 Task: Add an event with the title Second Webinar: Advanced Social Media Advertising Tactics for Conversions, date '2024/04/24', time 9:40 AM to 11:40 AMand add a description:  Regular check-ins and progress reviews will be scheduled to evaluate the employee's progress and provide ongoing feedback. These discussions will allow for adjustments to the action plan if needed and provide encouragement and support to the employee.Select event color  Tomato . Add location for the event as: 654 Dubai Creek, Dubai, UAE, logged in from the account softage.10@softage.netand send the event invitation to softage.2@softage.net and softage.3@softage.net. Set a reminder for the event Every weekday(Monday to Friday)
Action: Mouse moved to (69, 98)
Screenshot: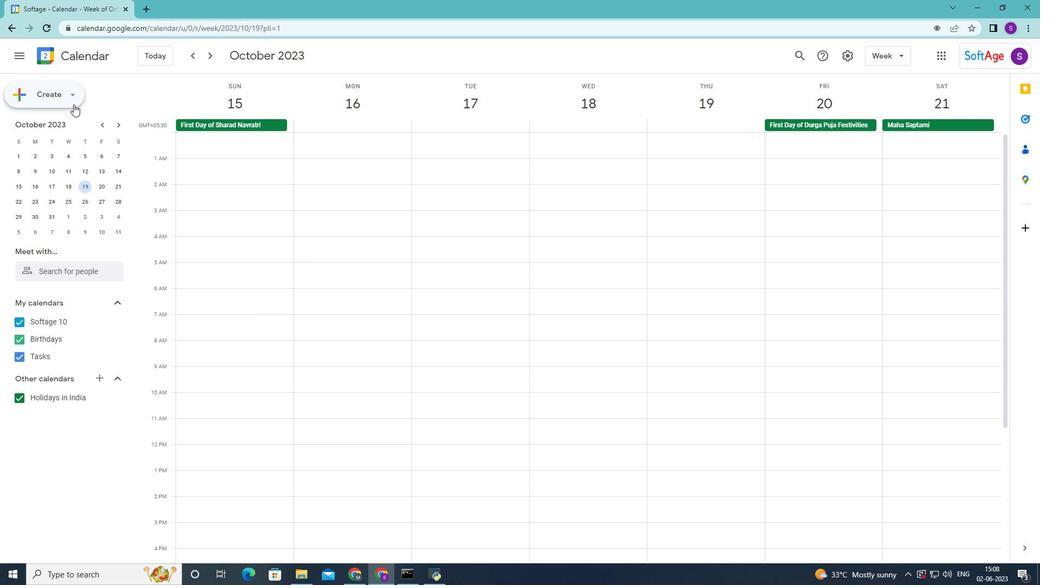 
Action: Mouse pressed left at (69, 98)
Screenshot: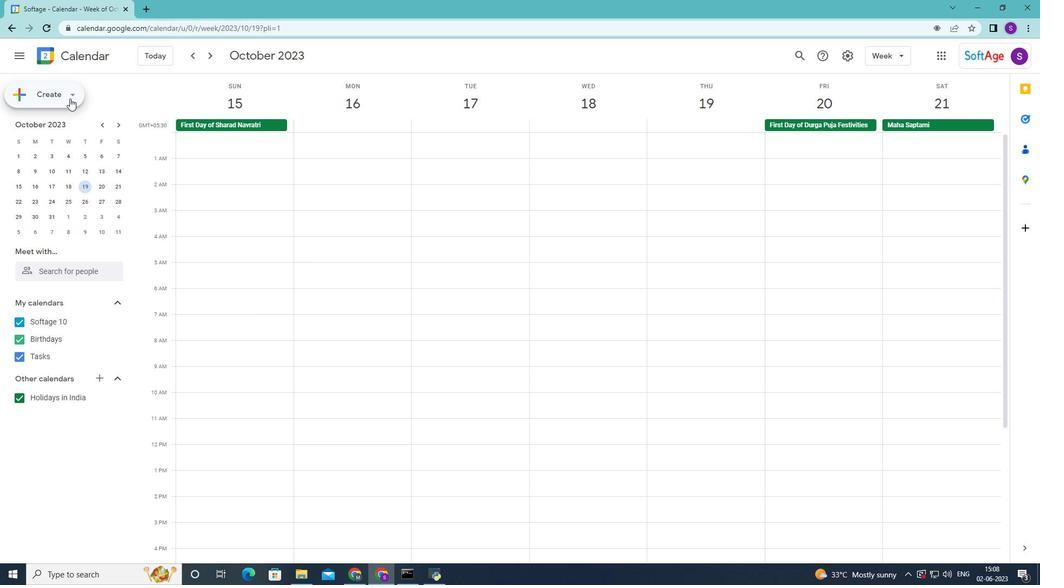
Action: Mouse moved to (57, 127)
Screenshot: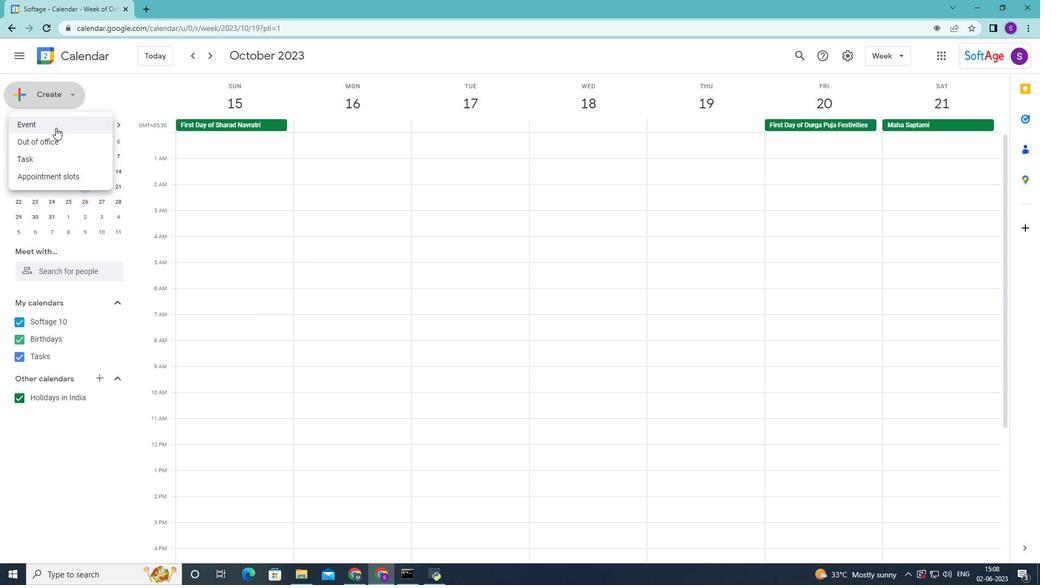 
Action: Mouse pressed left at (57, 127)
Screenshot: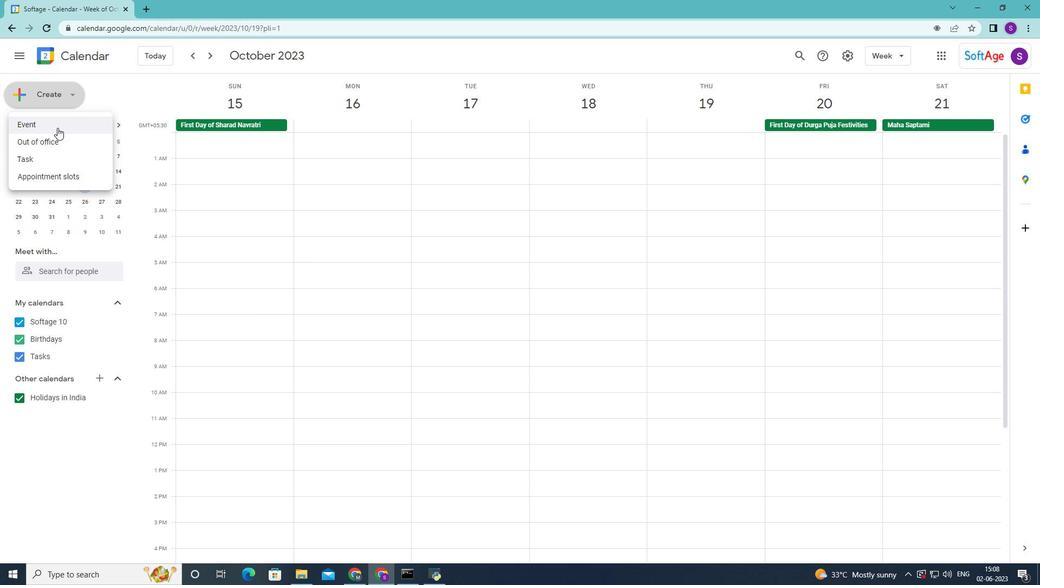 
Action: Mouse moved to (487, 294)
Screenshot: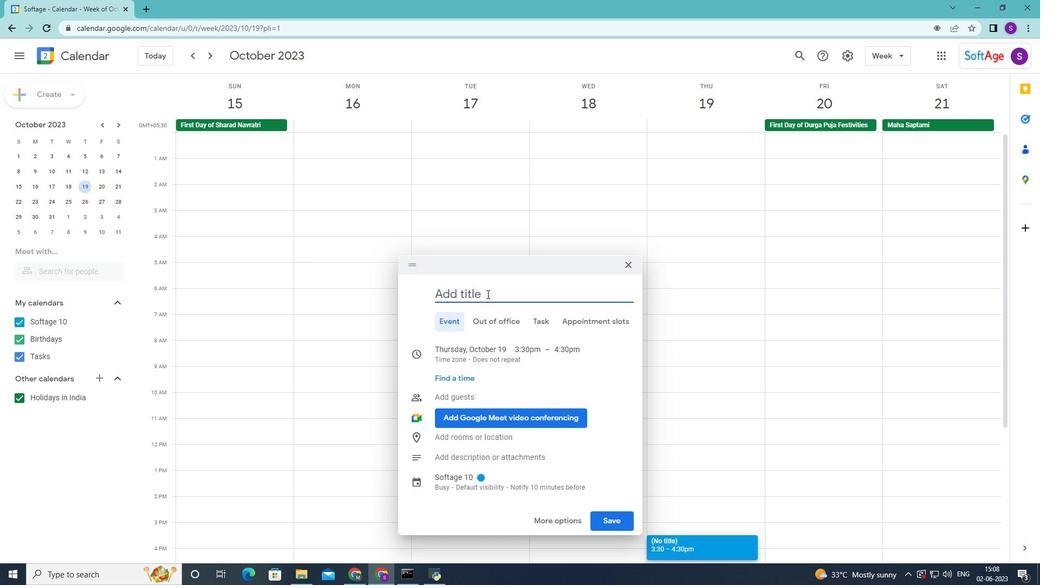 
Action: Mouse pressed left at (487, 294)
Screenshot: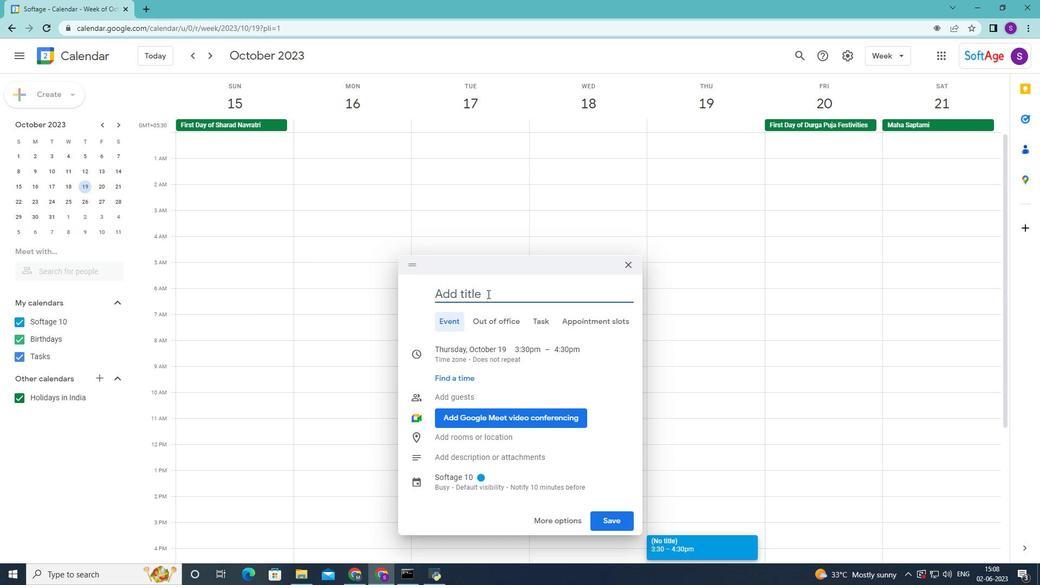 
Action: Key pressed <Key.shift>Second<Key.space><Key.shift>Webinar<Key.shift>:<Key.space><Key.shift>advanced<Key.space><Key.shift>Social<Key.space><Key.shift>Media<Key.space><Key.shift>Adverising<Key.space><Key.backspace><Key.backspace><Key.backspace><Key.backspace><Key.backspace><Key.backspace>tising<Key.space><Key.shift>Tactics<Key.space>for<Key.space><Key.shift>v<Key.backspace><Key.shift>Conversions
Screenshot: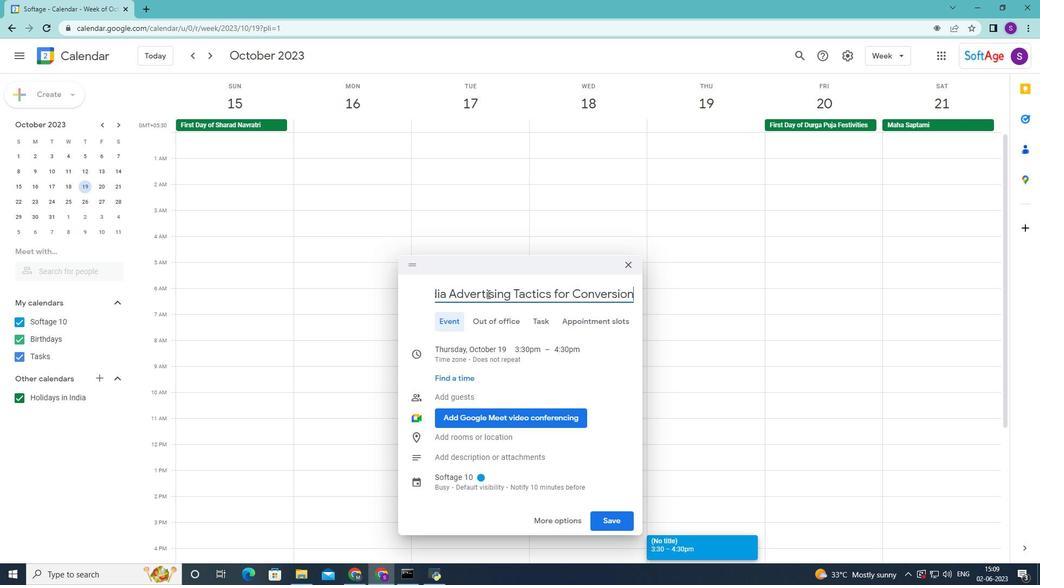 
Action: Mouse moved to (512, 344)
Screenshot: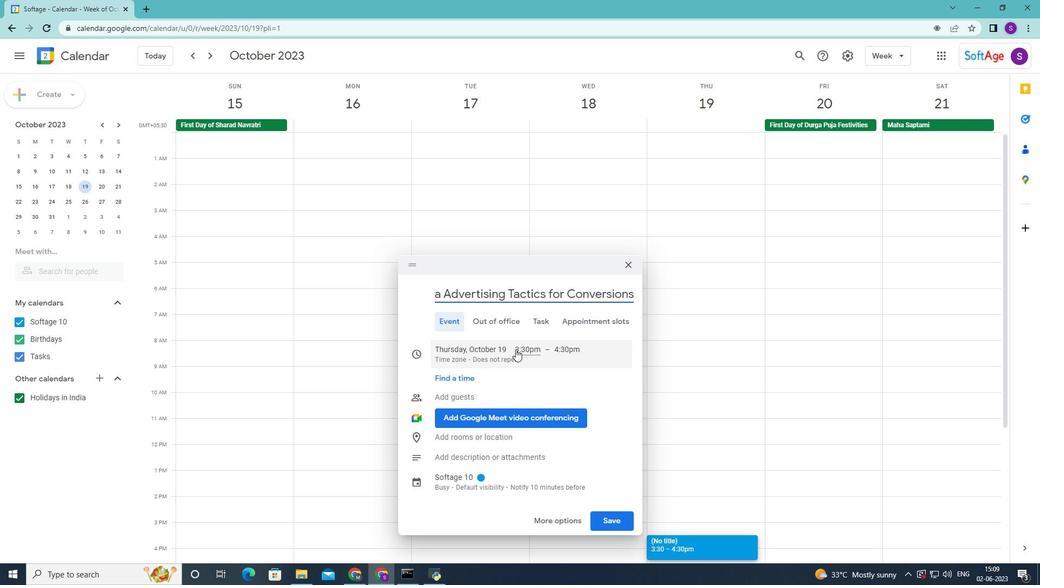 
Action: Mouse scrolled (512, 343) with delta (0, 0)
Screenshot: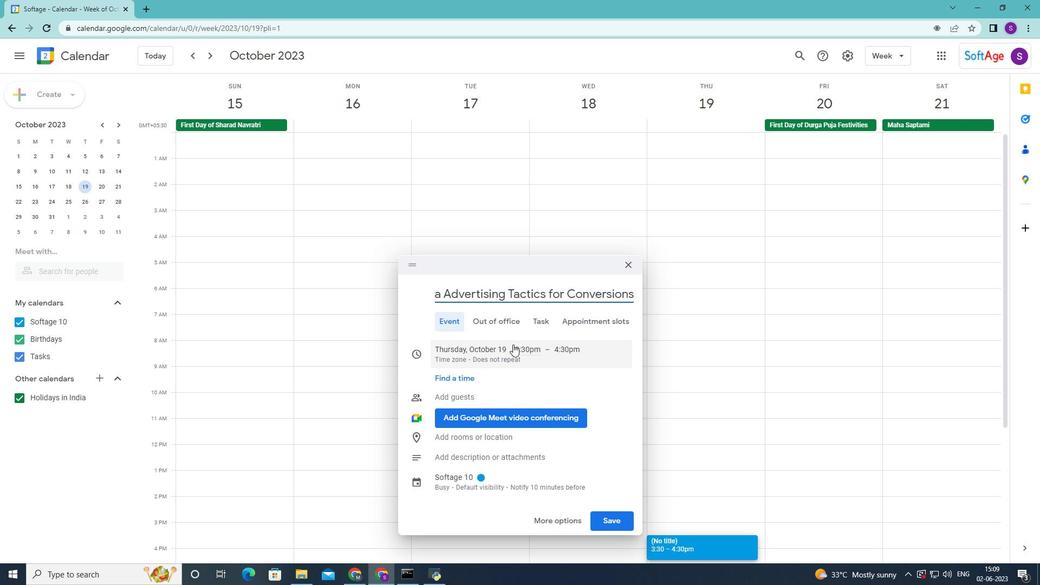 
Action: Mouse moved to (469, 349)
Screenshot: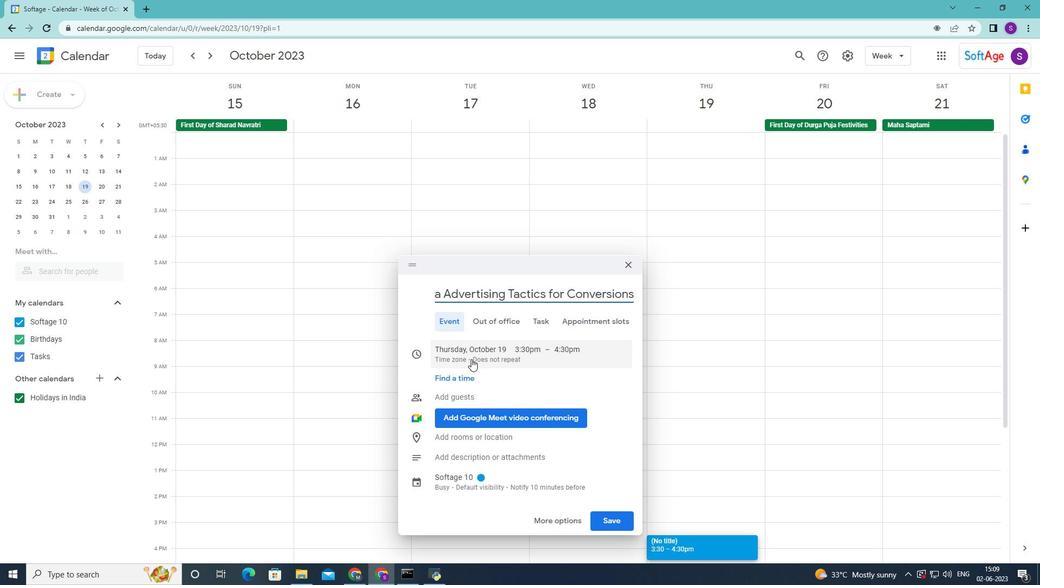 
Action: Mouse pressed left at (469, 349)
Screenshot: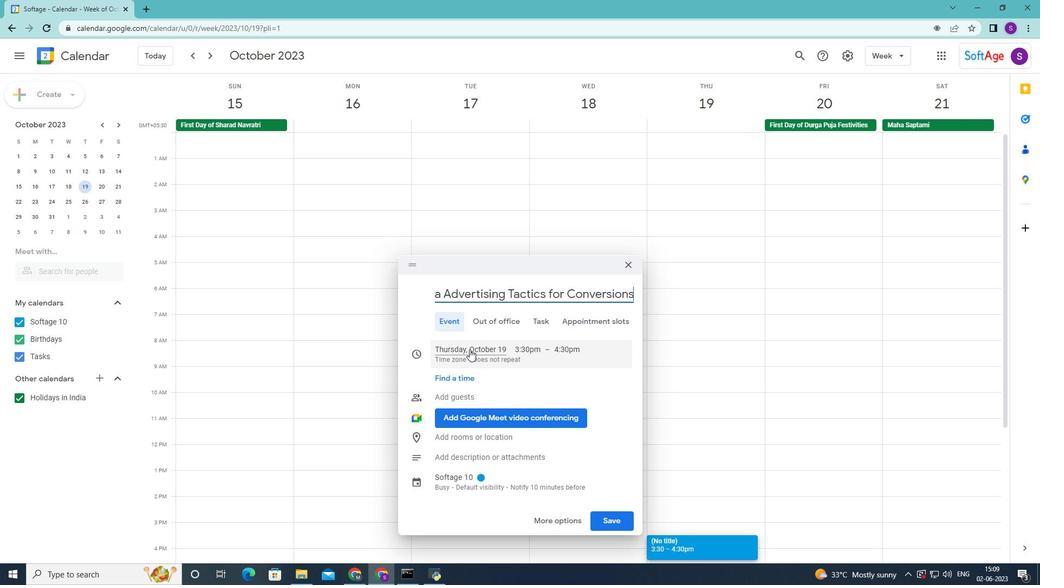 
Action: Mouse moved to (566, 343)
Screenshot: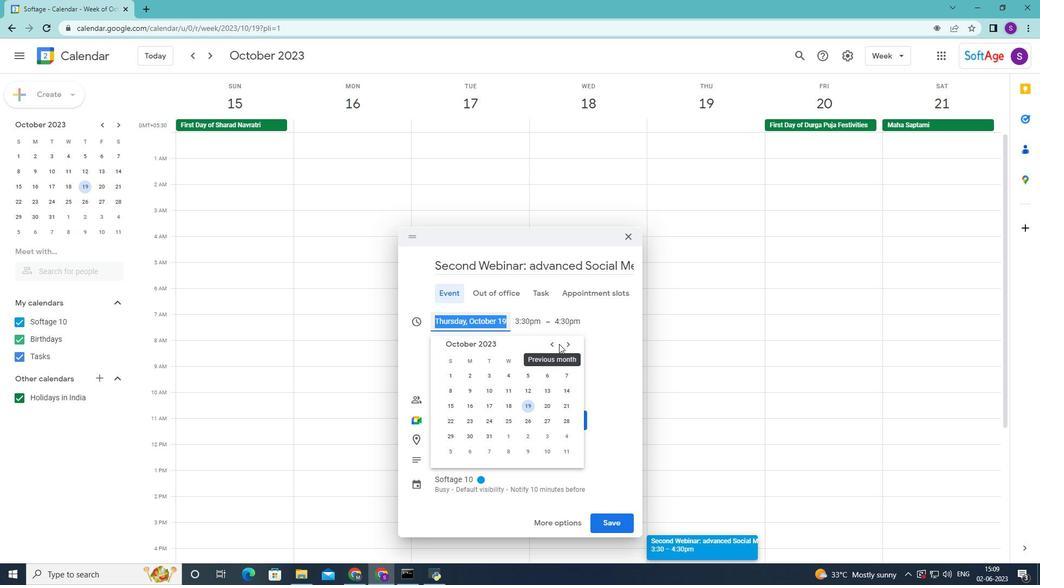 
Action: Mouse pressed left at (566, 343)
Screenshot: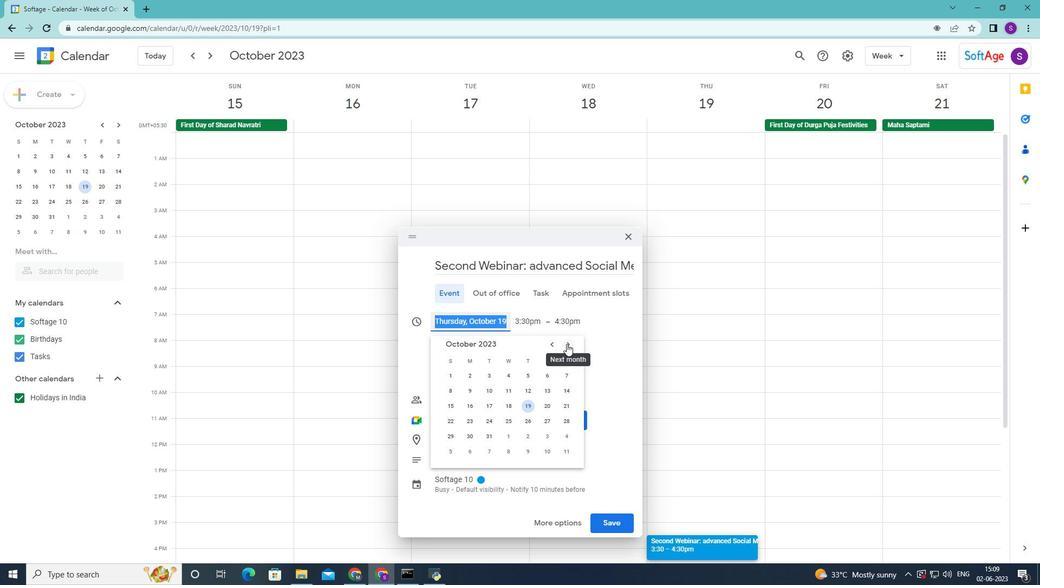 
Action: Mouse pressed left at (566, 343)
Screenshot: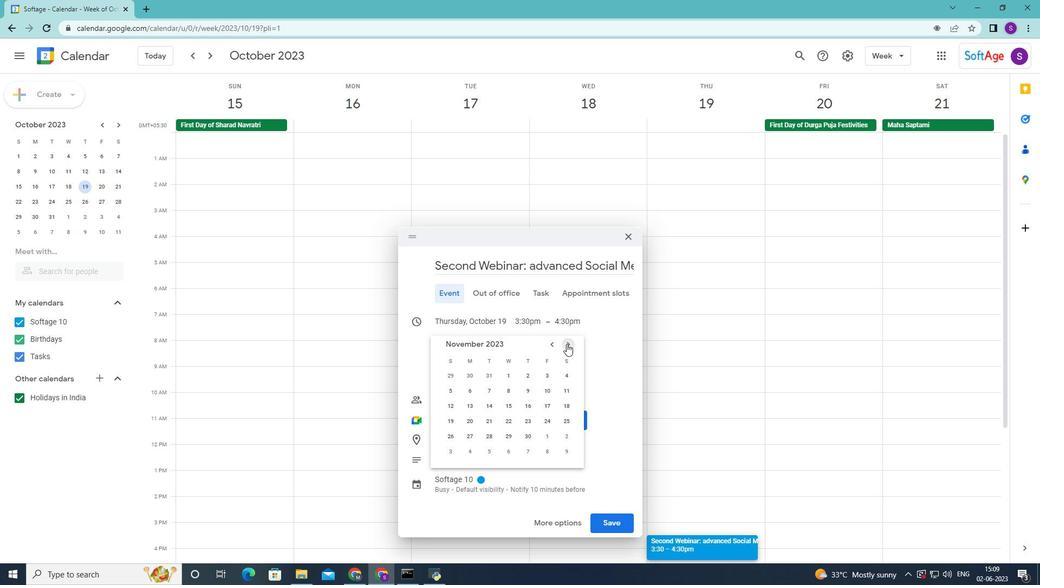 
Action: Mouse pressed left at (566, 343)
Screenshot: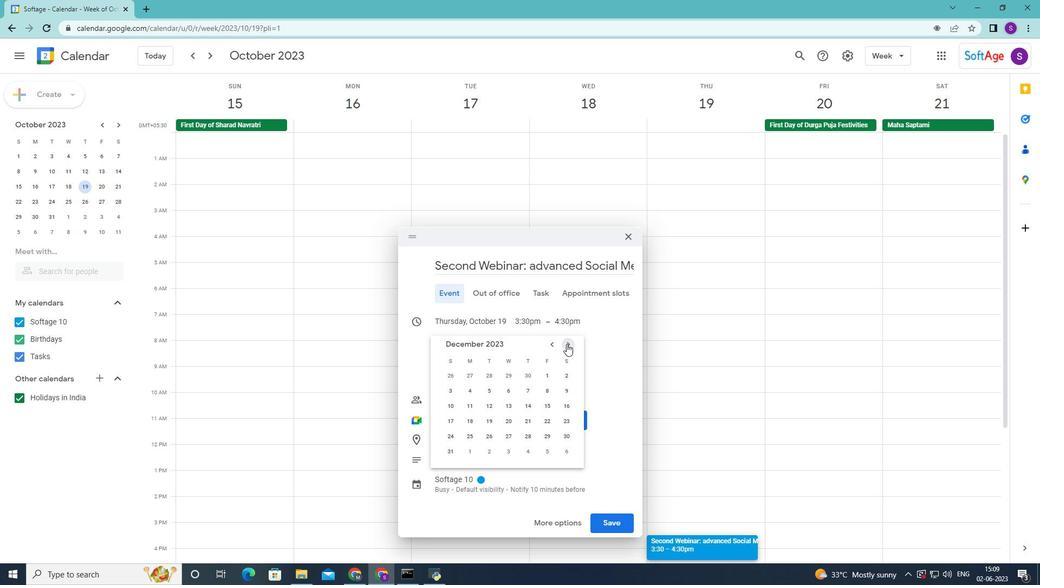 
Action: Mouse pressed left at (566, 343)
Screenshot: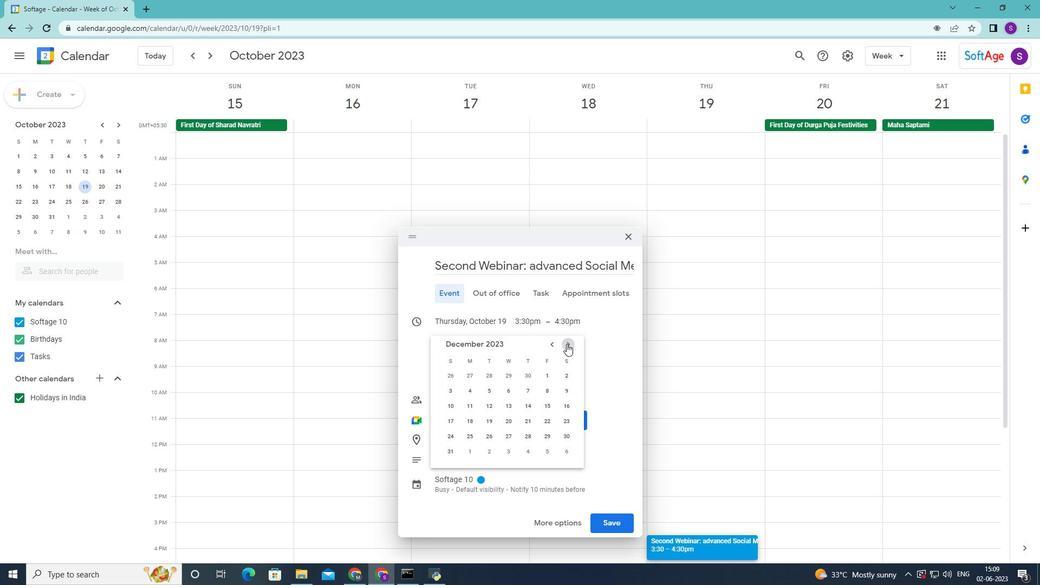 
Action: Mouse pressed left at (566, 343)
Screenshot: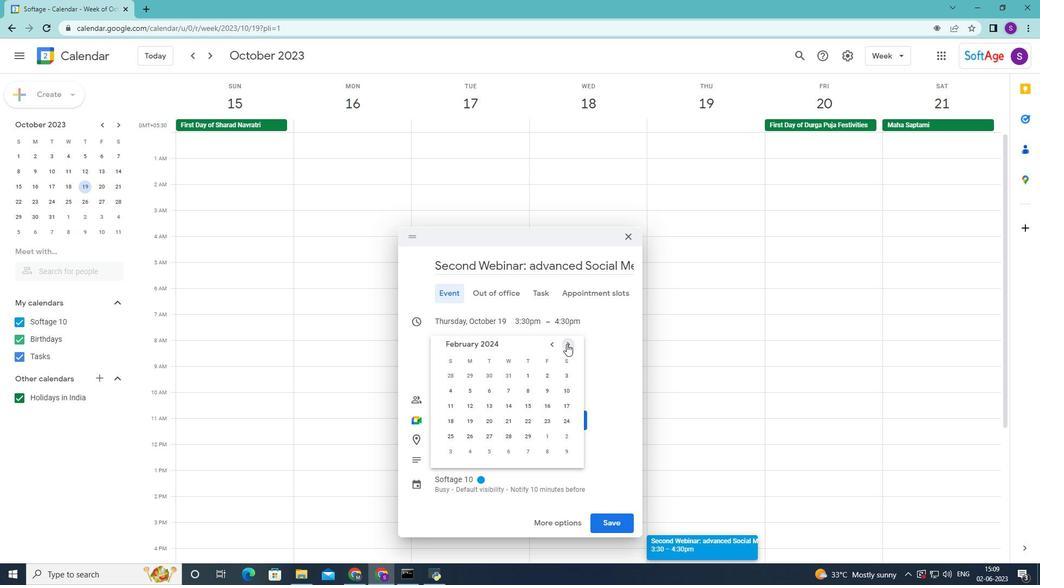 
Action: Mouse moved to (573, 345)
Screenshot: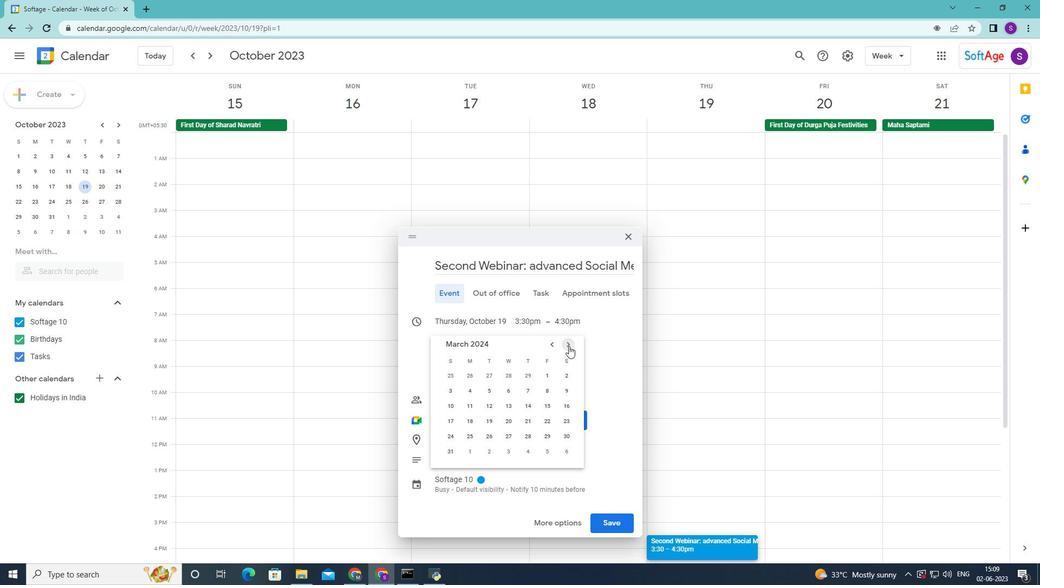 
Action: Mouse pressed left at (573, 345)
Screenshot: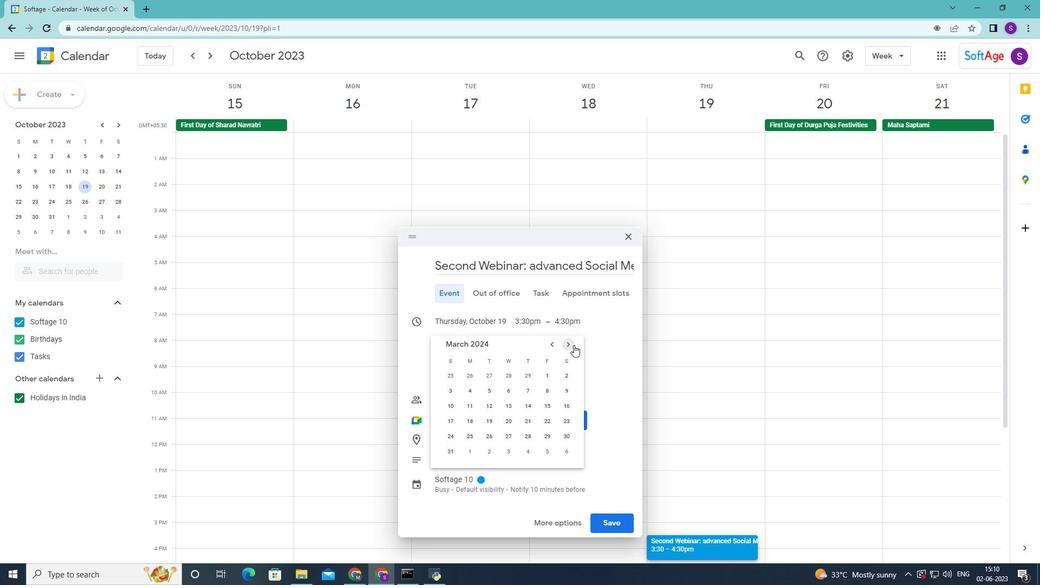 
Action: Mouse moved to (505, 421)
Screenshot: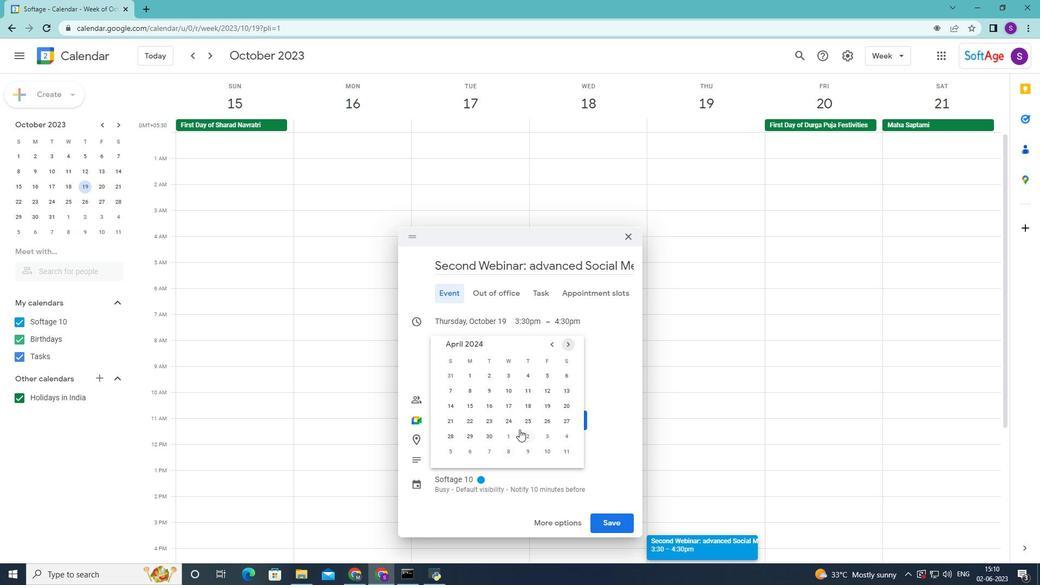 
Action: Mouse pressed left at (505, 421)
Screenshot: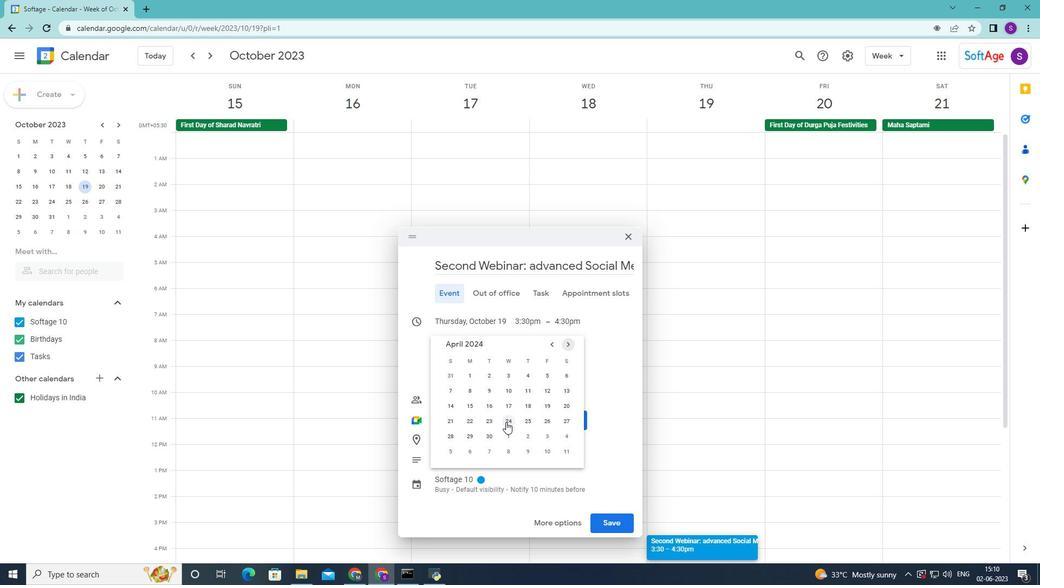 
Action: Mouse moved to (431, 317)
Screenshot: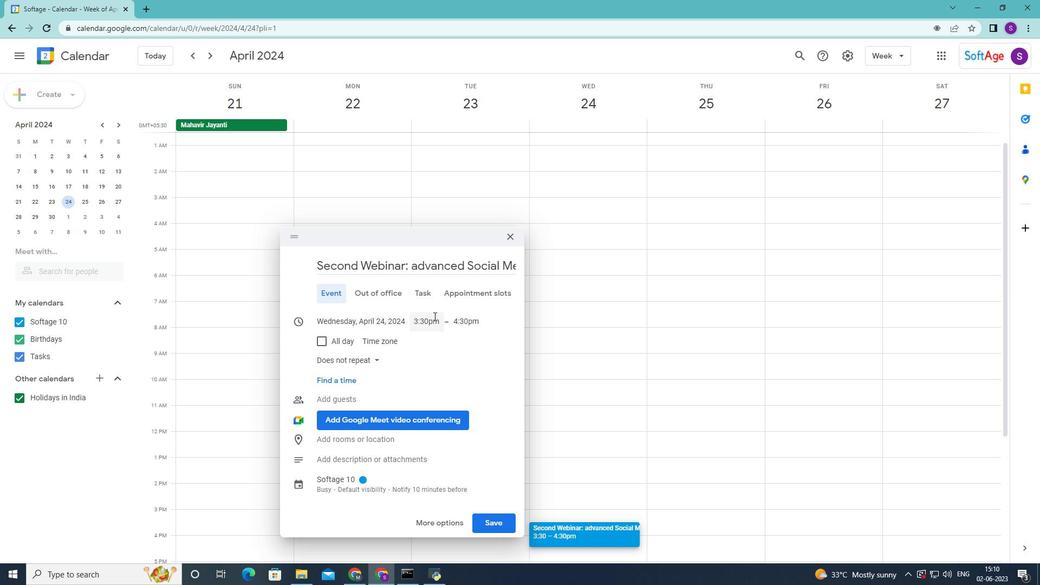 
Action: Mouse pressed left at (431, 317)
Screenshot: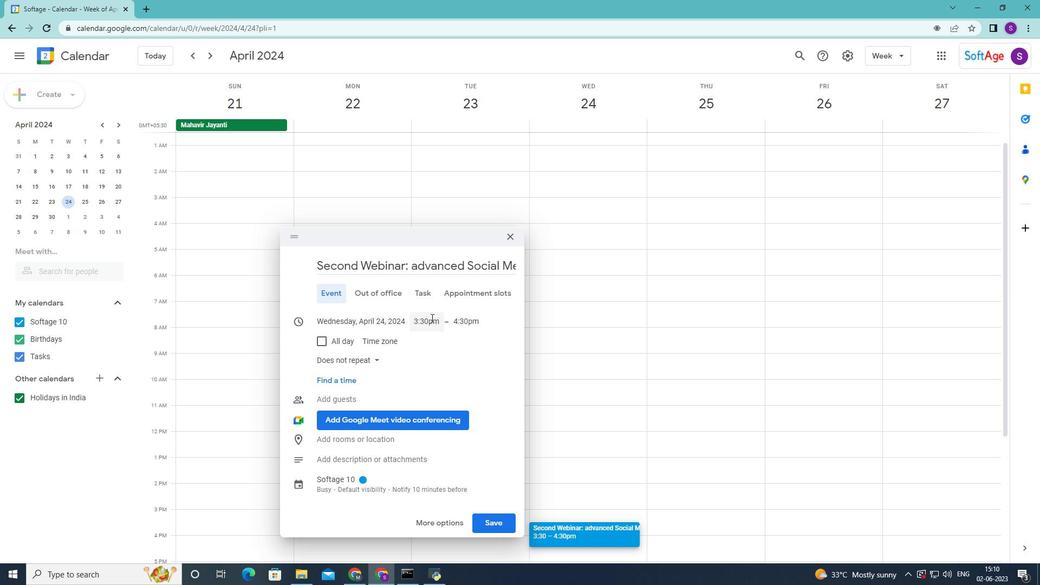 
Action: Mouse moved to (438, 382)
Screenshot: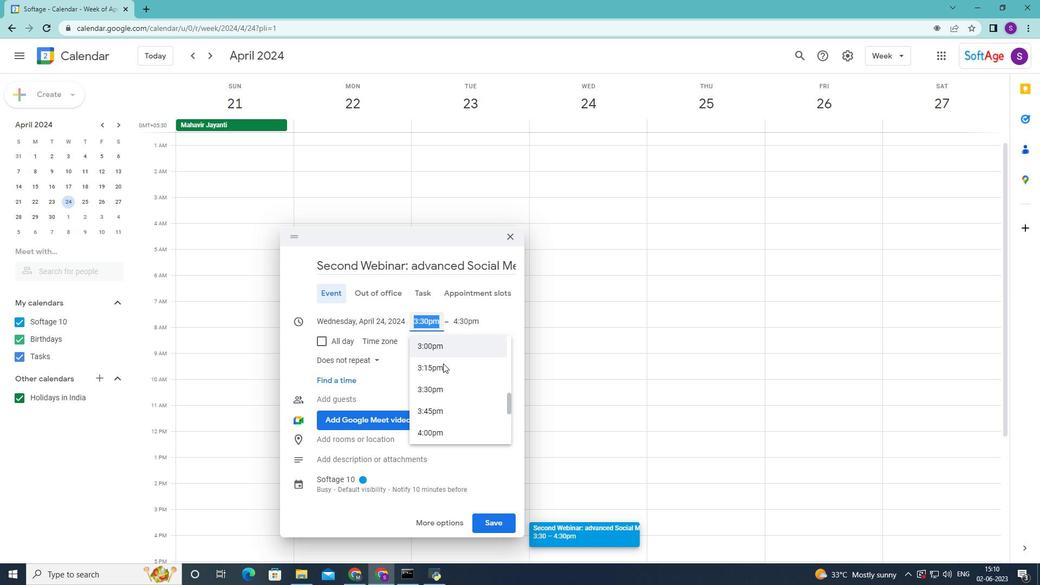 
Action: Mouse scrolled (438, 383) with delta (0, 0)
Screenshot: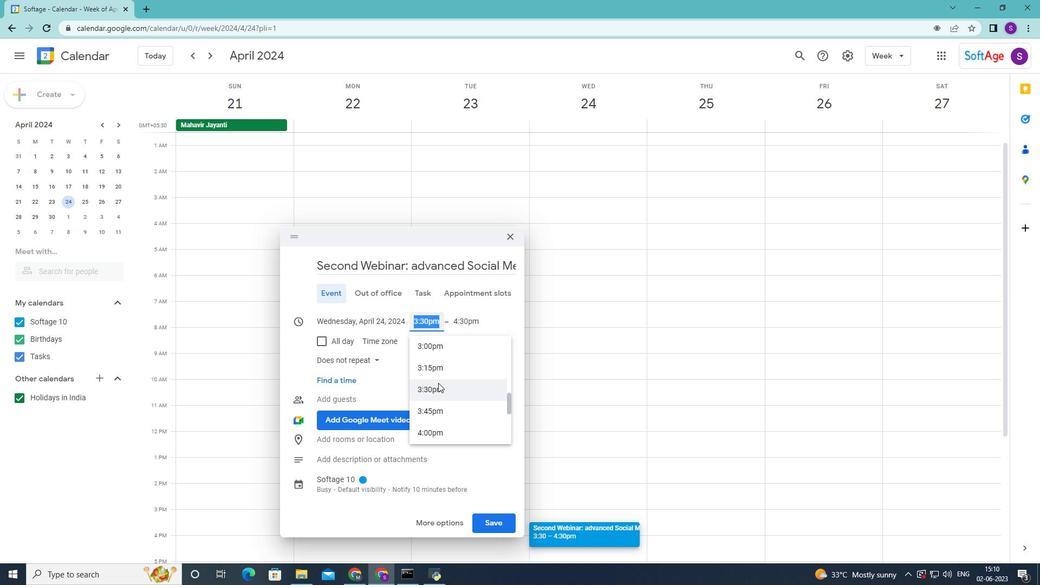 
Action: Mouse scrolled (438, 383) with delta (0, 0)
Screenshot: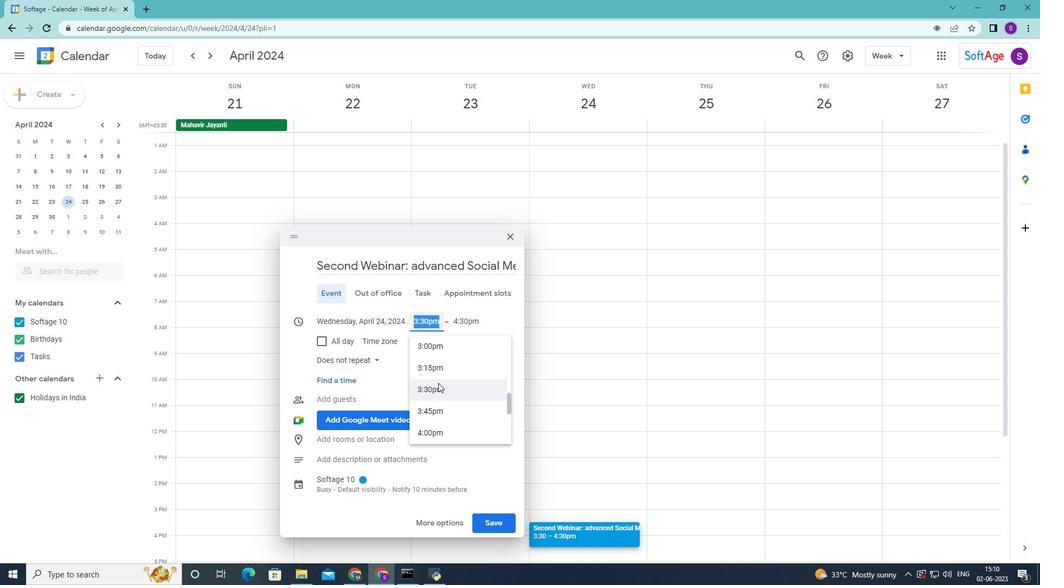 
Action: Mouse scrolled (438, 383) with delta (0, 0)
Screenshot: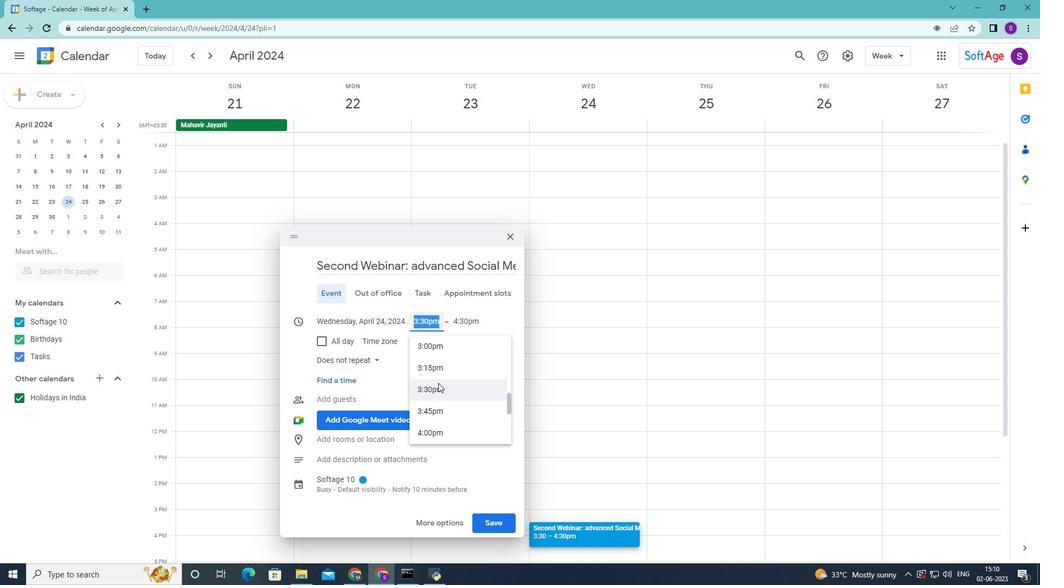 
Action: Mouse scrolled (438, 383) with delta (0, 0)
Screenshot: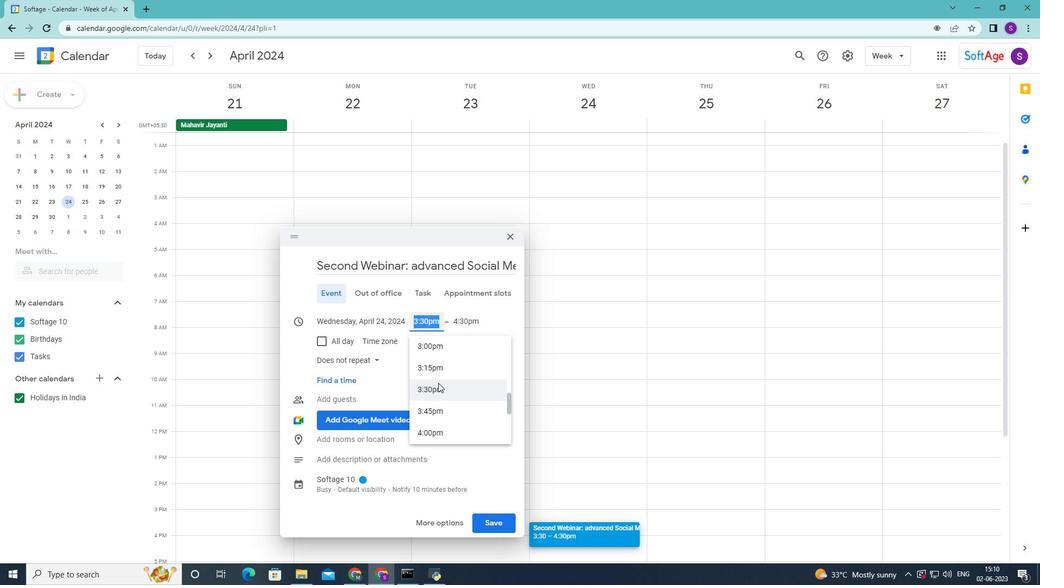 
Action: Mouse scrolled (438, 383) with delta (0, 0)
Screenshot: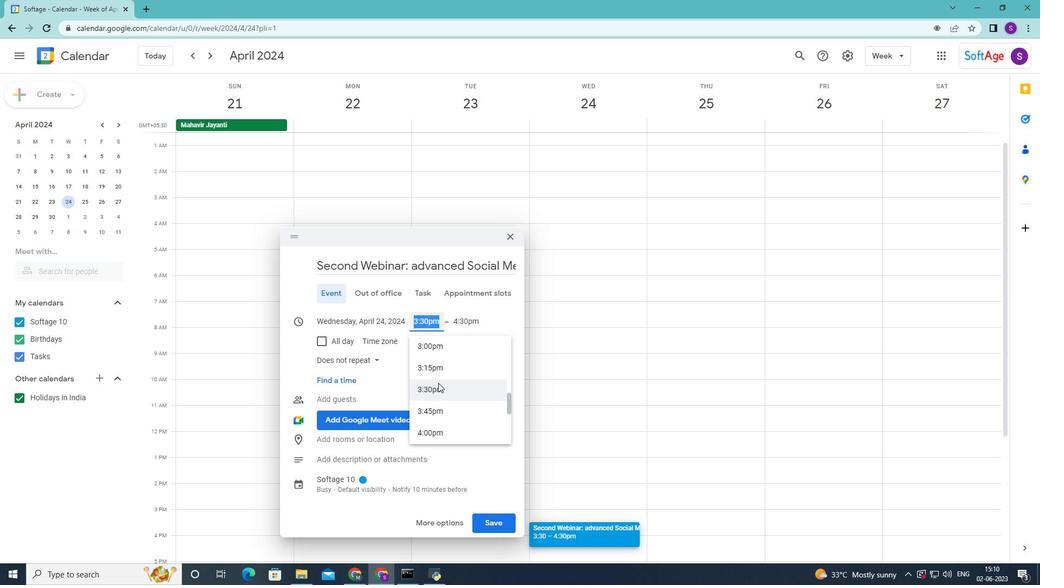 
Action: Mouse scrolled (438, 383) with delta (0, 0)
Screenshot: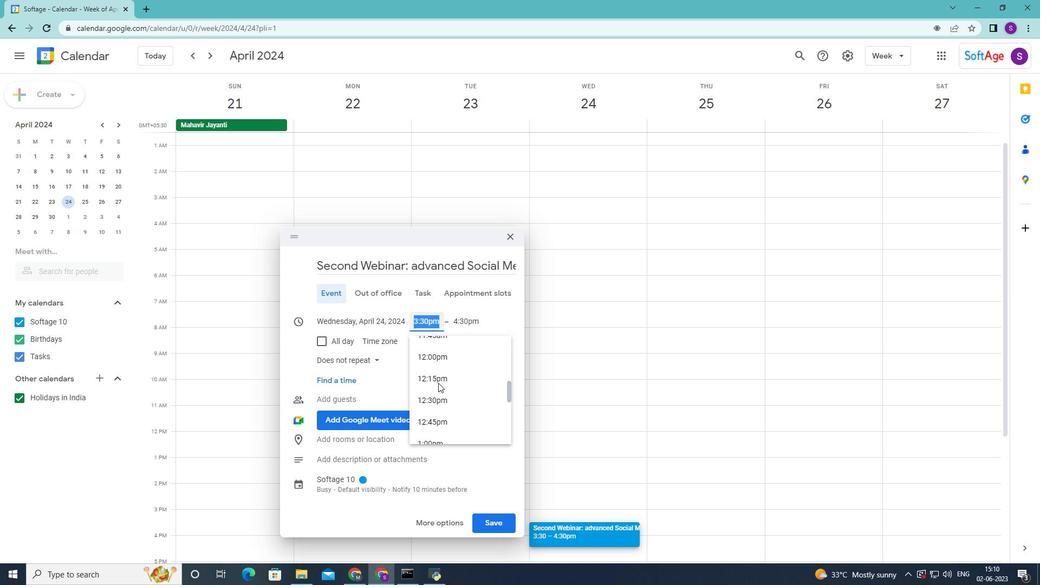 
Action: Mouse scrolled (438, 383) with delta (0, 0)
Screenshot: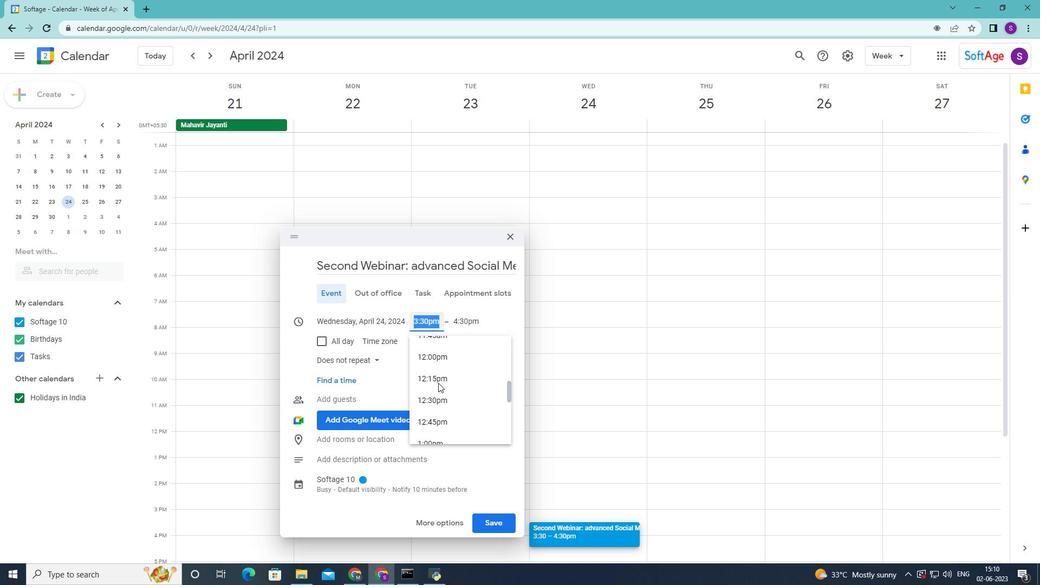 
Action: Mouse scrolled (438, 383) with delta (0, 0)
Screenshot: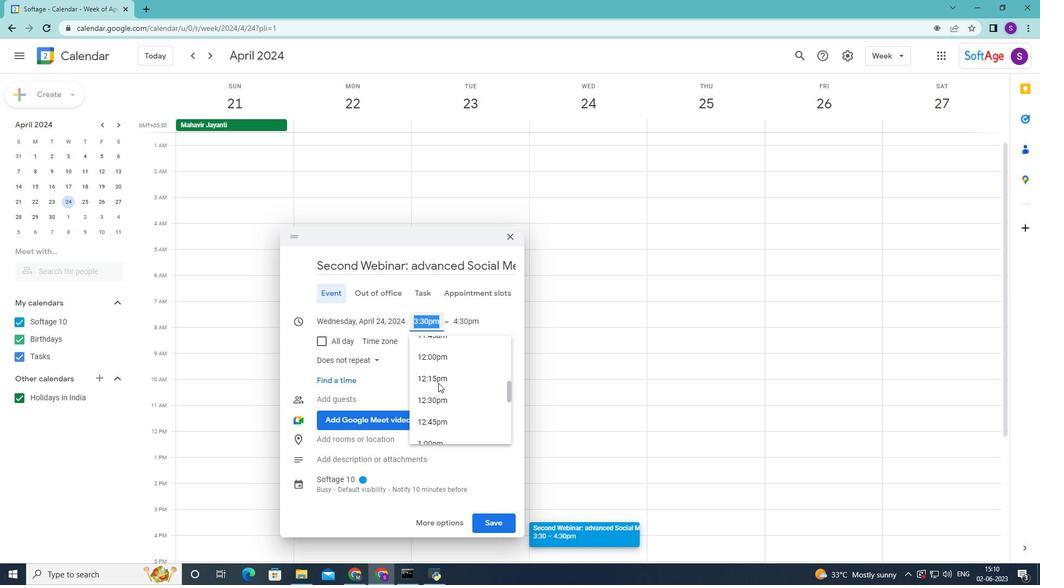 
Action: Mouse scrolled (438, 383) with delta (0, 0)
Screenshot: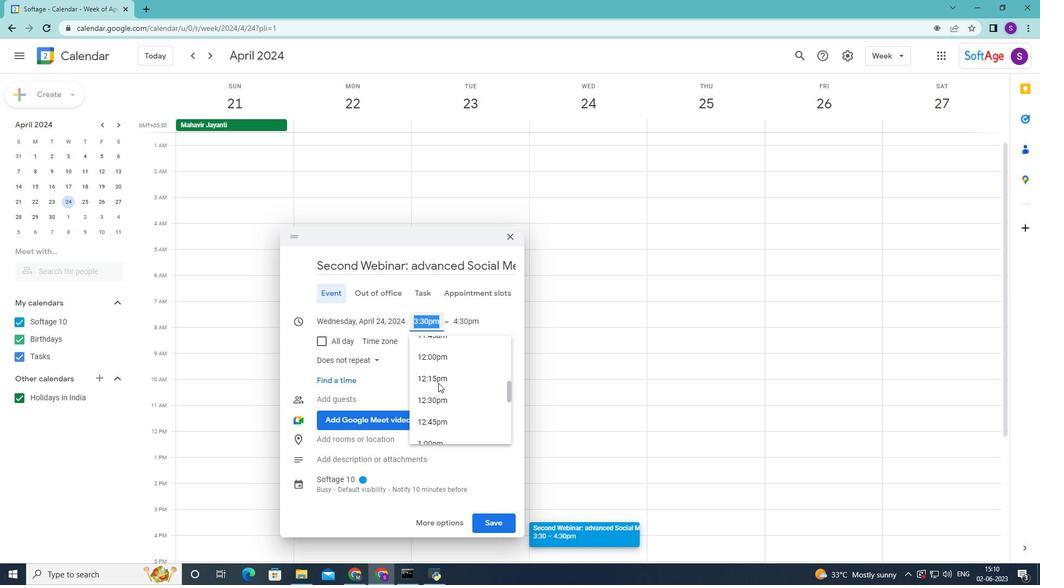 
Action: Mouse scrolled (438, 383) with delta (0, 0)
Screenshot: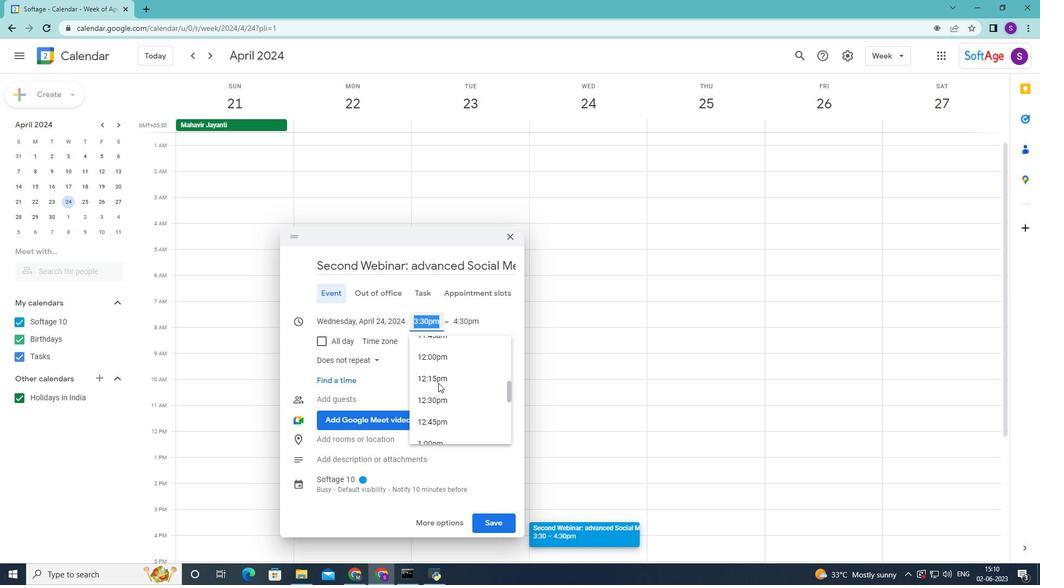 
Action: Mouse scrolled (438, 383) with delta (0, 0)
Screenshot: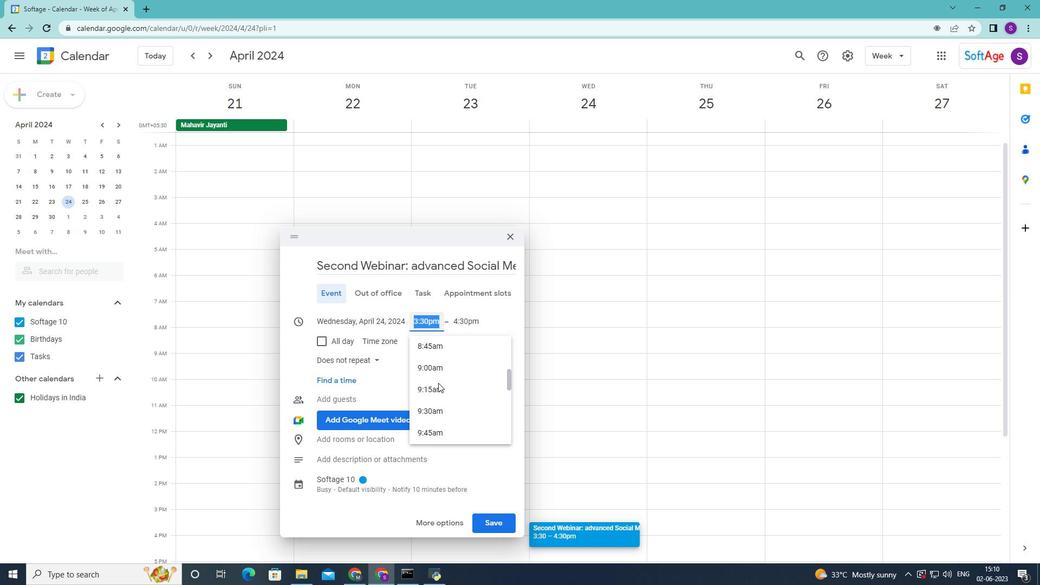 
Action: Mouse scrolled (438, 383) with delta (0, 0)
Screenshot: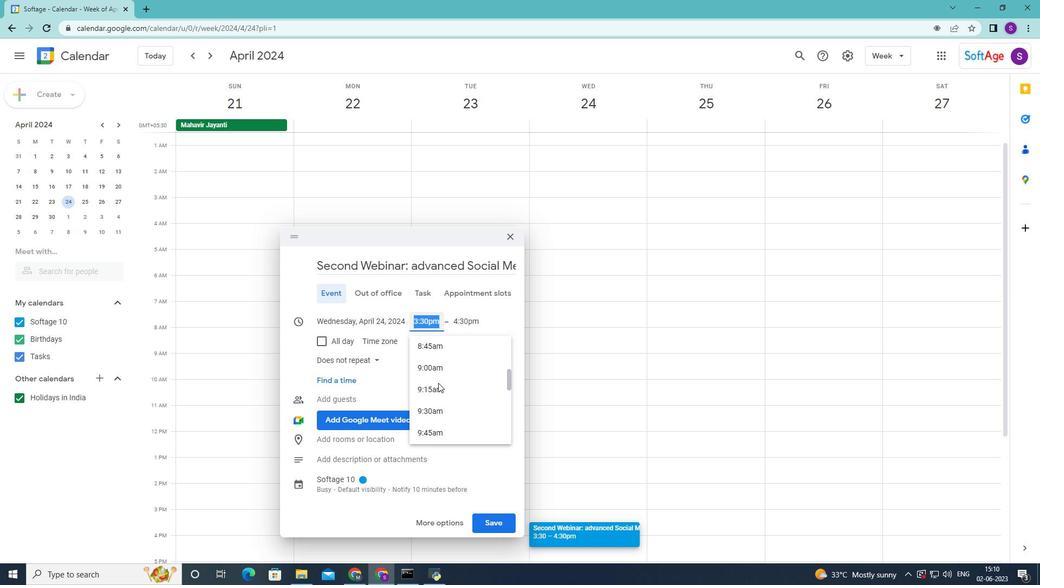 
Action: Mouse scrolled (438, 383) with delta (0, 0)
Screenshot: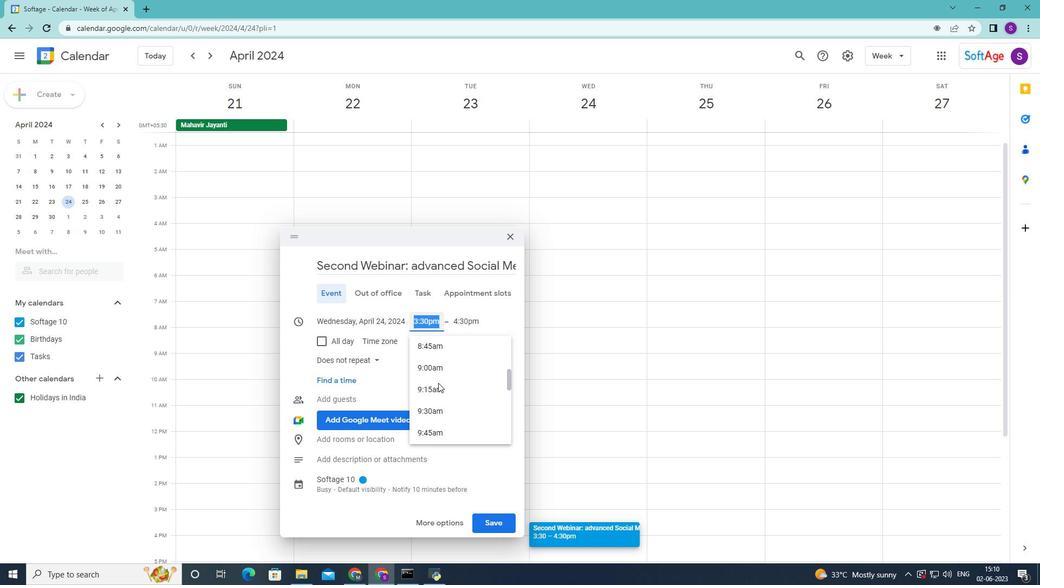
Action: Mouse scrolled (438, 383) with delta (0, 0)
Screenshot: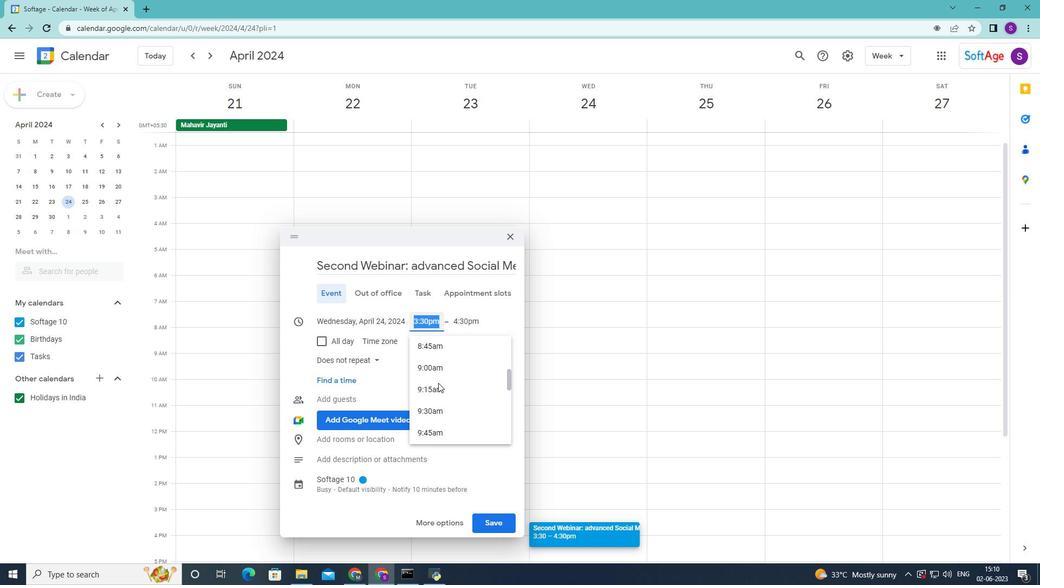 
Action: Mouse scrolled (438, 383) with delta (0, 0)
Screenshot: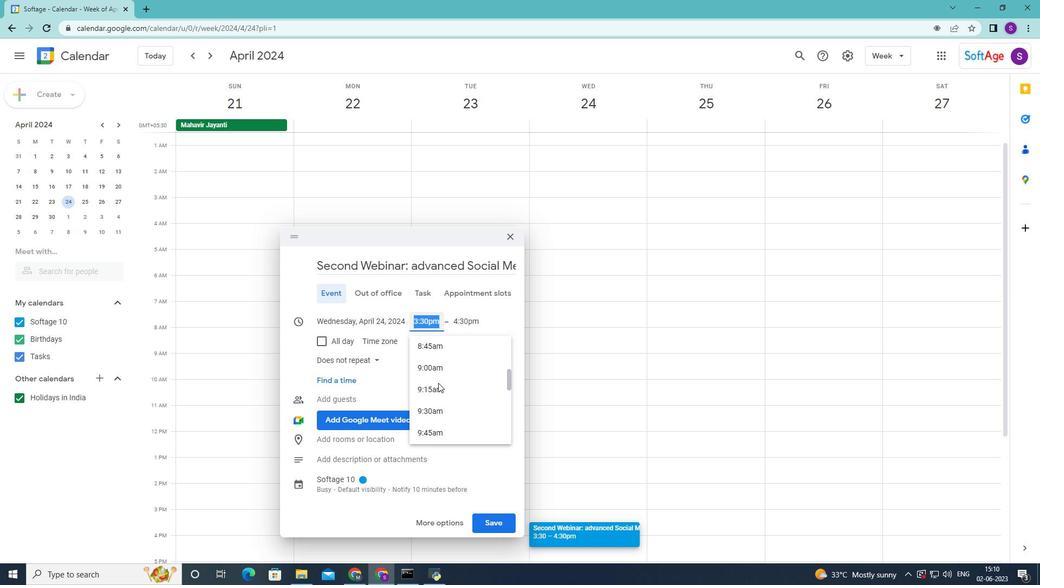 
Action: Mouse scrolled (438, 383) with delta (0, 0)
Screenshot: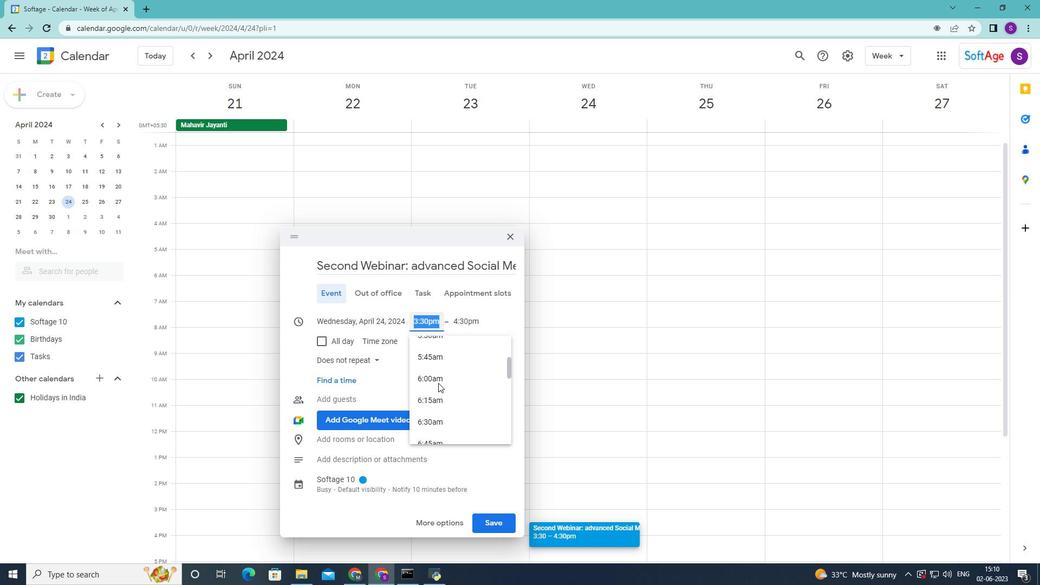 
Action: Mouse scrolled (438, 383) with delta (0, 0)
Screenshot: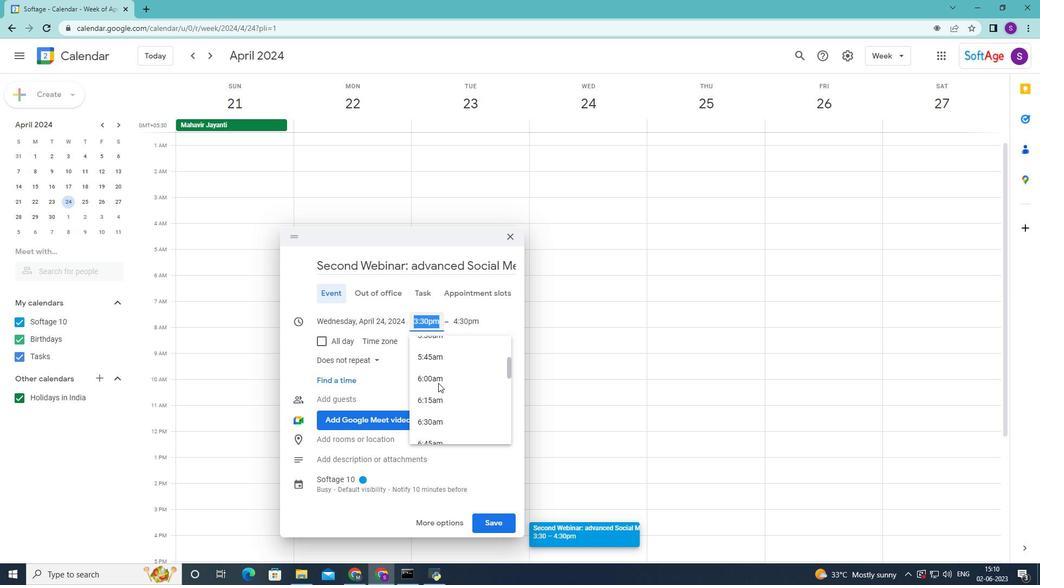 
Action: Mouse scrolled (438, 383) with delta (0, 0)
Screenshot: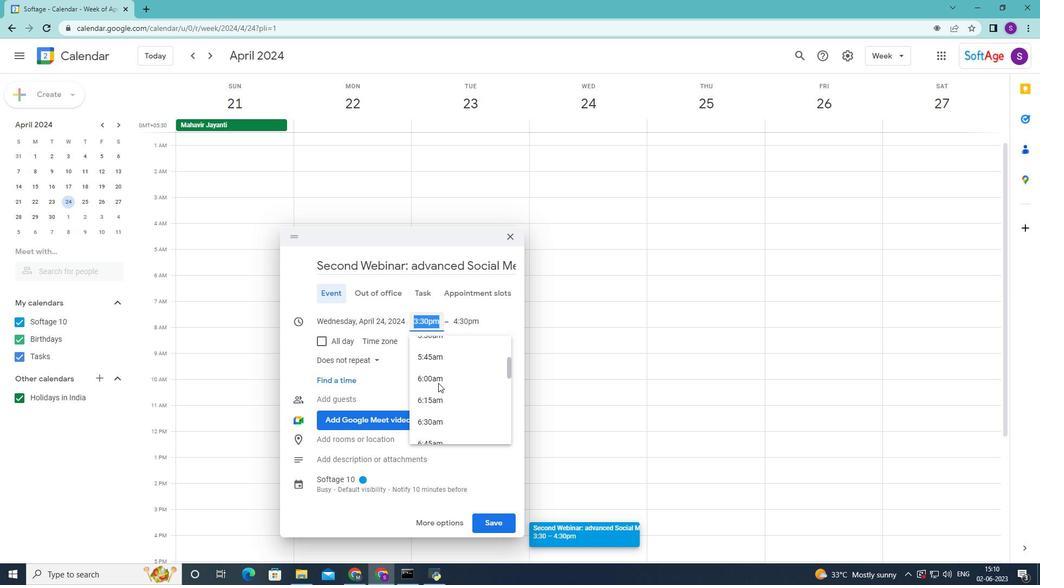 
Action: Mouse scrolled (438, 383) with delta (0, 0)
Screenshot: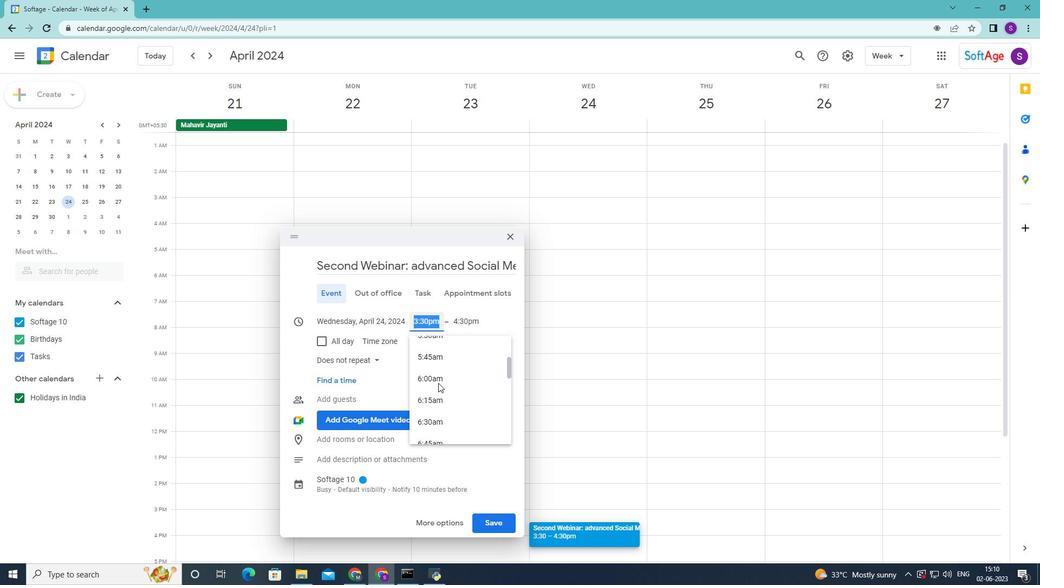 
Action: Mouse scrolled (438, 383) with delta (0, 0)
Screenshot: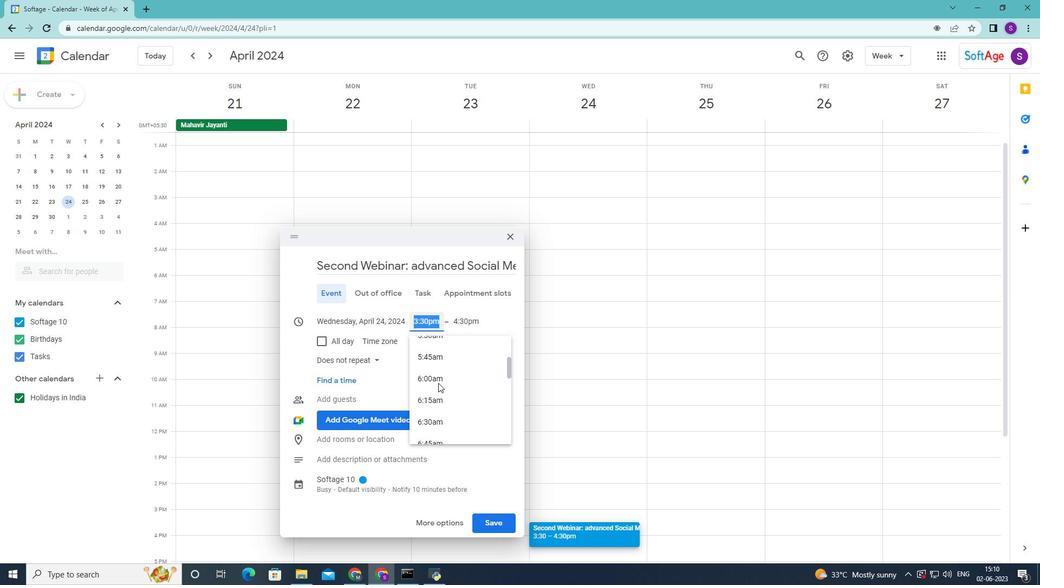 
Action: Mouse scrolled (438, 383) with delta (0, 0)
Screenshot: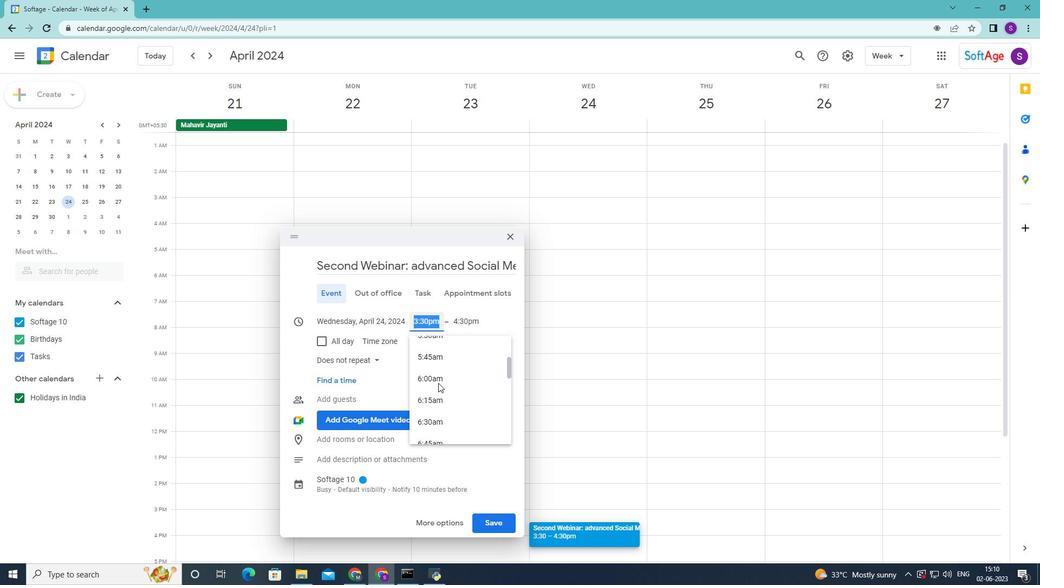 
Action: Mouse scrolled (438, 383) with delta (0, 0)
Screenshot: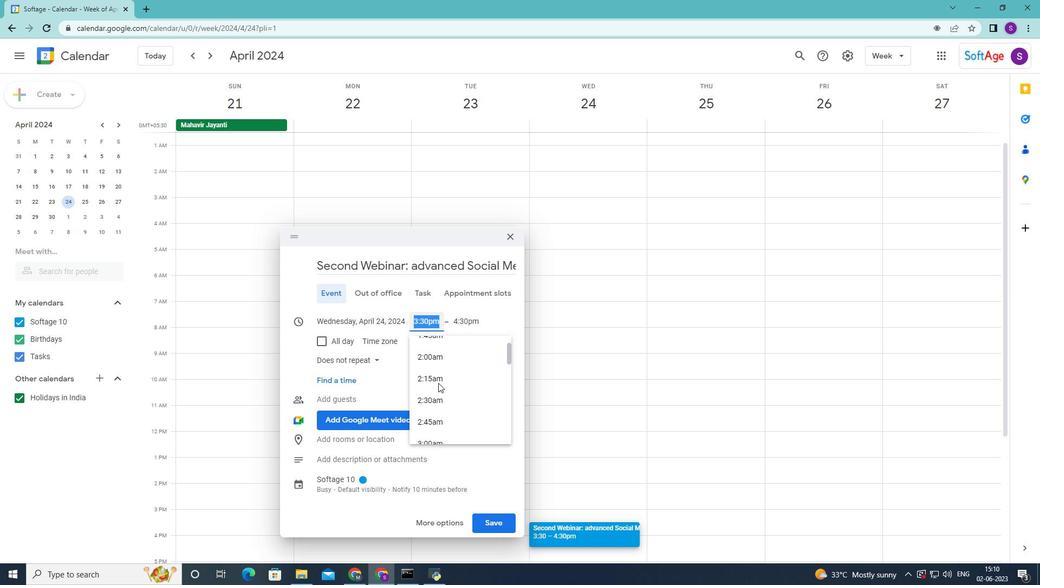 
Action: Mouse scrolled (438, 383) with delta (0, 0)
Screenshot: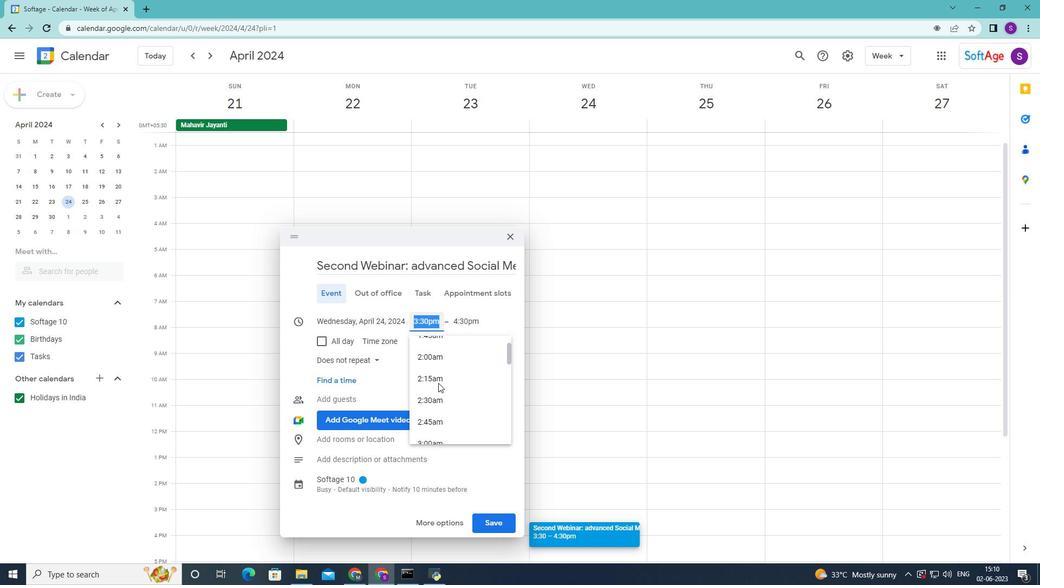 
Action: Mouse scrolled (438, 383) with delta (0, 0)
Screenshot: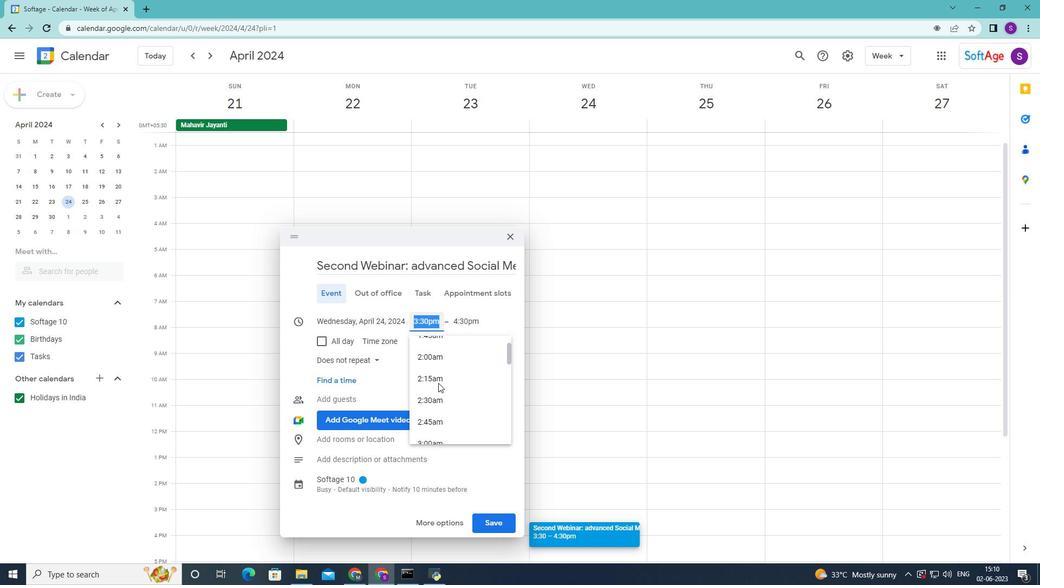 
Action: Mouse scrolled (438, 383) with delta (0, 0)
Screenshot: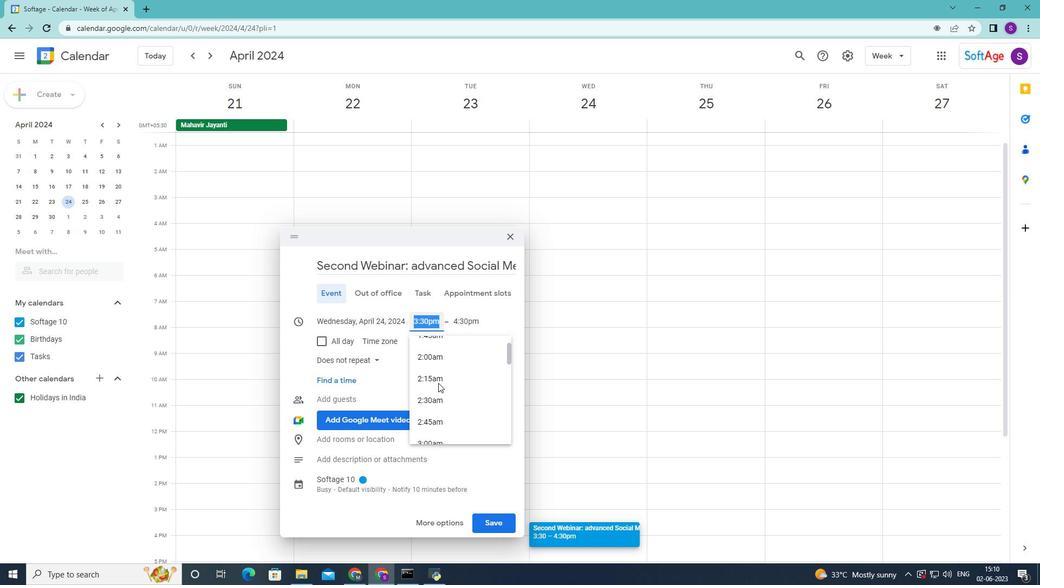 
Action: Mouse scrolled (438, 383) with delta (0, 0)
Screenshot: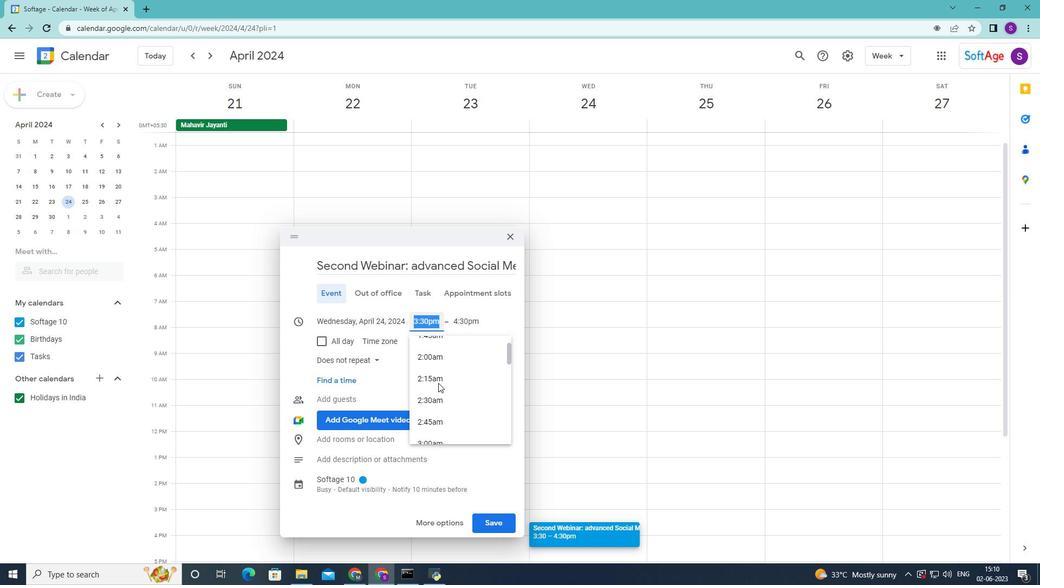 
Action: Mouse scrolled (438, 383) with delta (0, 0)
Screenshot: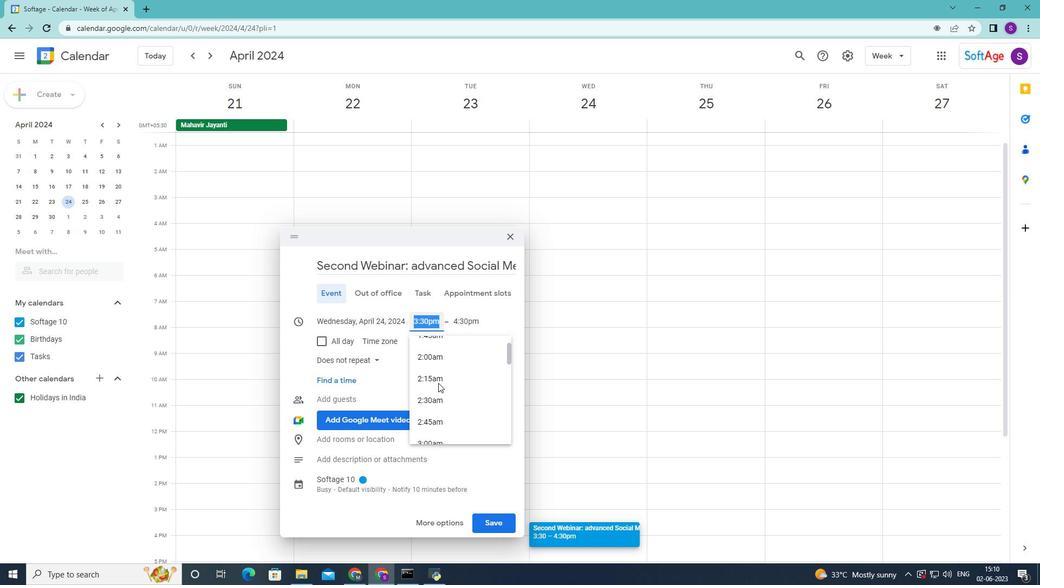 
Action: Mouse scrolled (438, 383) with delta (0, 0)
Screenshot: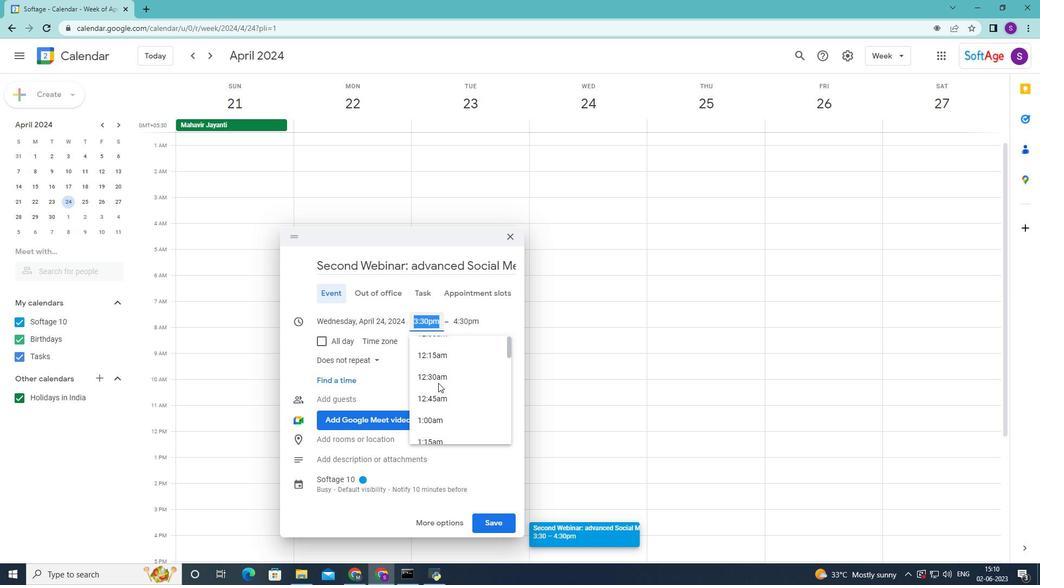 
Action: Mouse scrolled (438, 383) with delta (0, 0)
Screenshot: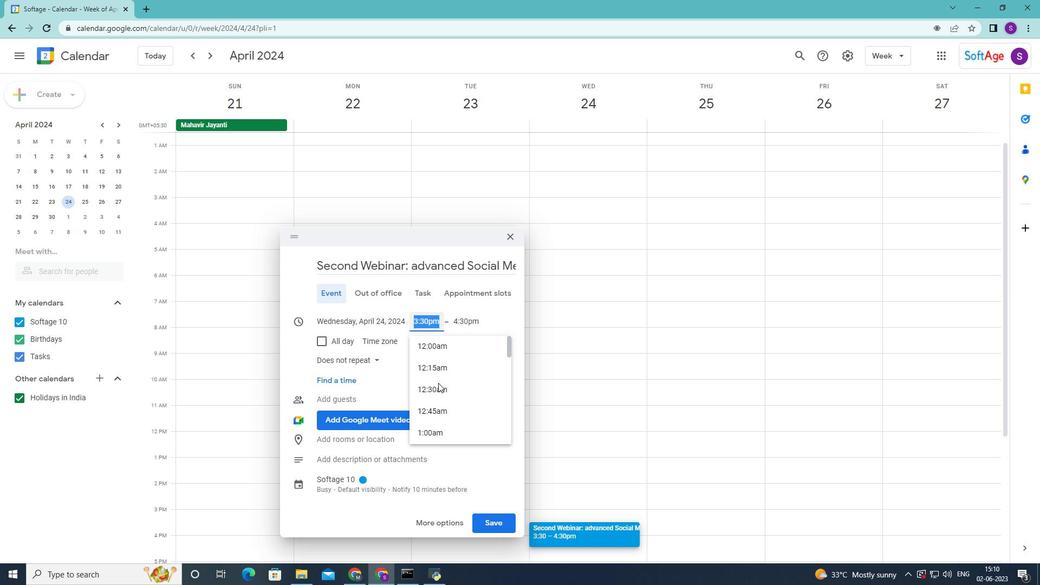 
Action: Mouse scrolled (438, 383) with delta (0, 0)
Screenshot: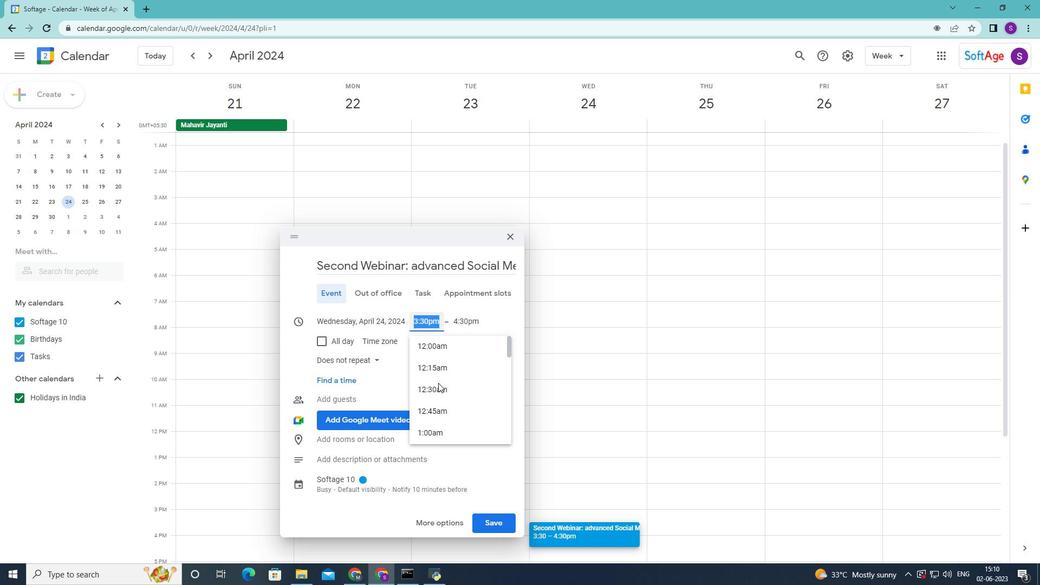 
Action: Mouse scrolled (438, 383) with delta (0, 0)
Screenshot: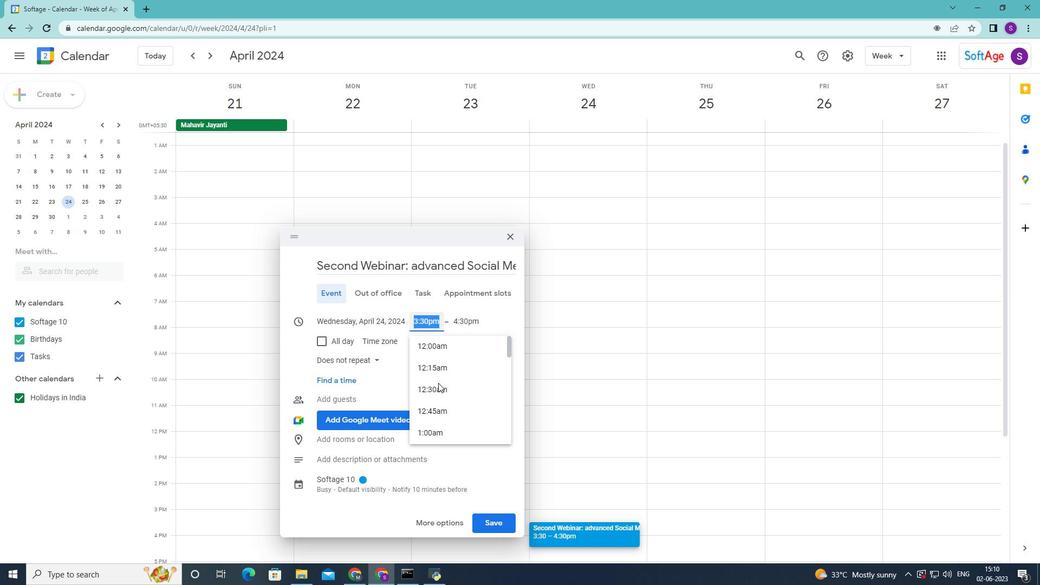 
Action: Mouse scrolled (438, 383) with delta (0, 0)
Screenshot: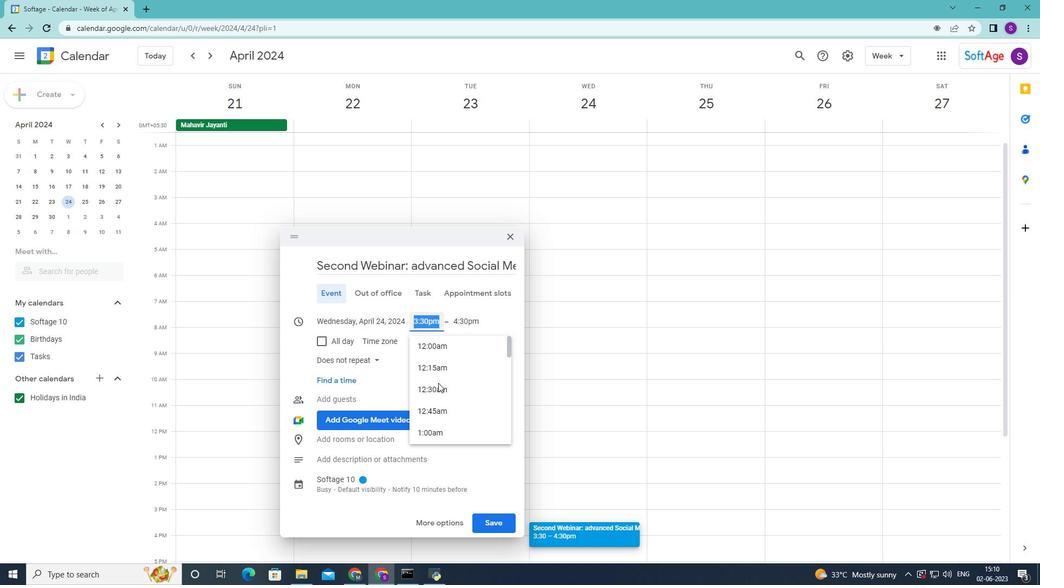 
Action: Mouse scrolled (438, 383) with delta (0, 0)
Screenshot: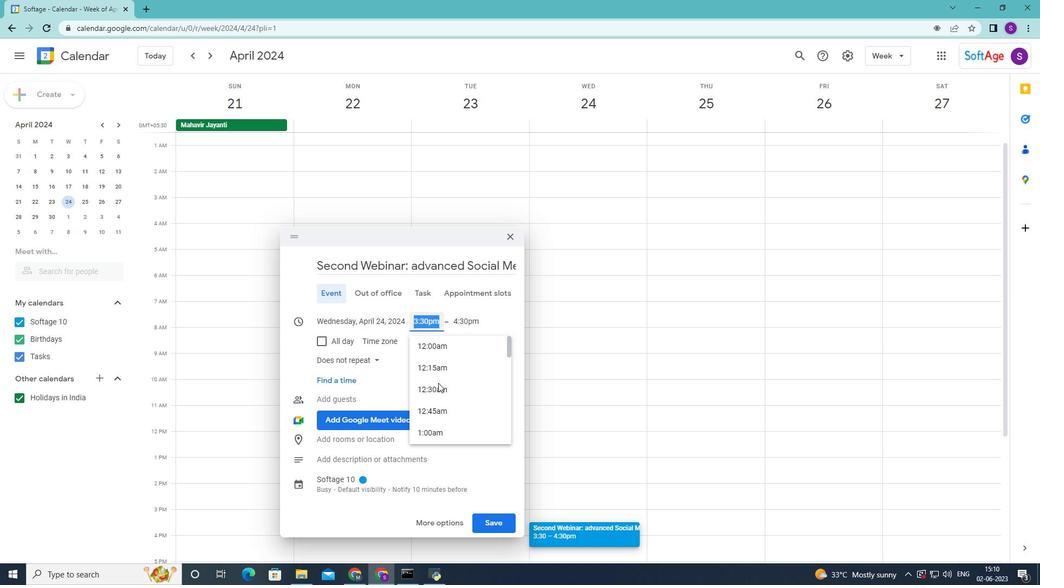 
Action: Mouse scrolled (438, 383) with delta (0, 0)
Screenshot: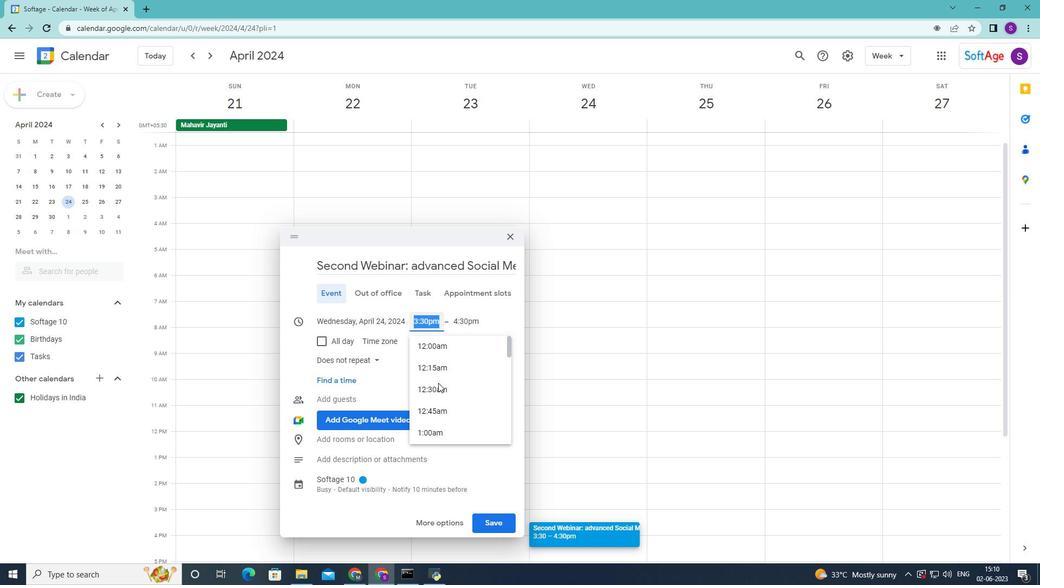 
Action: Mouse scrolled (438, 383) with delta (0, 0)
Screenshot: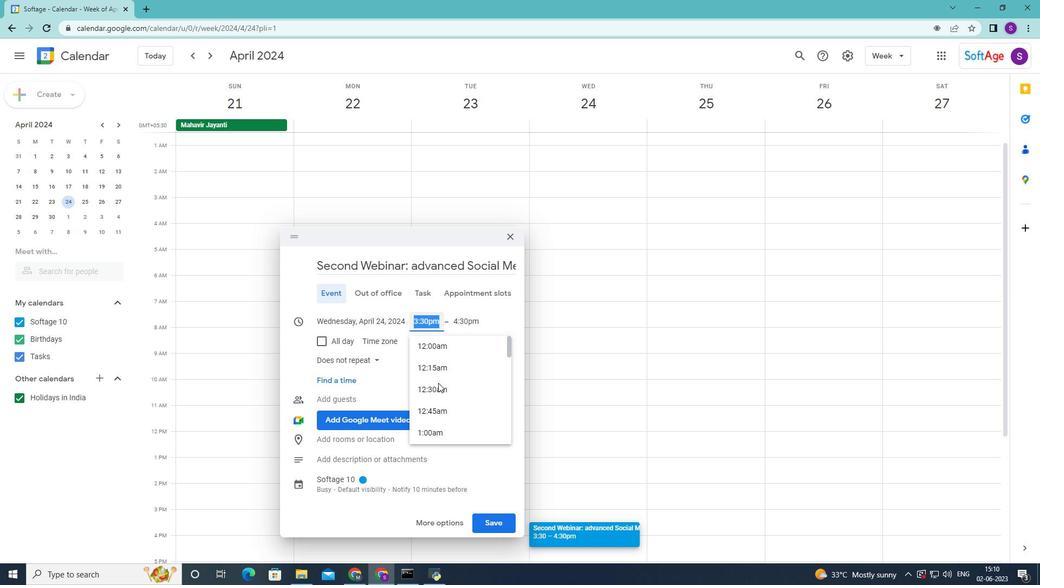 
Action: Mouse scrolled (438, 383) with delta (0, 0)
Screenshot: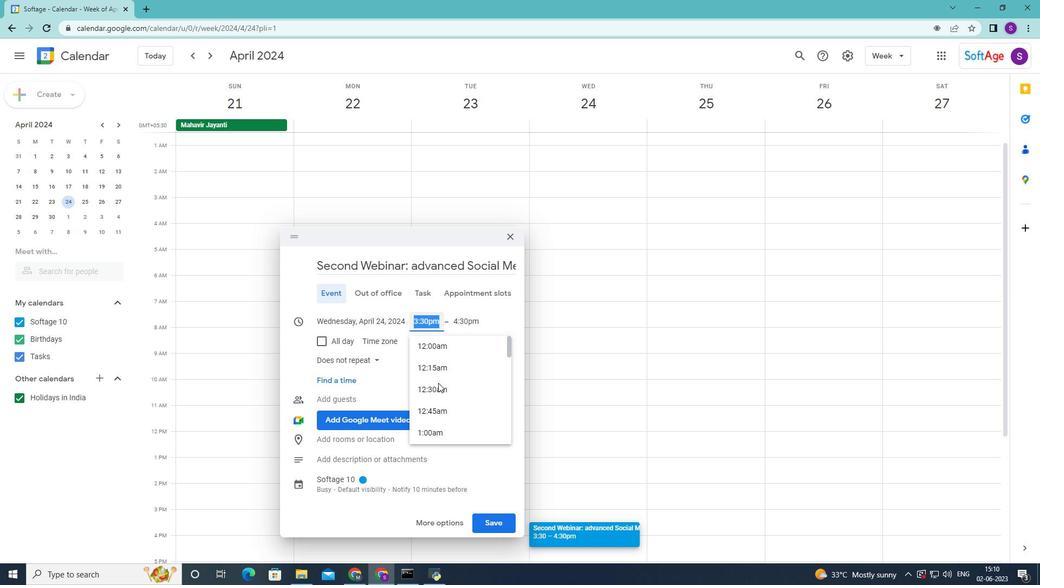 
Action: Mouse scrolled (438, 383) with delta (0, 0)
Screenshot: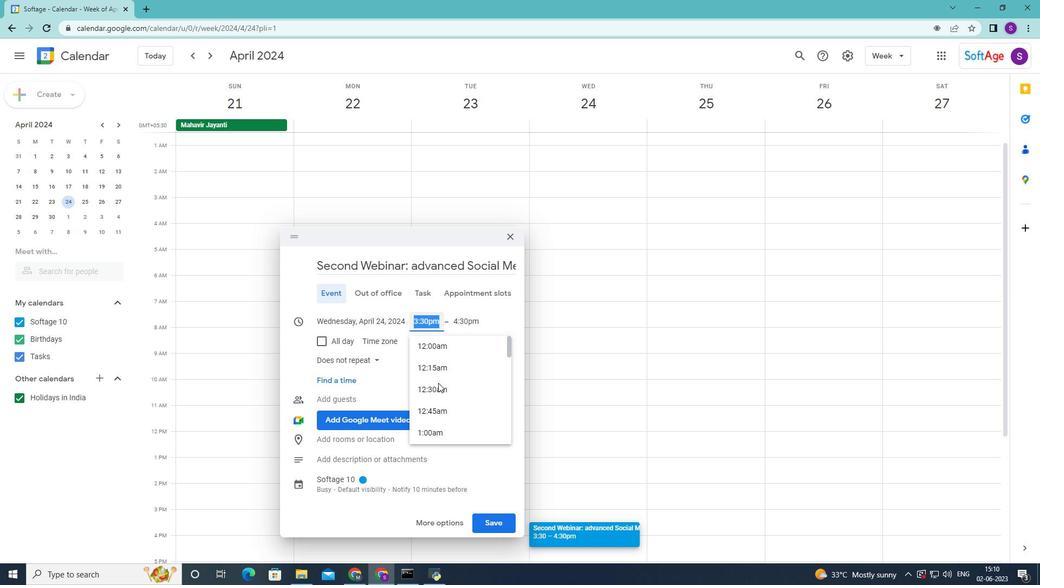 
Action: Mouse scrolled (438, 383) with delta (0, 0)
Screenshot: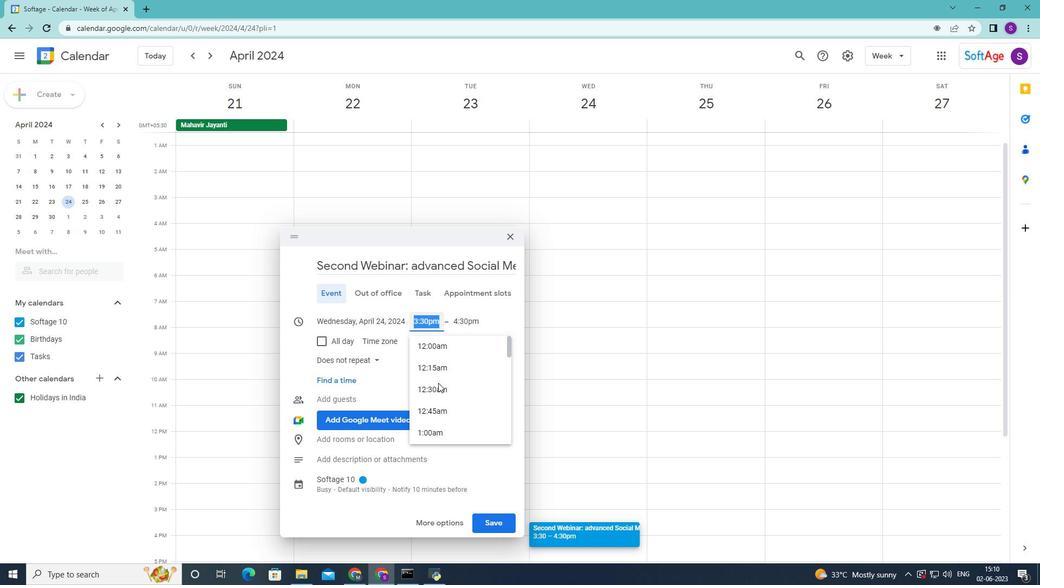 
Action: Mouse scrolled (438, 383) with delta (0, 0)
Screenshot: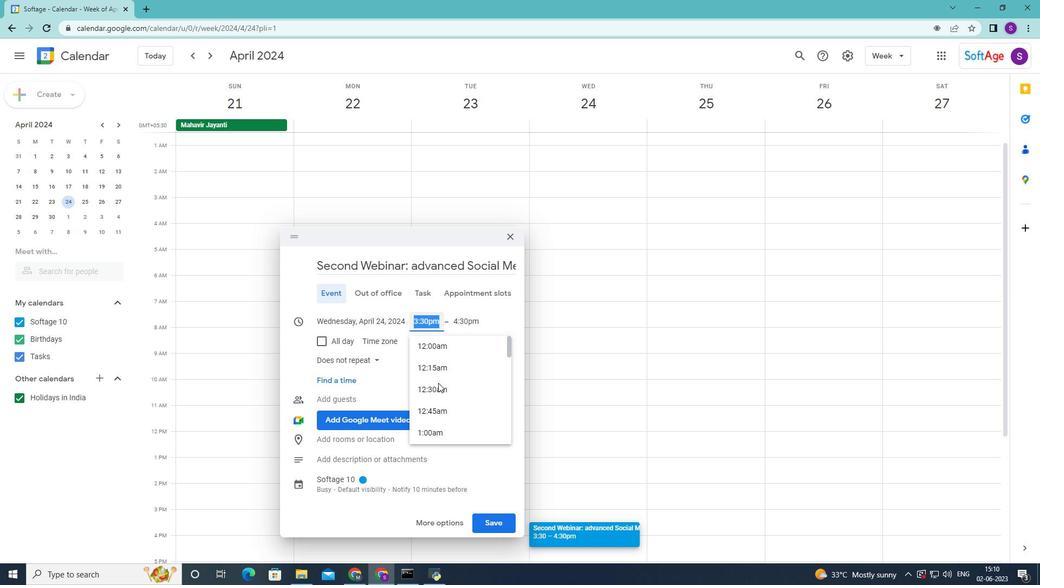 
Action: Mouse moved to (453, 365)
Screenshot: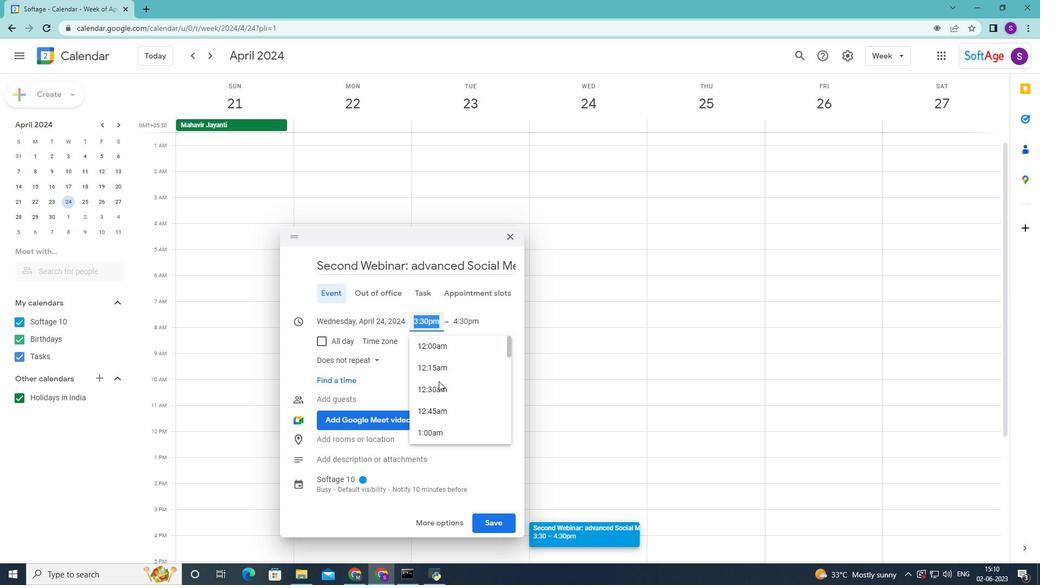 
Action: Mouse scrolled (453, 364) with delta (0, 0)
Screenshot: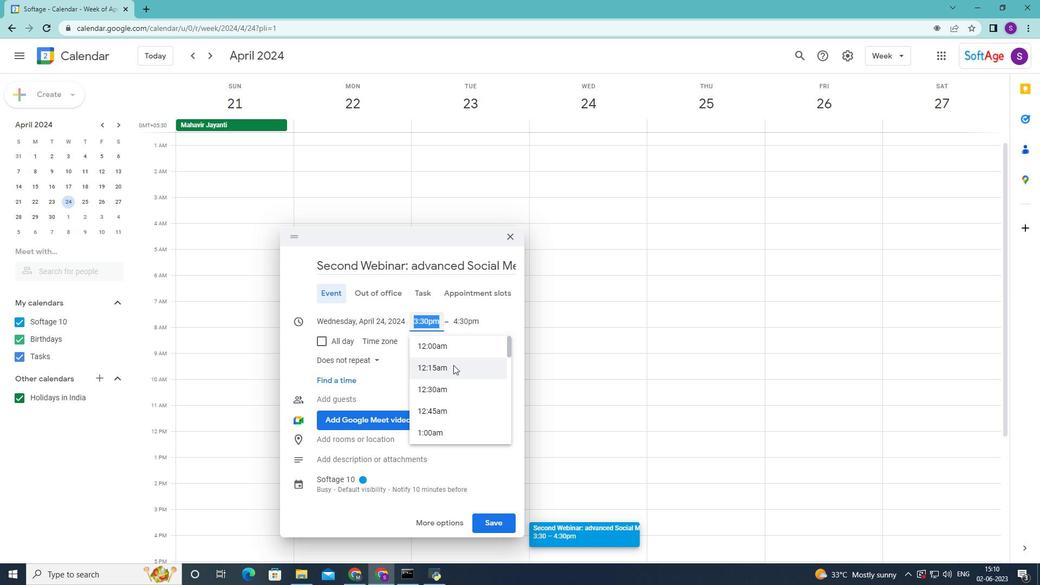 
Action: Mouse moved to (453, 379)
Screenshot: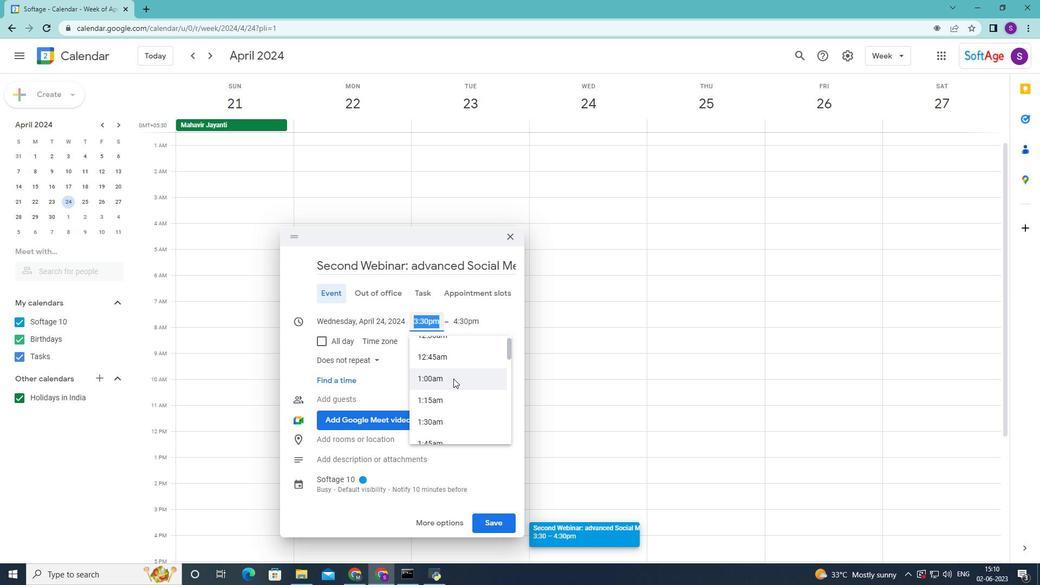 
Action: Mouse scrolled (453, 379) with delta (0, 0)
Screenshot: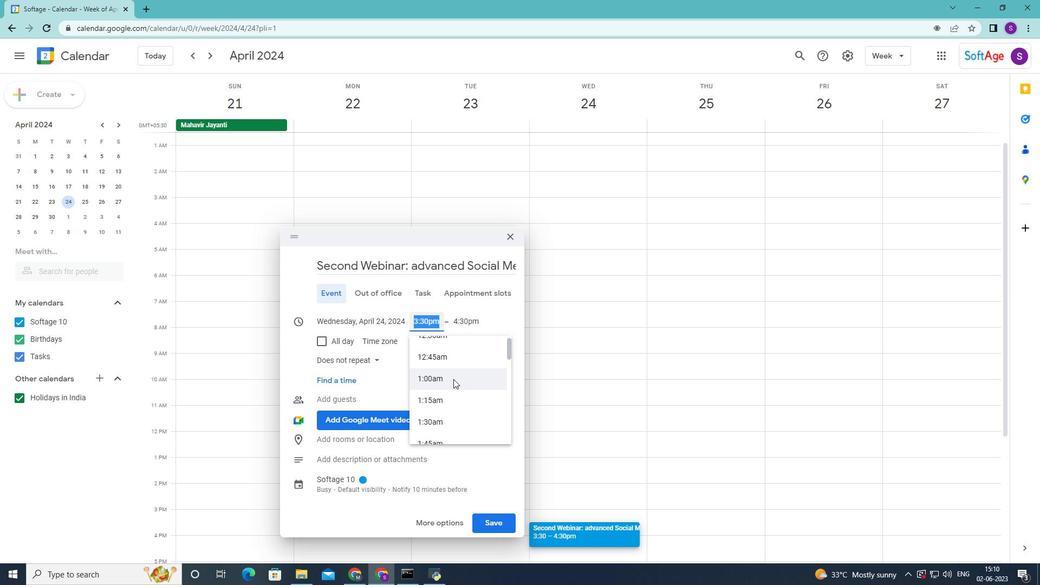 
Action: Mouse moved to (453, 379)
Screenshot: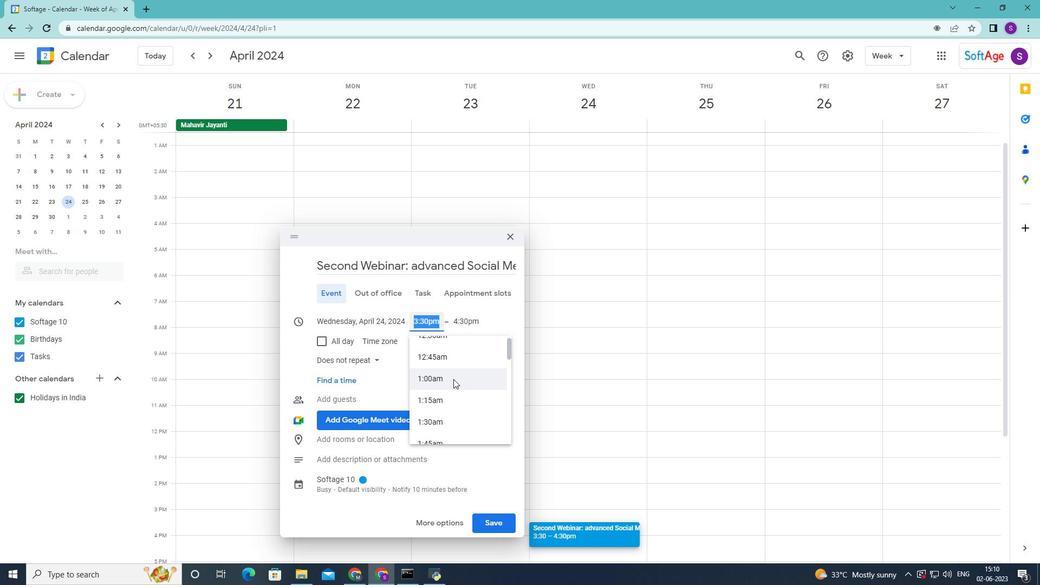 
Action: Mouse scrolled (453, 379) with delta (0, 0)
Screenshot: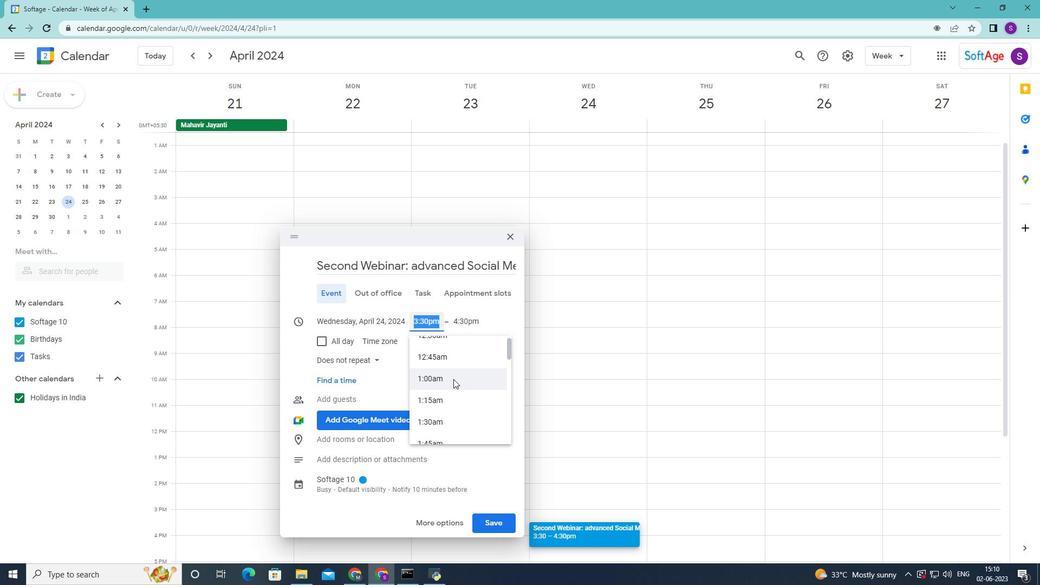 
Action: Mouse scrolled (453, 379) with delta (0, 0)
Screenshot: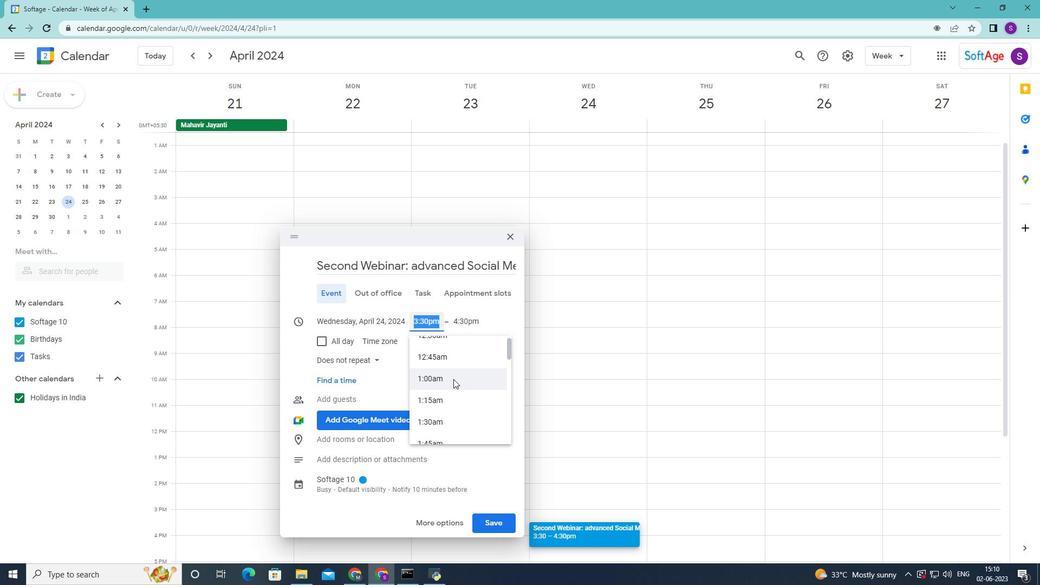 
Action: Mouse scrolled (453, 379) with delta (0, 0)
Screenshot: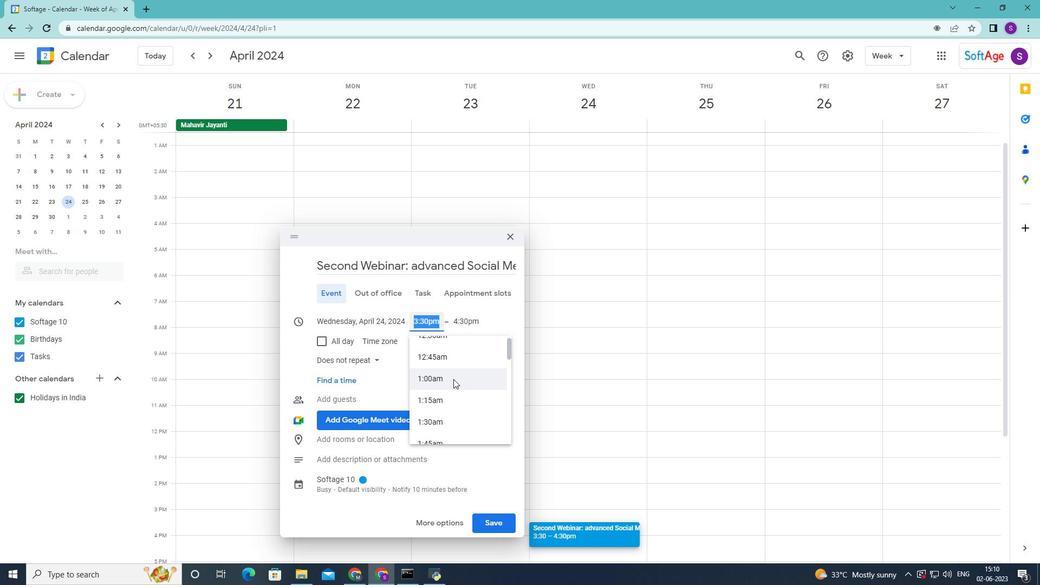 
Action: Mouse scrolled (453, 379) with delta (0, 0)
Screenshot: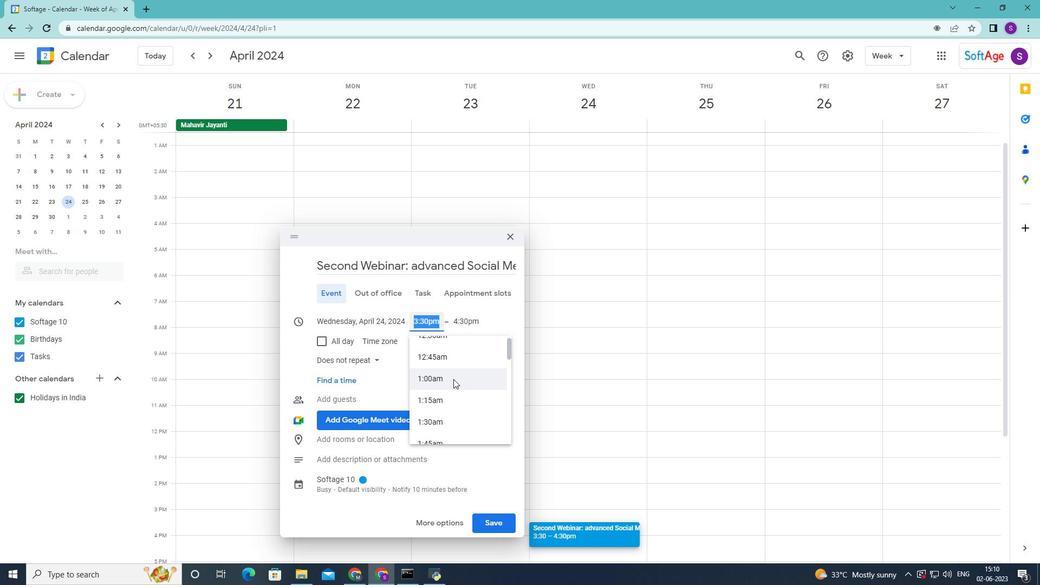 
Action: Mouse moved to (453, 379)
Screenshot: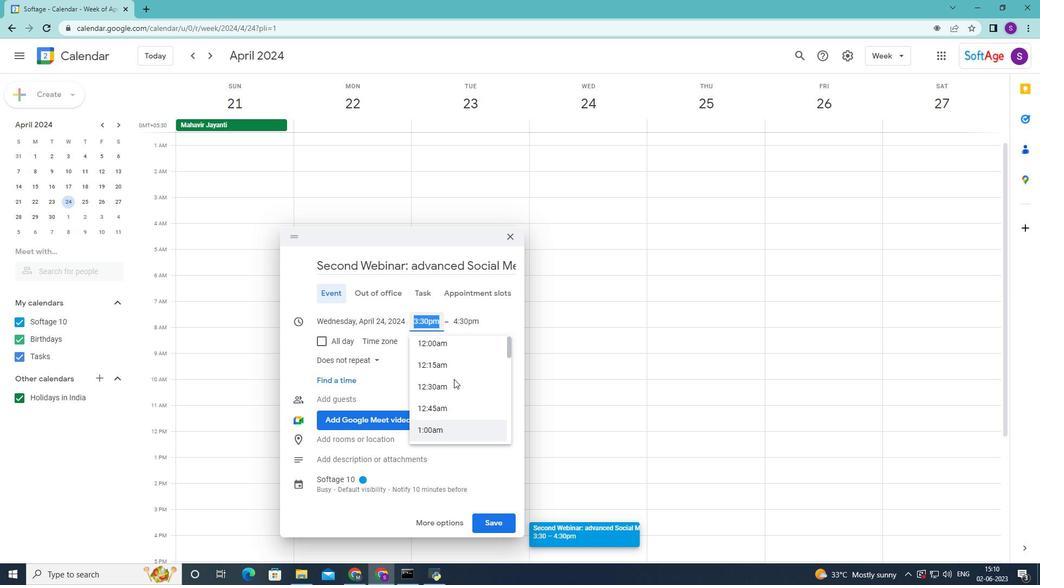 
Action: Mouse scrolled (453, 379) with delta (0, 0)
Screenshot: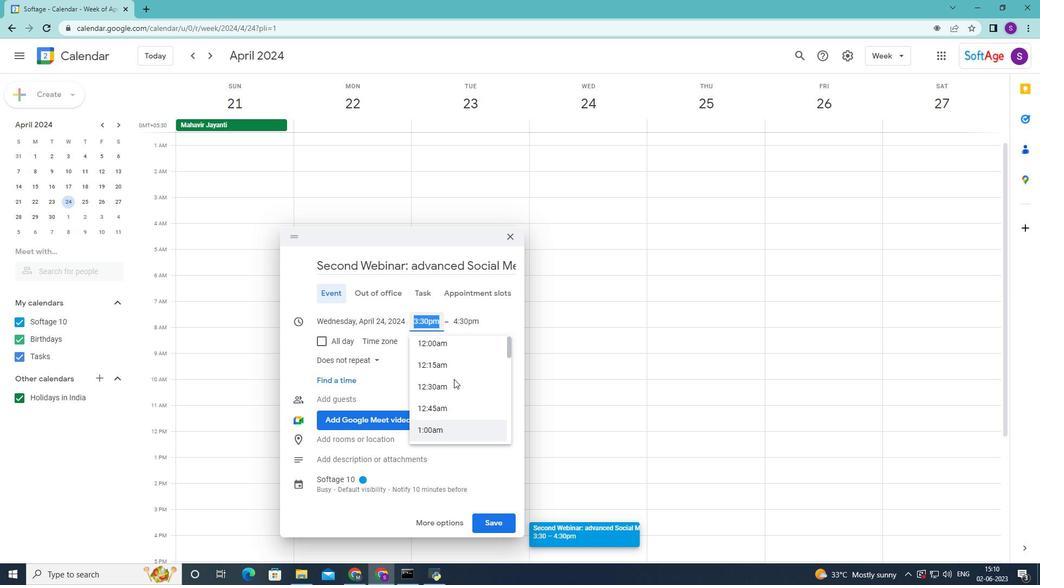 
Action: Mouse scrolled (453, 379) with delta (0, 0)
Screenshot: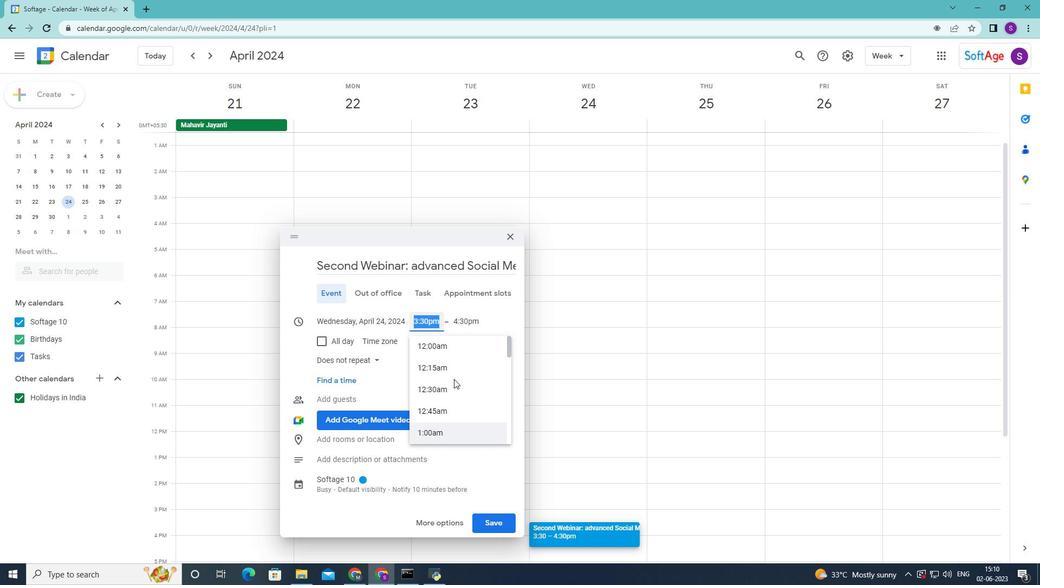 
Action: Mouse scrolled (453, 379) with delta (0, 0)
Screenshot: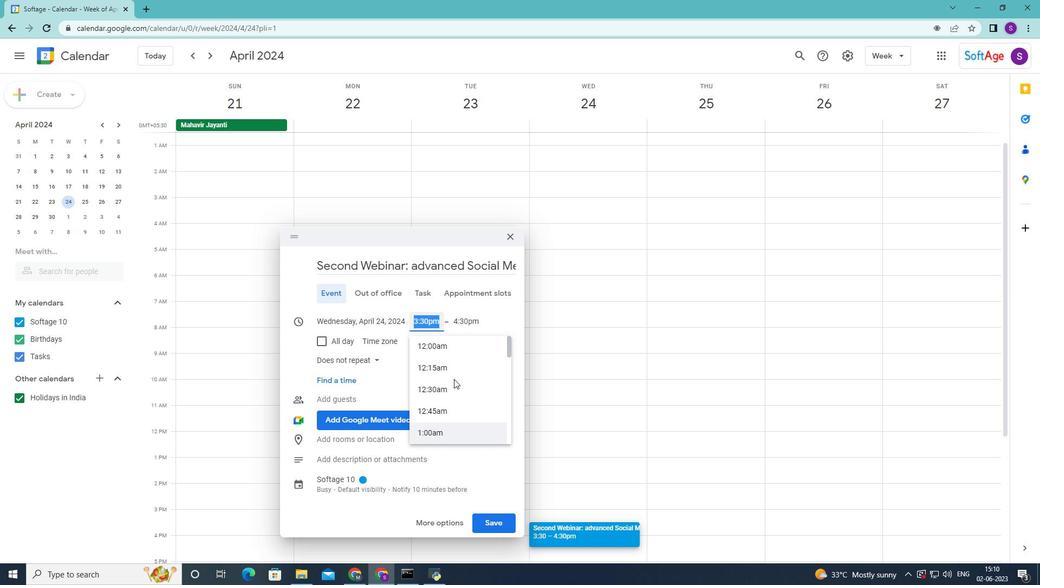 
Action: Mouse scrolled (453, 379) with delta (0, 0)
Screenshot: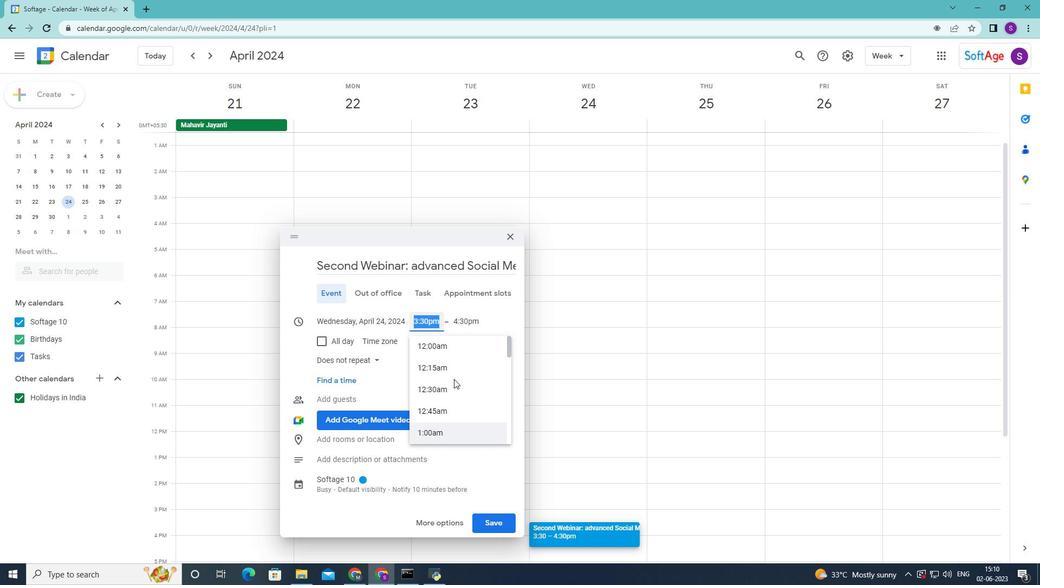 
Action: Mouse scrolled (453, 379) with delta (0, 0)
Screenshot: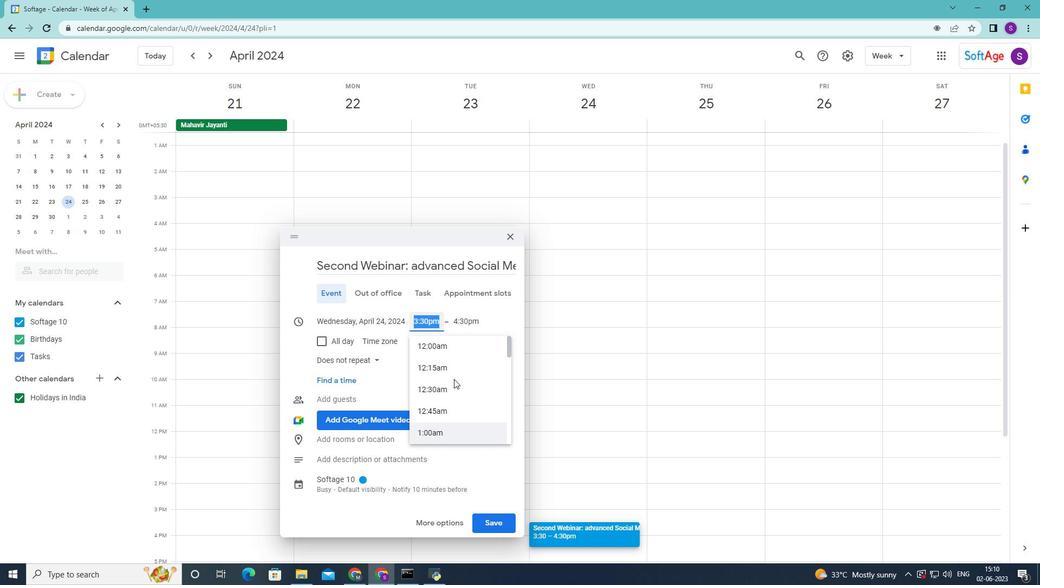 
Action: Mouse moved to (452, 376)
Screenshot: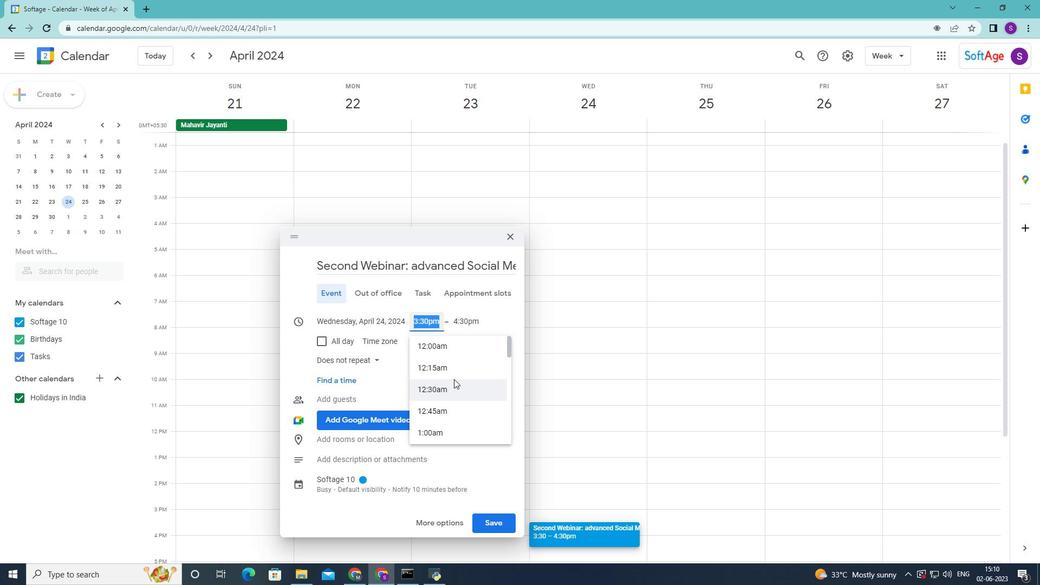 
Action: Mouse scrolled (452, 375) with delta (0, 0)
Screenshot: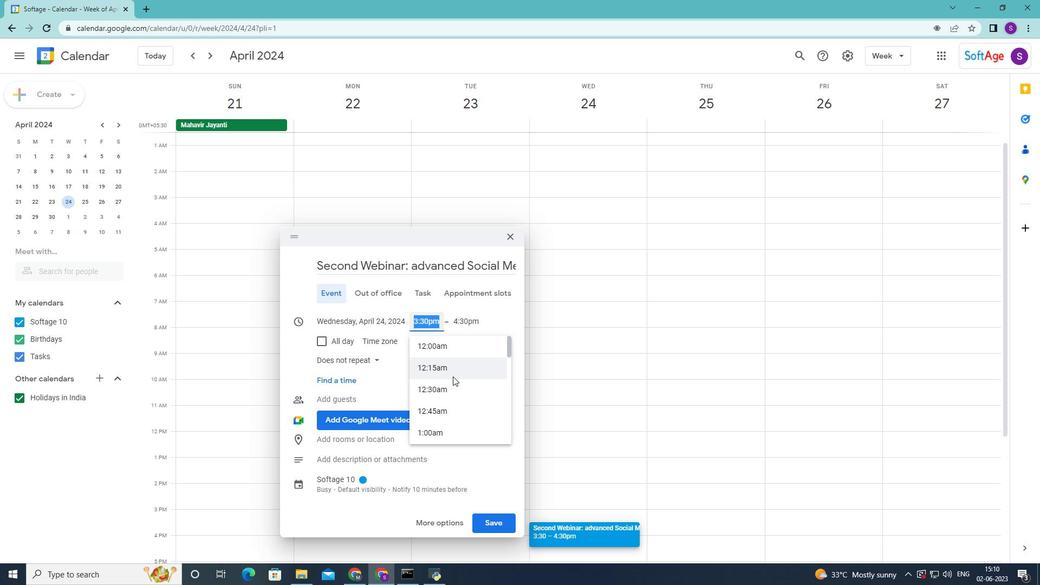 
Action: Mouse scrolled (452, 375) with delta (0, 0)
Screenshot: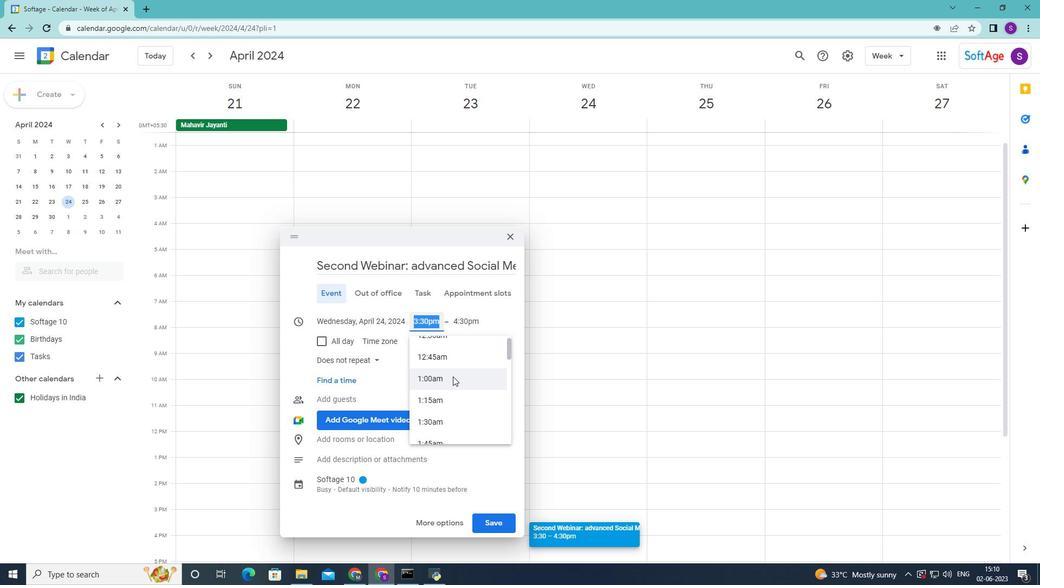 
Action: Mouse scrolled (452, 375) with delta (0, 0)
Screenshot: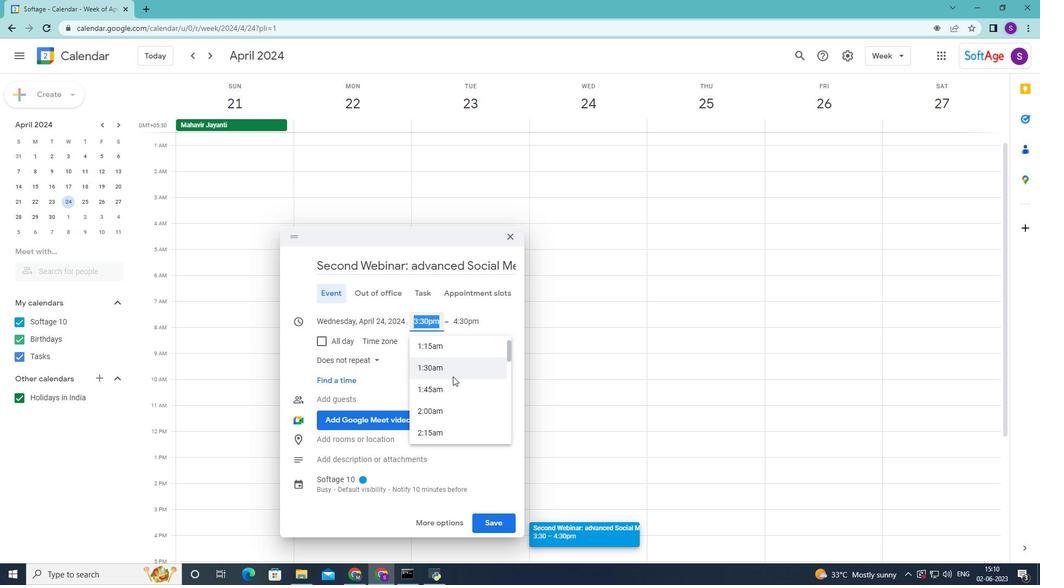 
Action: Mouse scrolled (452, 375) with delta (0, 0)
Screenshot: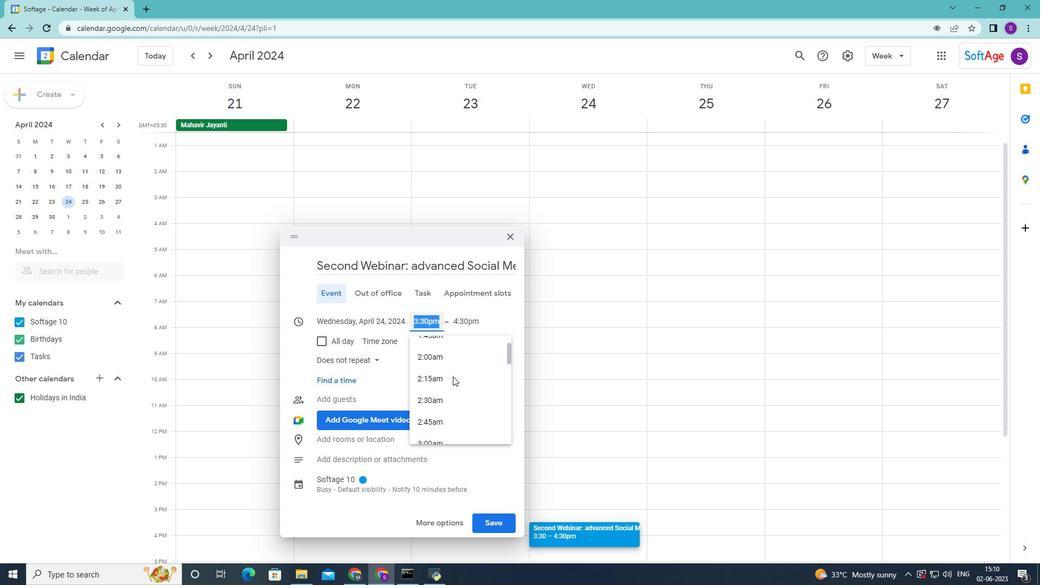 
Action: Mouse scrolled (452, 375) with delta (0, 0)
Screenshot: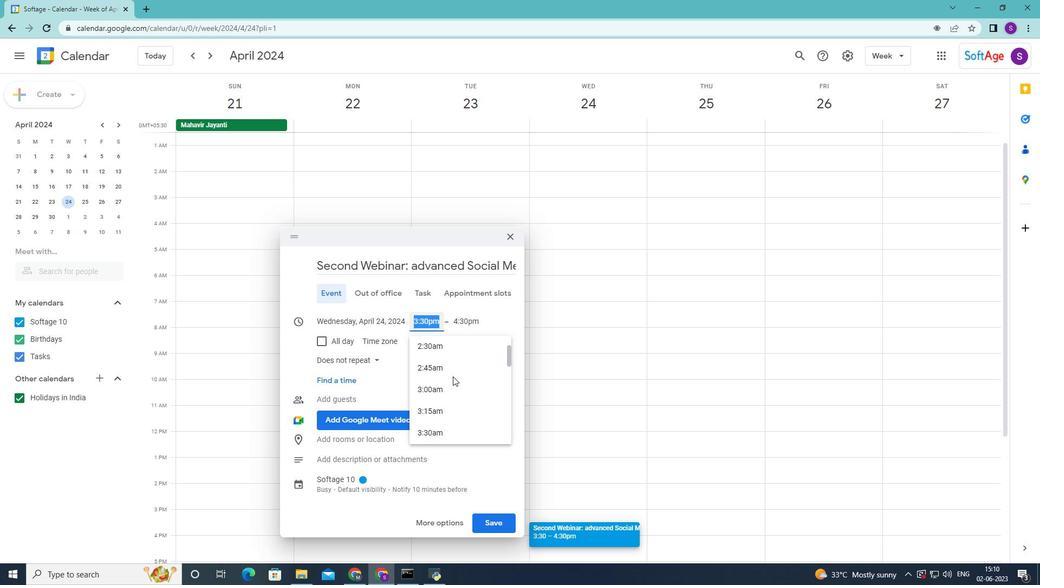 
Action: Mouse scrolled (452, 375) with delta (0, 0)
Screenshot: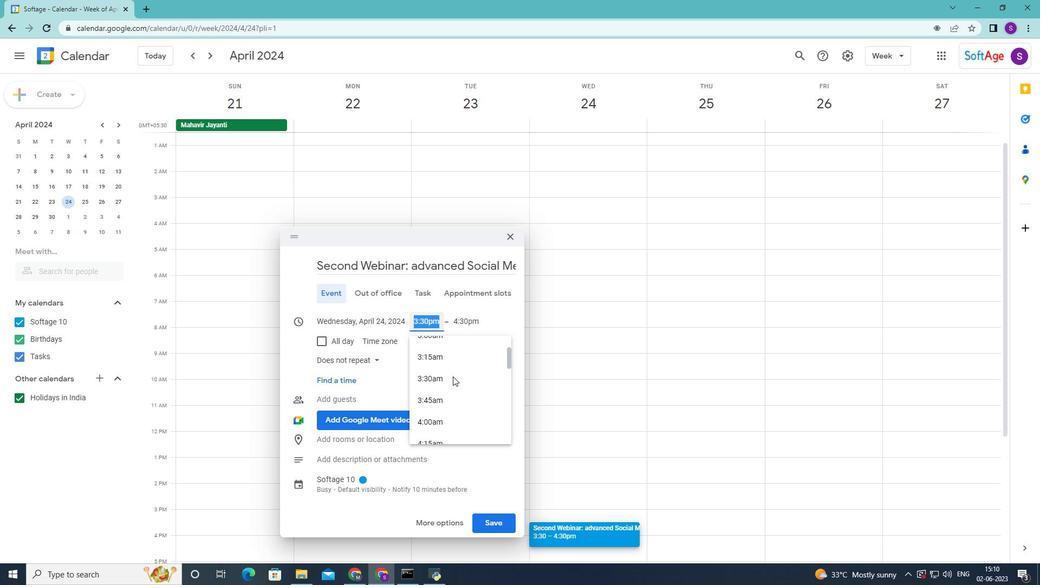 
Action: Mouse scrolled (452, 375) with delta (0, 0)
Screenshot: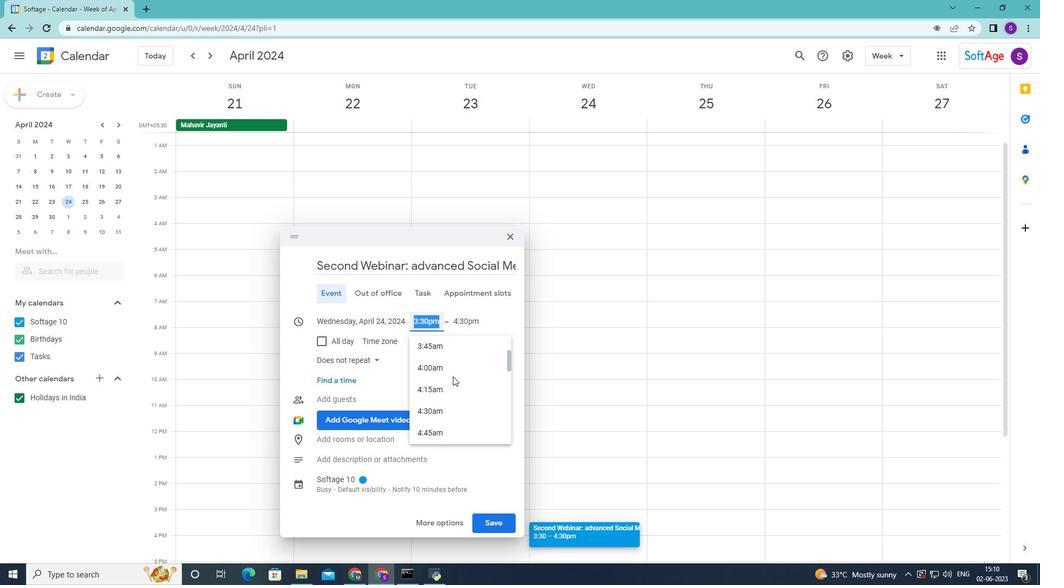 
Action: Mouse scrolled (452, 375) with delta (0, 0)
Screenshot: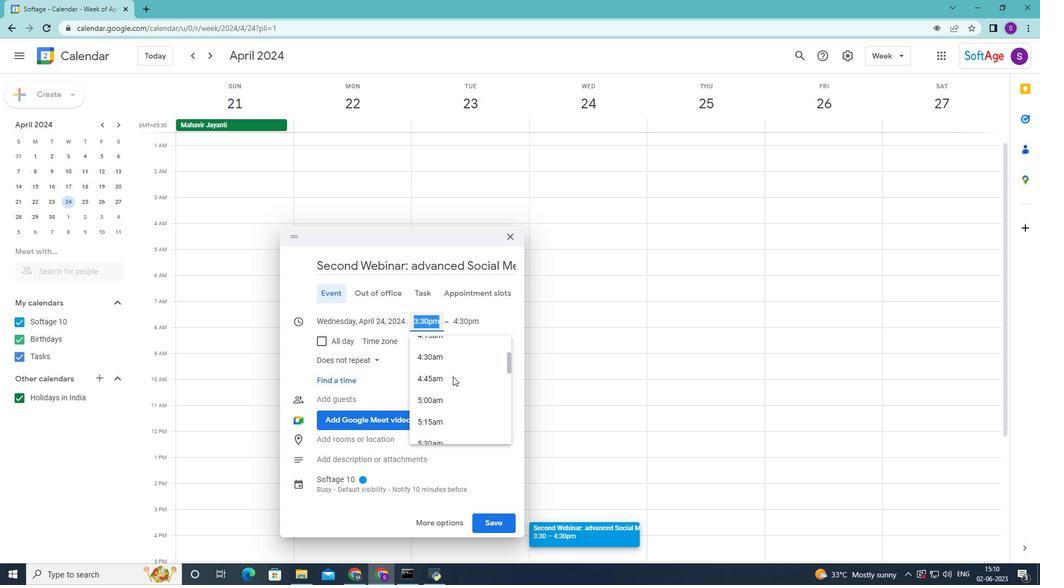 
Action: Mouse scrolled (452, 375) with delta (0, 0)
Screenshot: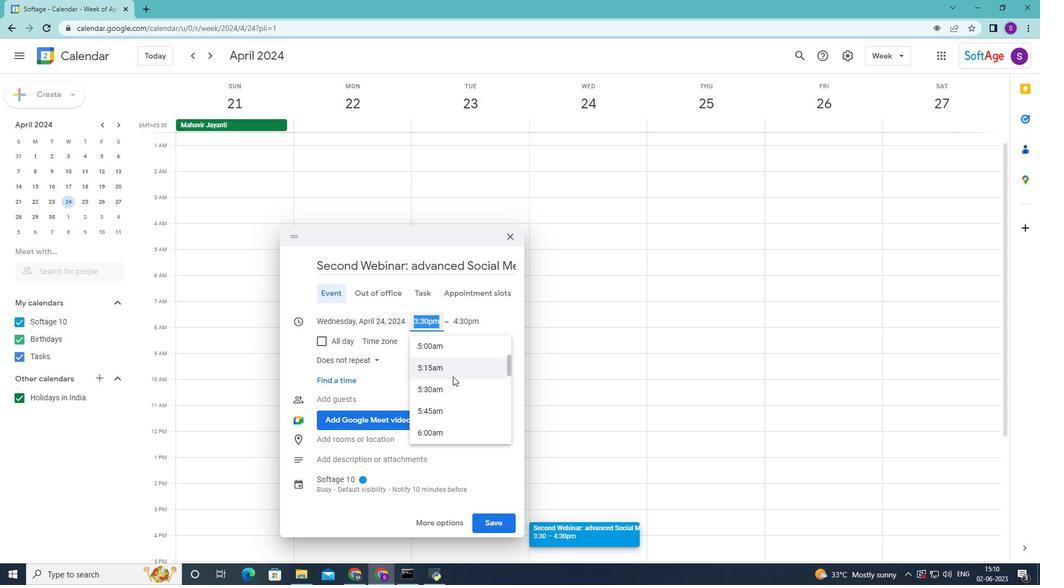 
Action: Mouse scrolled (452, 375) with delta (0, 0)
Screenshot: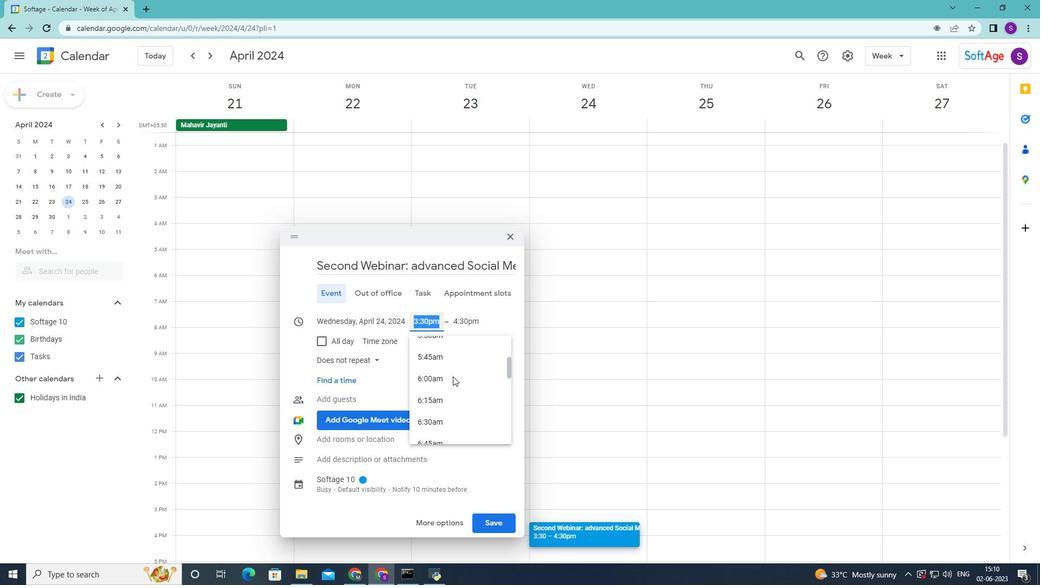 
Action: Mouse scrolled (452, 375) with delta (0, 0)
Screenshot: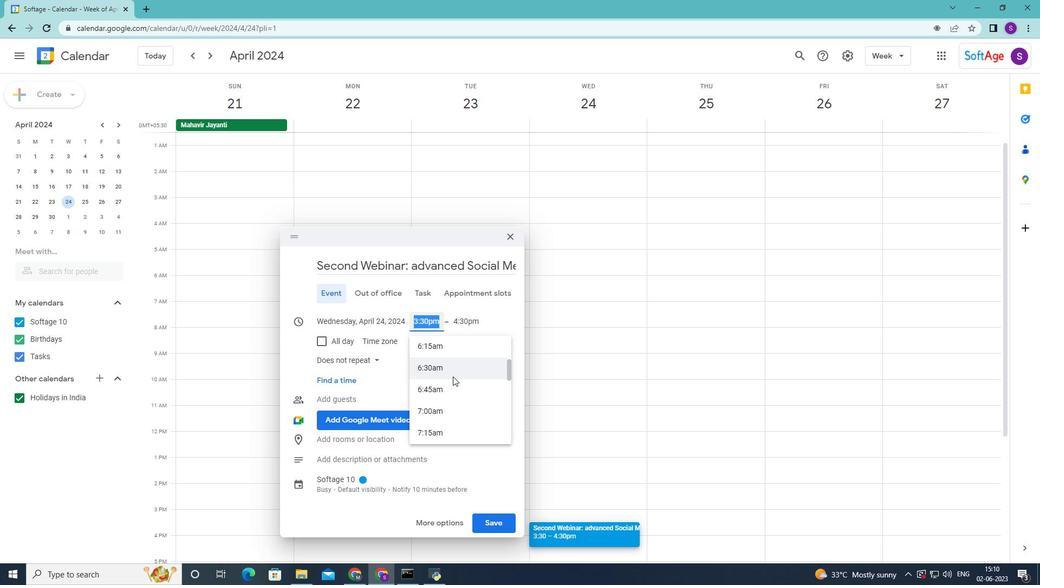 
Action: Mouse scrolled (452, 375) with delta (0, 0)
Screenshot: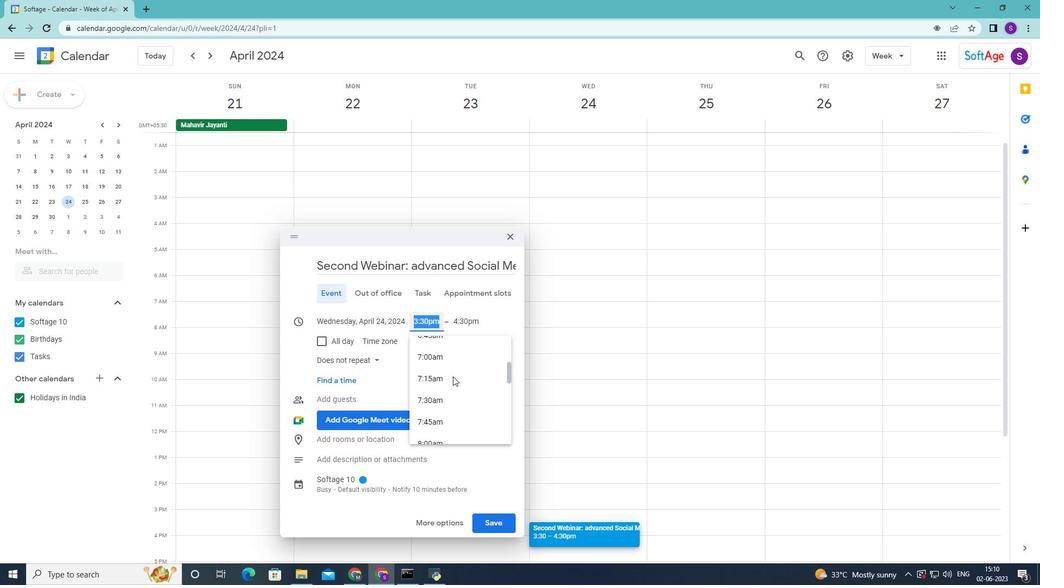 
Action: Mouse scrolled (452, 375) with delta (0, 0)
Screenshot: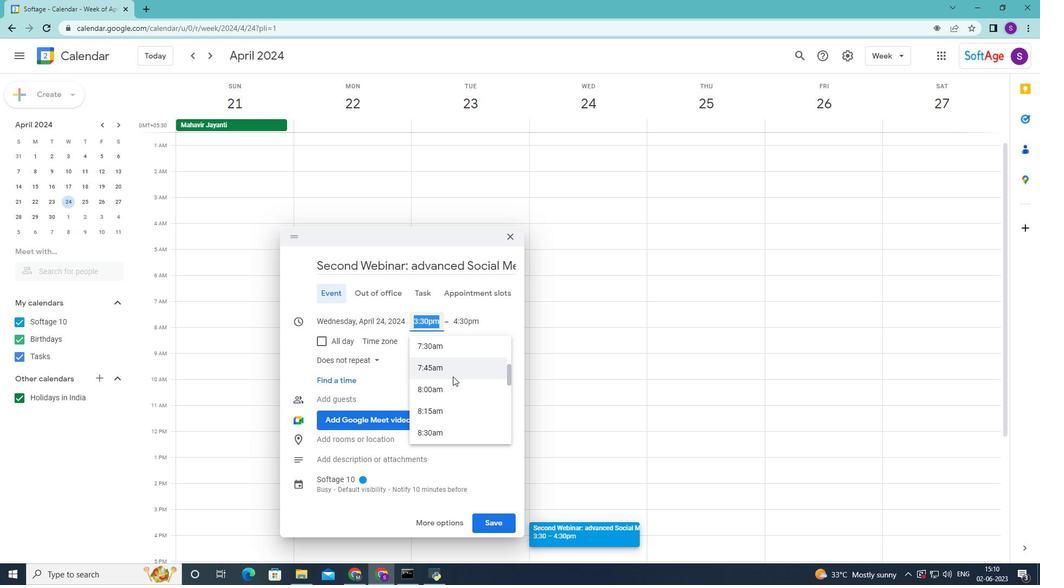 
Action: Mouse scrolled (452, 375) with delta (0, 0)
Screenshot: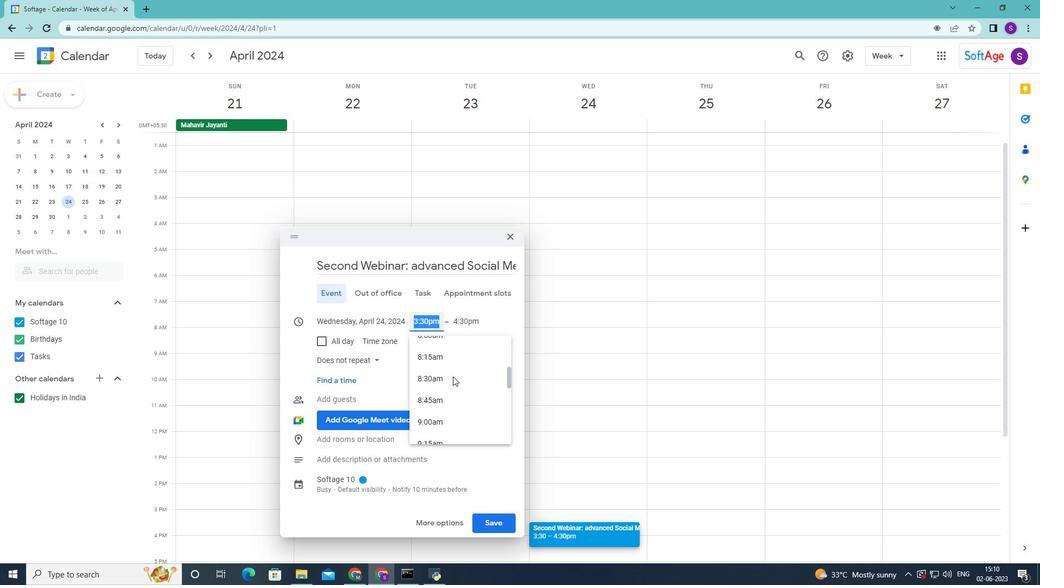 
Action: Mouse scrolled (452, 375) with delta (0, 0)
Screenshot: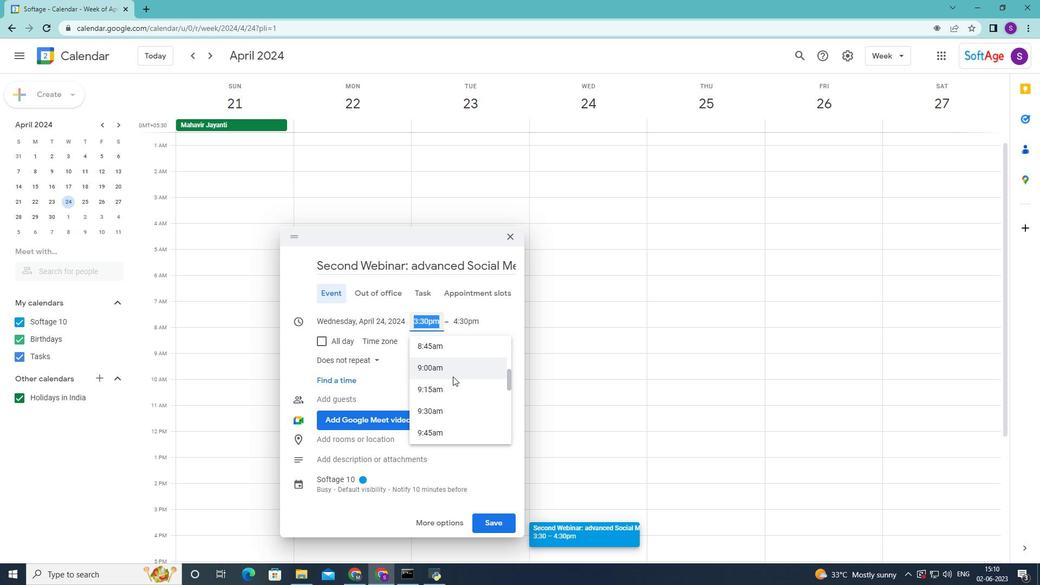 
Action: Mouse moved to (416, 322)
Screenshot: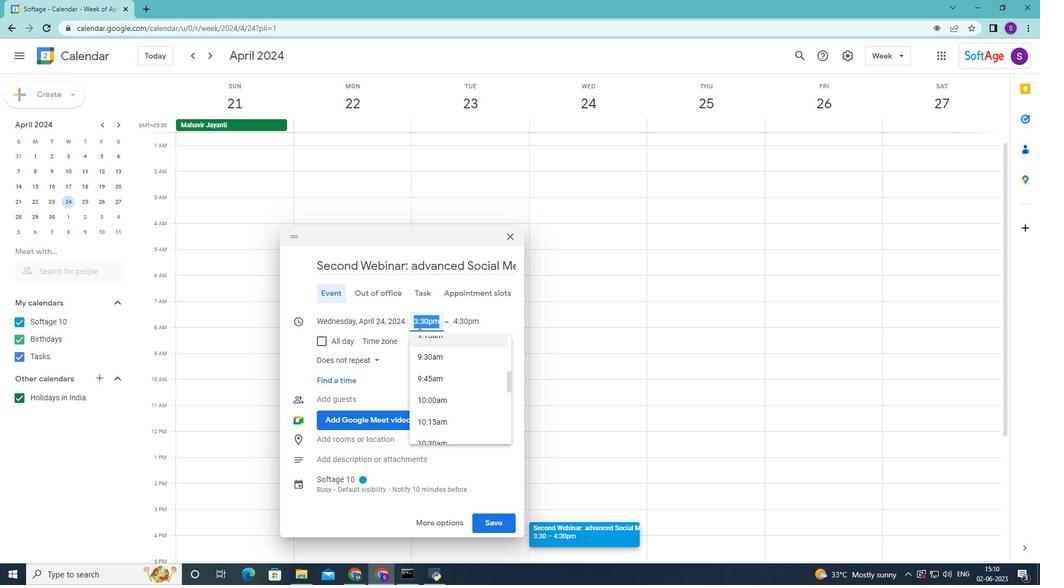 
Action: Mouse pressed left at (416, 322)
Screenshot: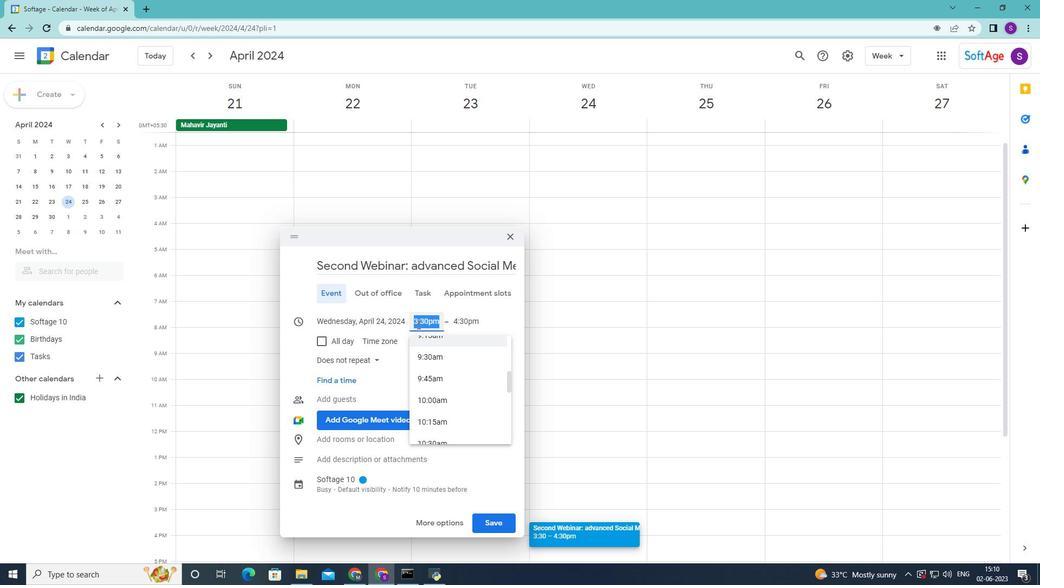
Action: Mouse moved to (427, 321)
Screenshot: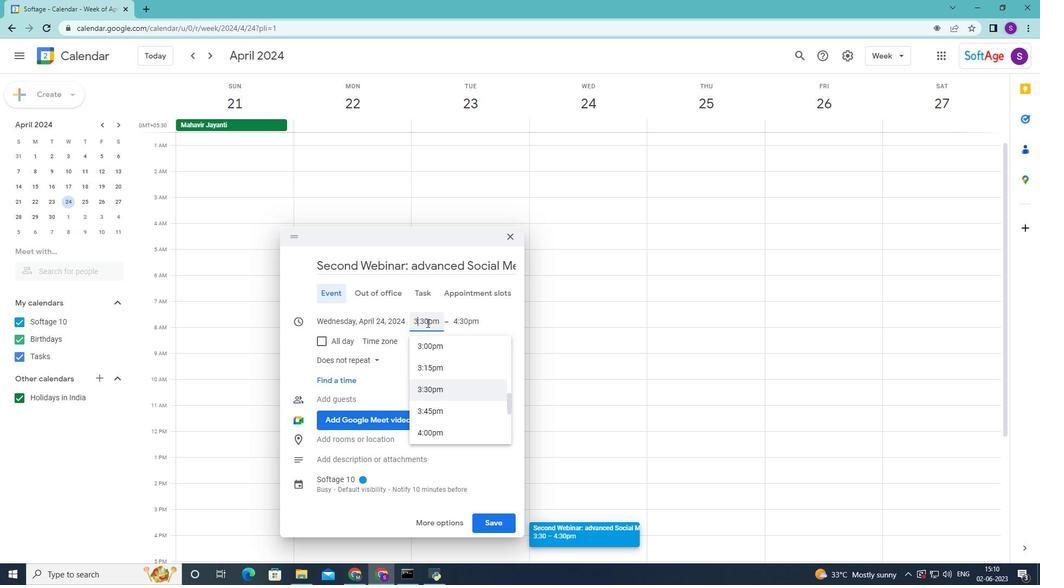 
Action: Key pressed <Key.backspace>9
Screenshot: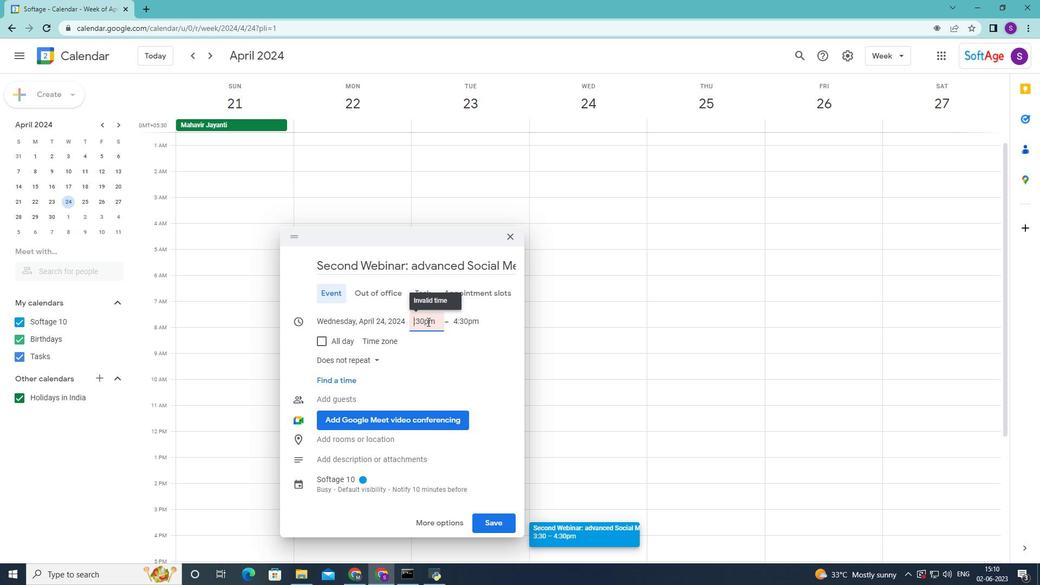 
Action: Mouse pressed left at (427, 321)
Screenshot: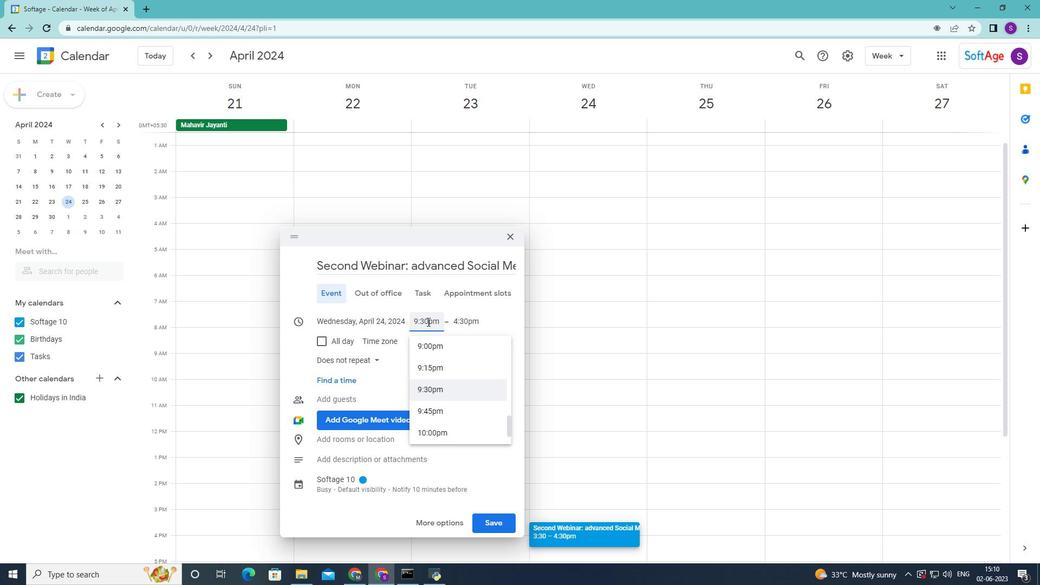 
Action: Mouse moved to (429, 319)
Screenshot: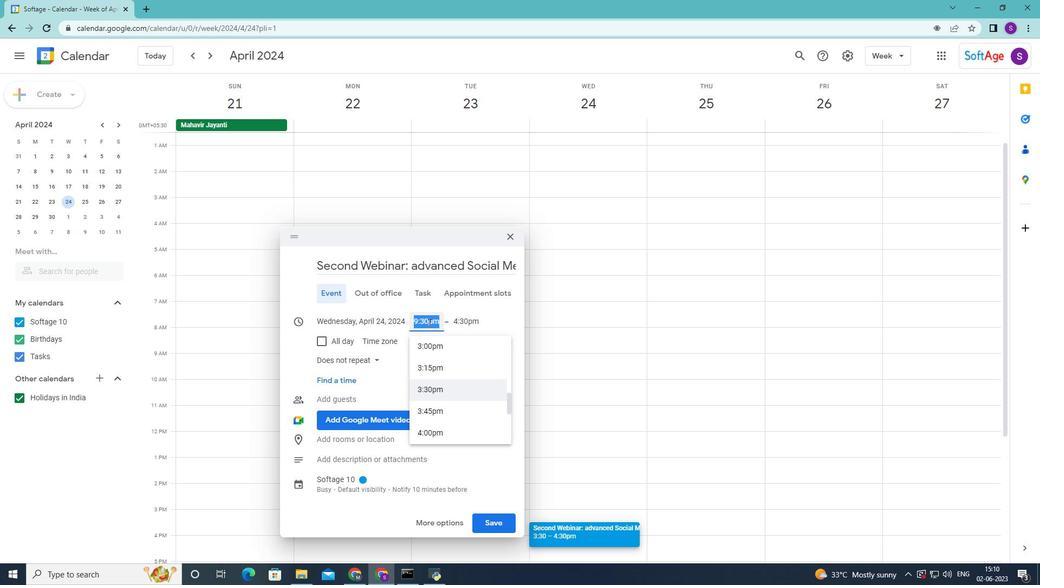 
Action: Mouse pressed left at (429, 319)
Screenshot: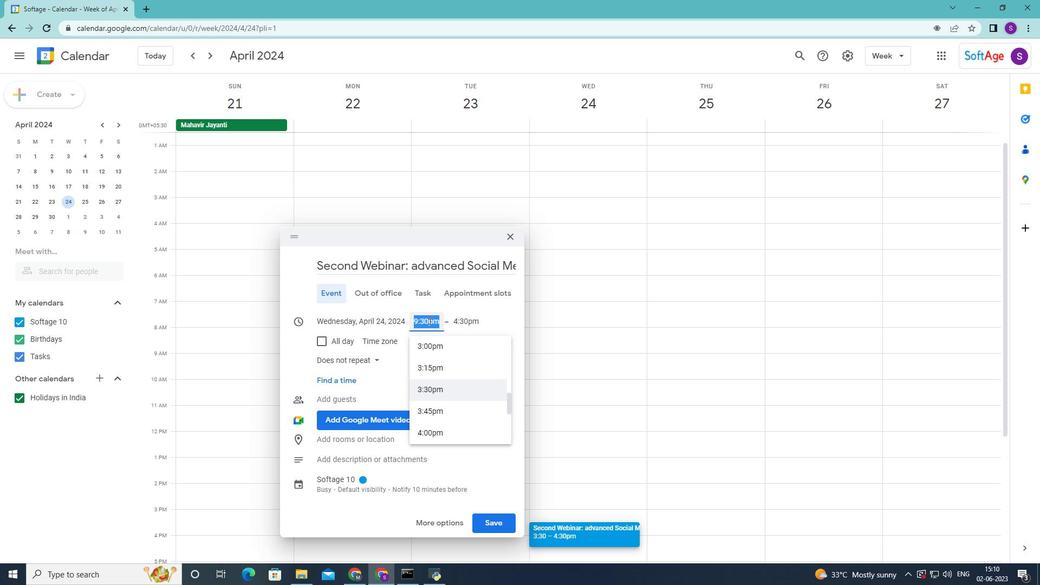 
Action: Mouse moved to (429, 321)
Screenshot: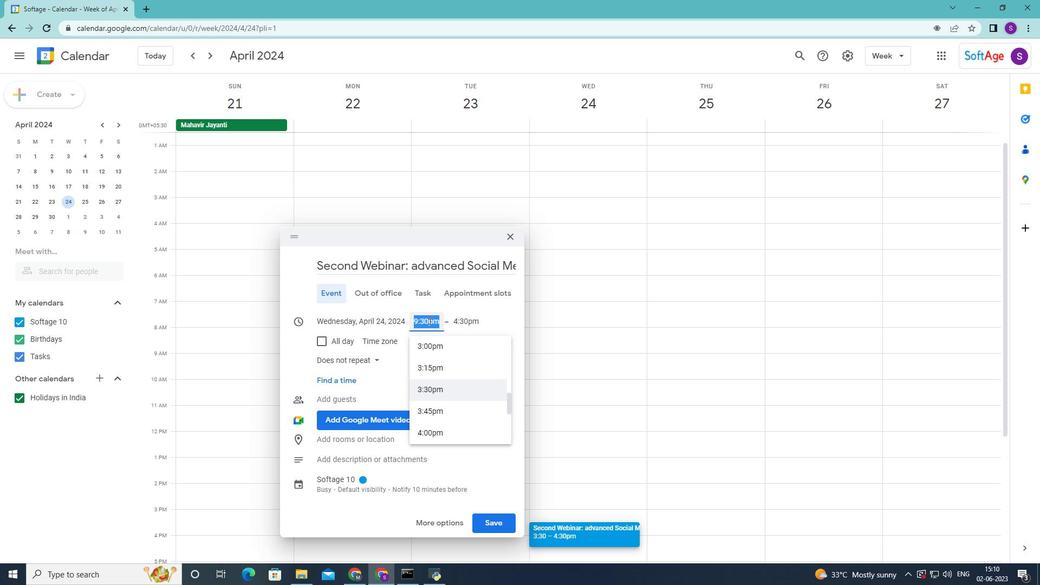 
Action: Key pressed <Key.backspace><Key.backspace>40am
Screenshot: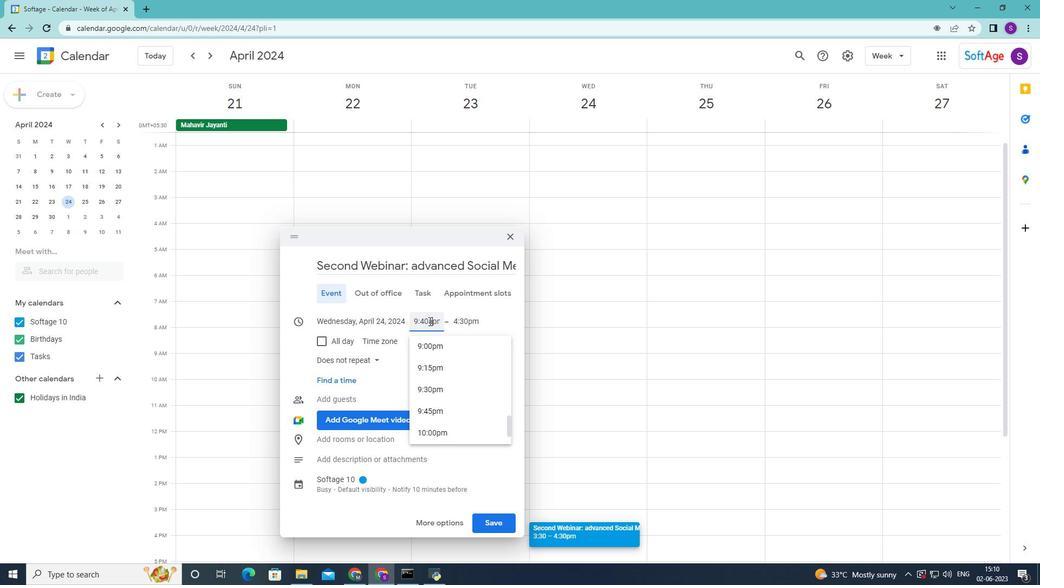
Action: Mouse moved to (456, 322)
Screenshot: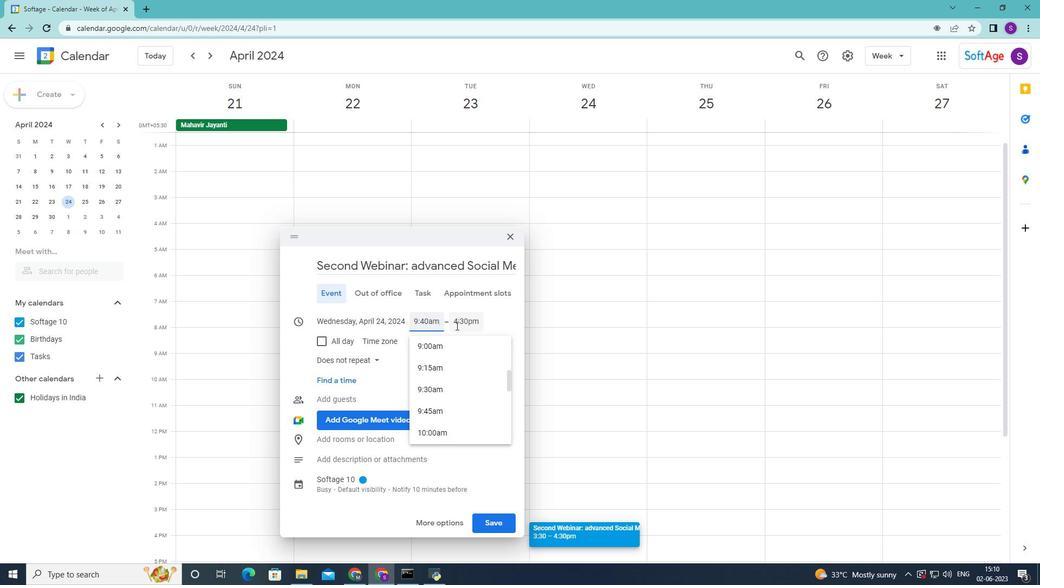 
Action: Mouse pressed left at (456, 322)
Screenshot: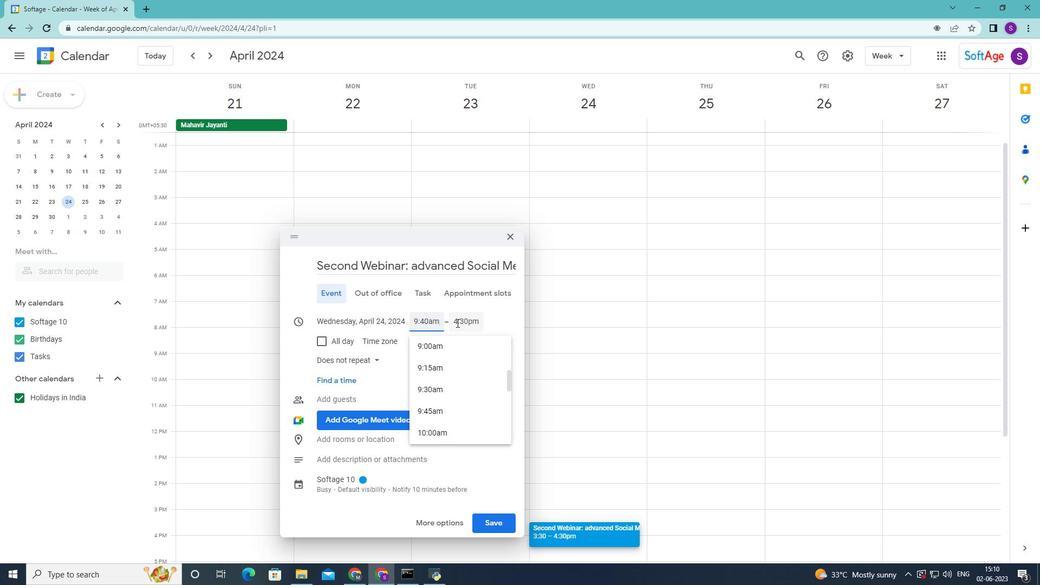 
Action: Mouse moved to (460, 253)
Screenshot: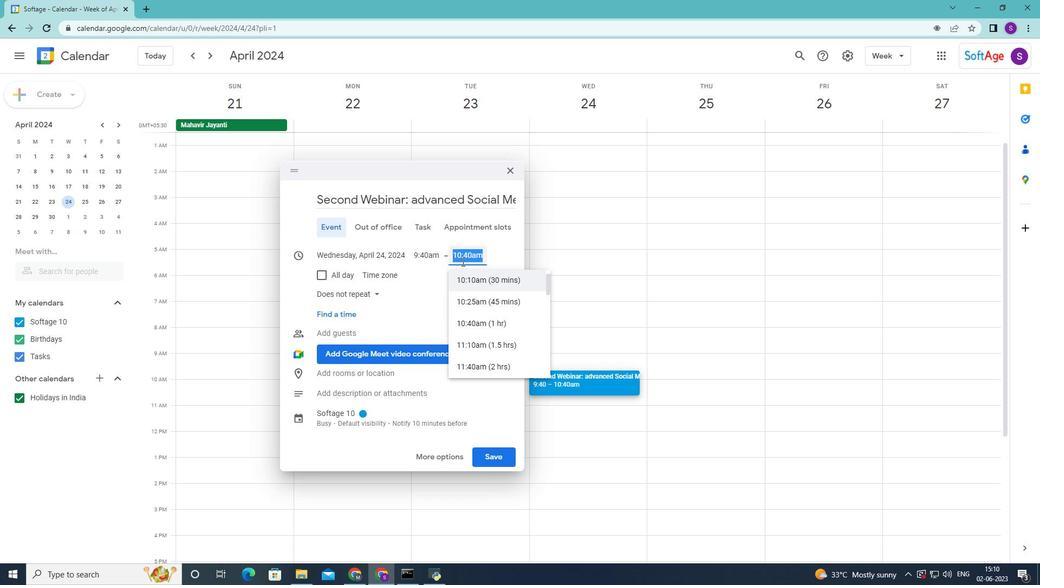 
Action: Mouse pressed left at (460, 253)
Screenshot: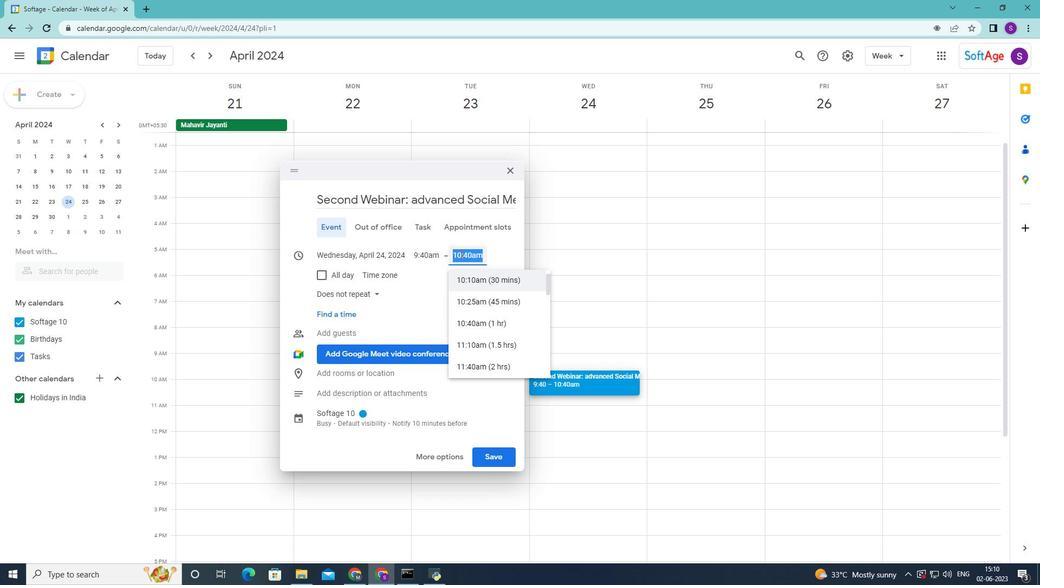 
Action: Mouse moved to (468, 257)
Screenshot: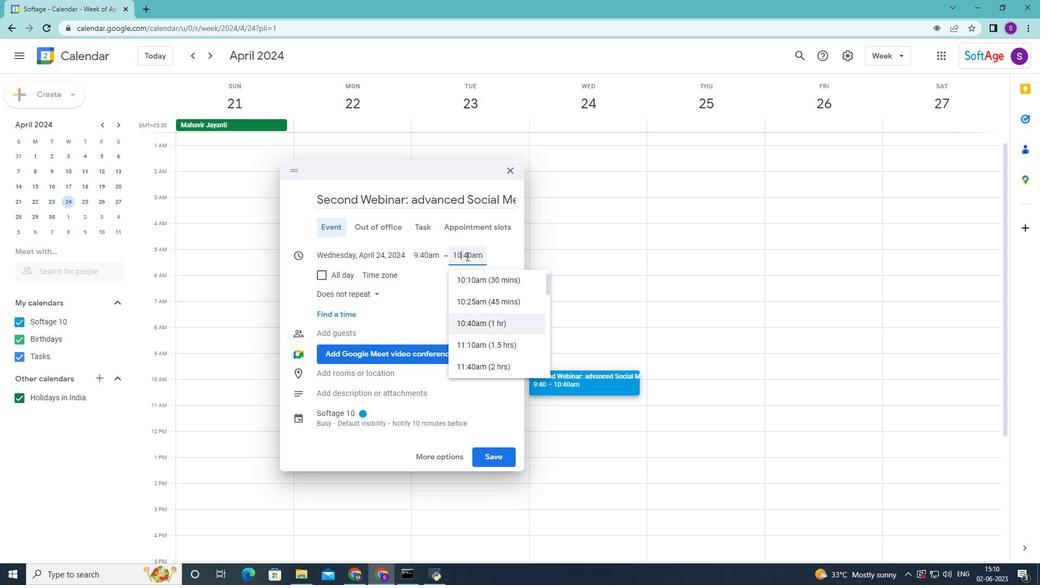 
Action: Key pressed <Key.backspace>1
Screenshot: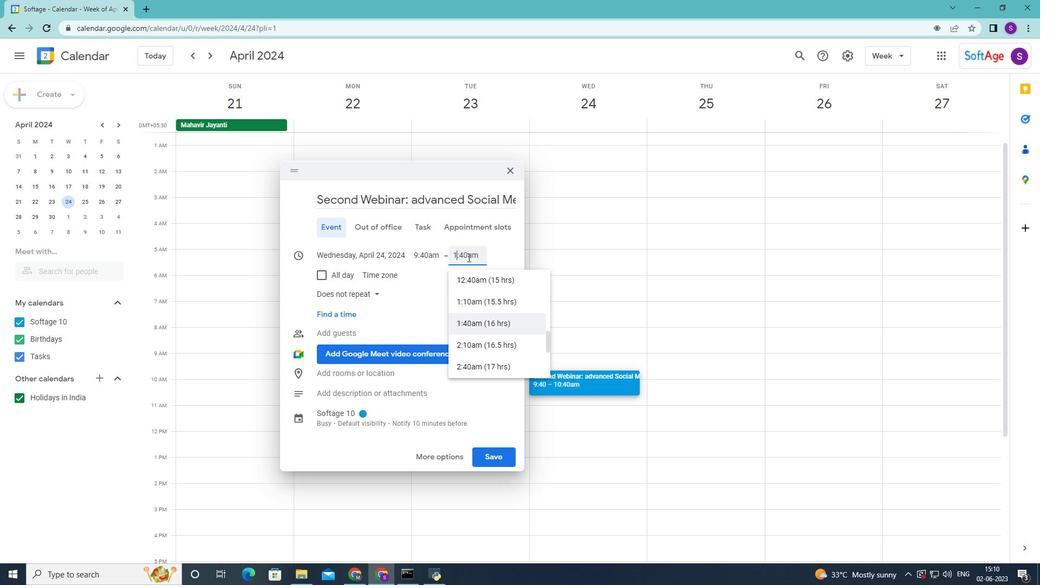 
Action: Mouse moved to (496, 256)
Screenshot: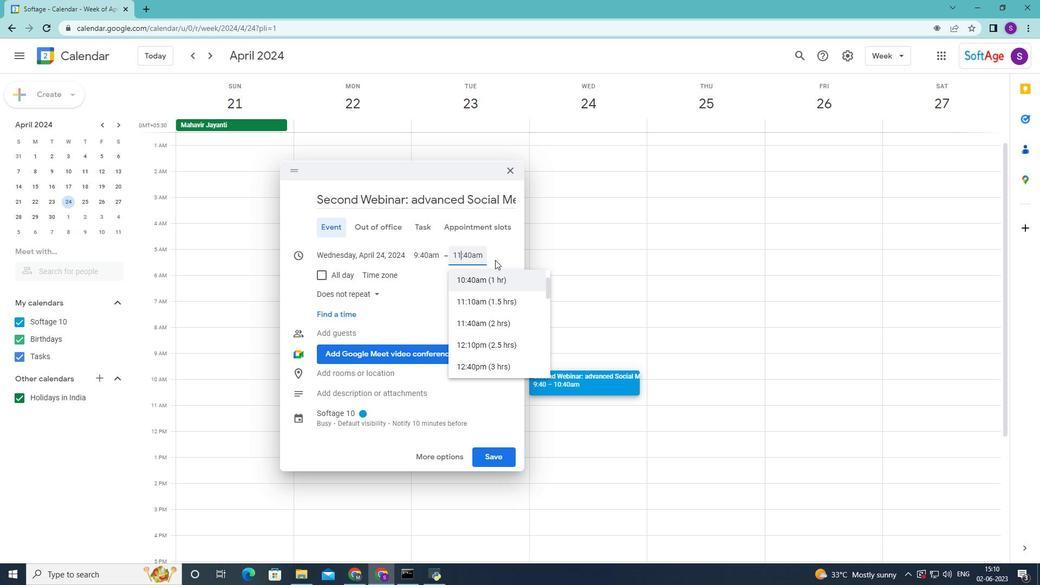 
Action: Key pressed <Key.enter>
Screenshot: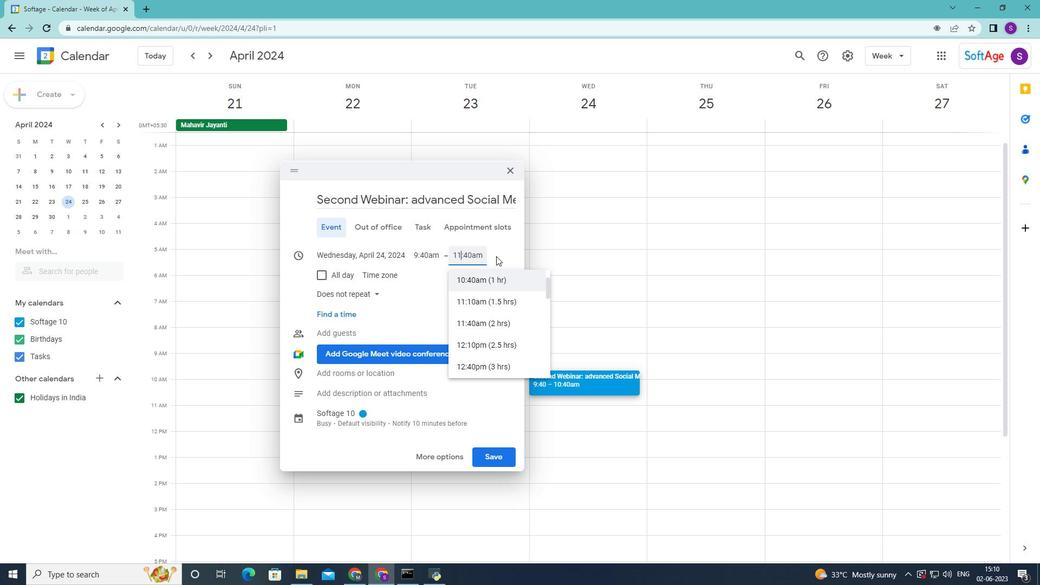 
Action: Mouse moved to (351, 308)
Screenshot: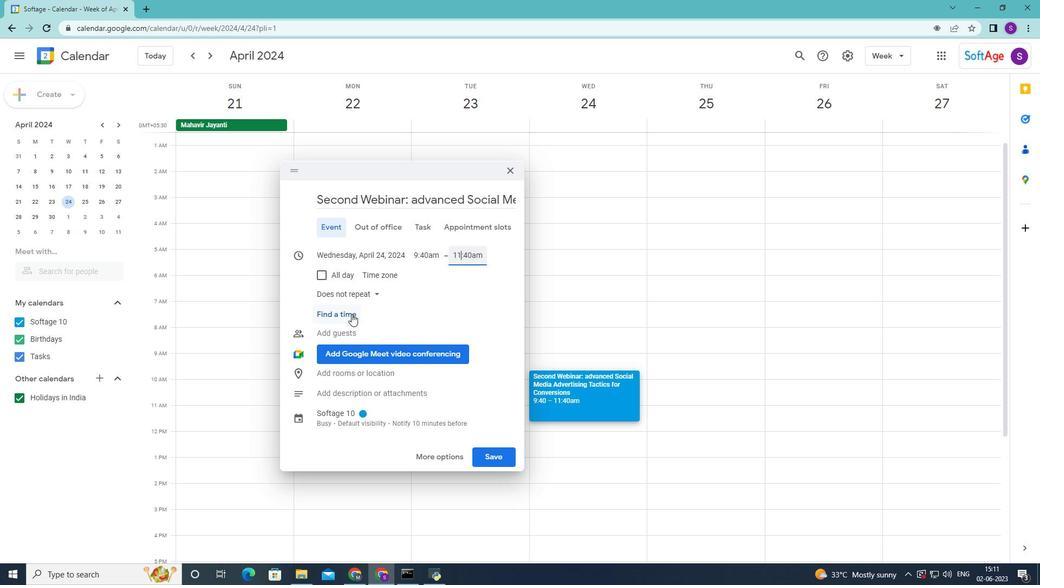 
Action: Mouse scrolled (351, 308) with delta (0, 0)
Screenshot: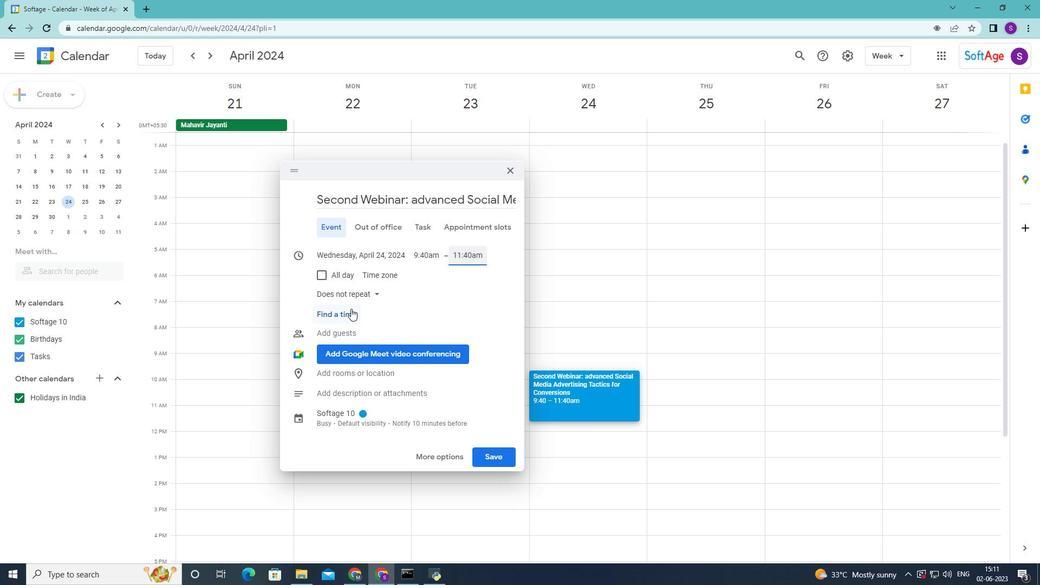 
Action: Mouse moved to (420, 458)
Screenshot: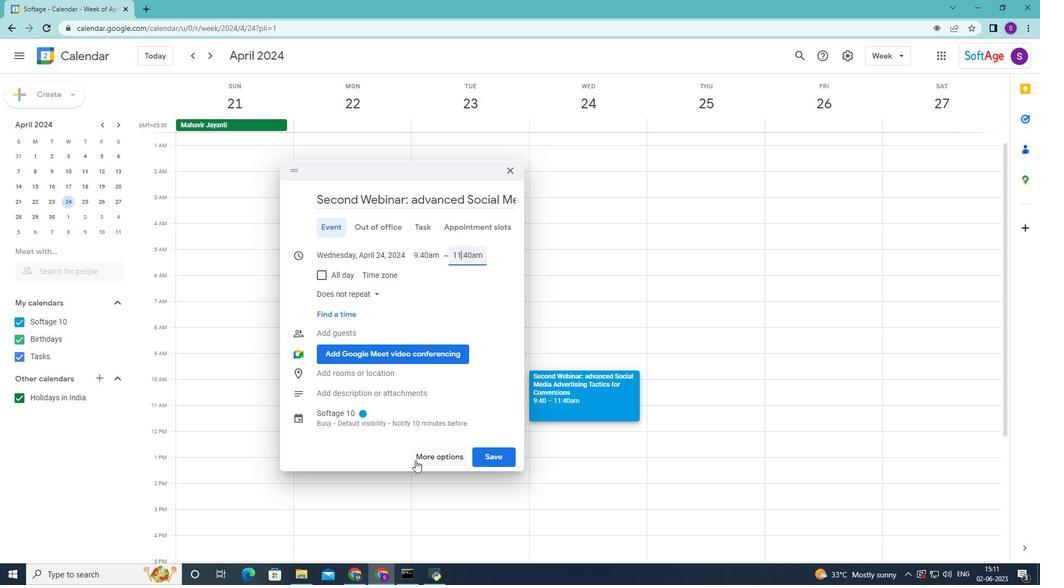 
Action: Mouse pressed left at (420, 458)
Screenshot: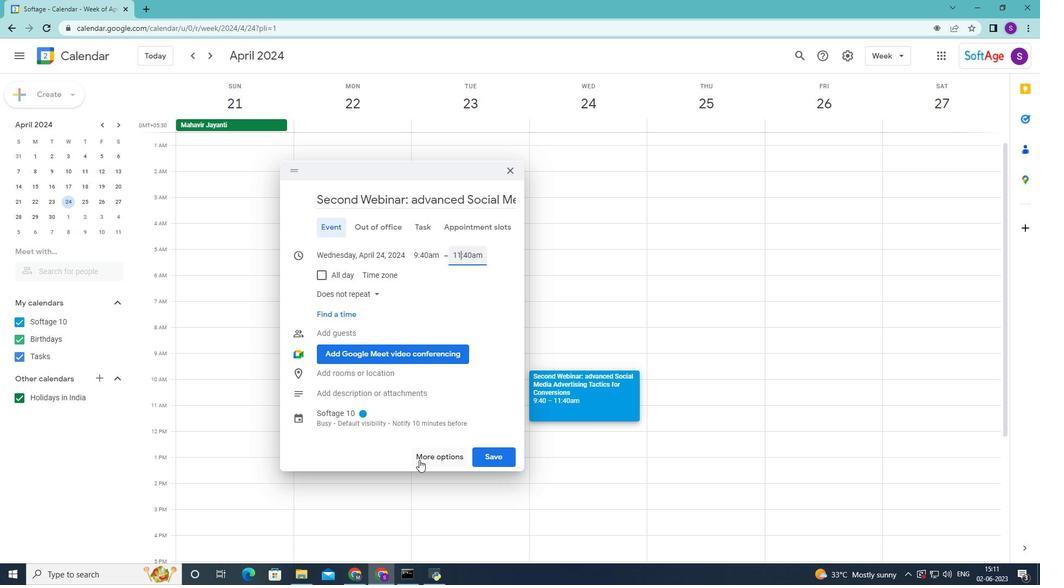 
Action: Mouse moved to (106, 373)
Screenshot: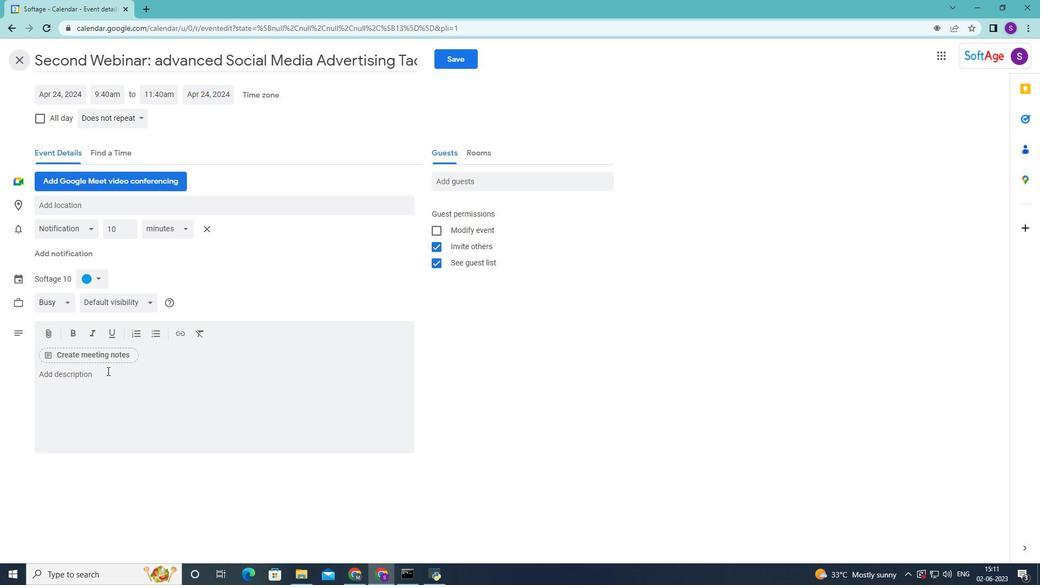 
Action: Mouse pressed left at (106, 373)
Screenshot: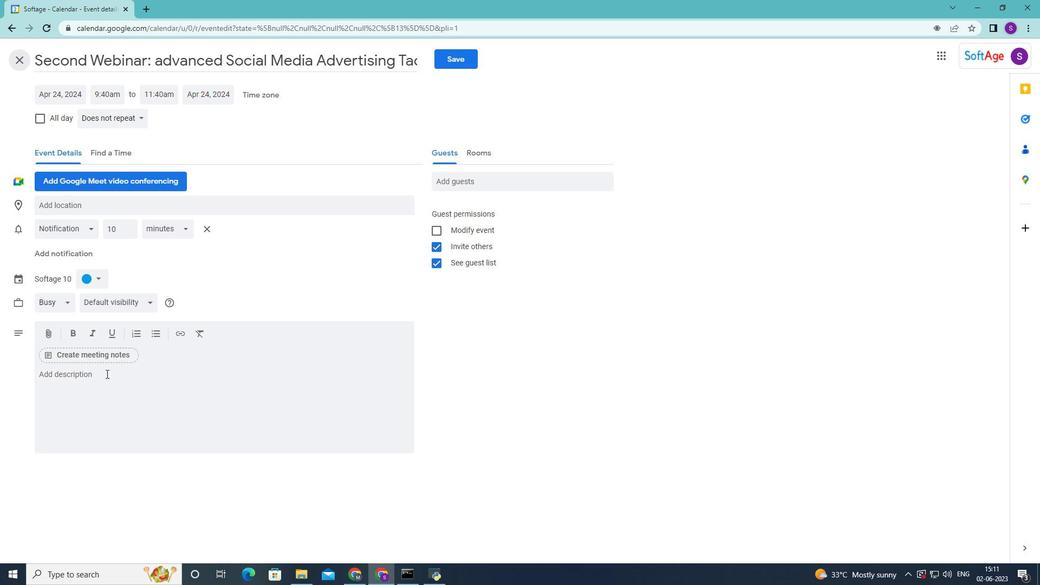 
Action: Key pressed <Key.shift>regular<Key.space>check
Screenshot: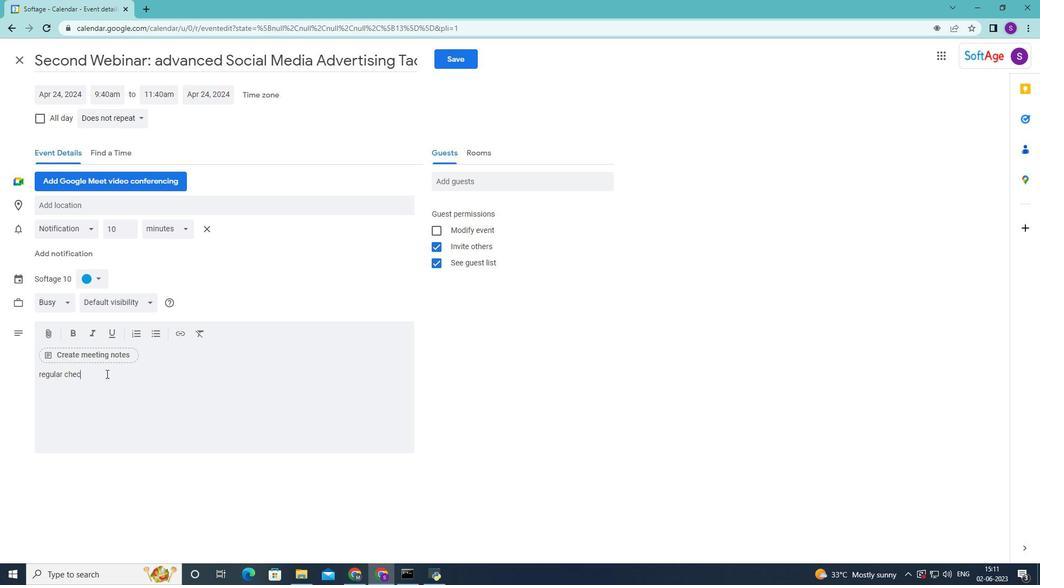 
Action: Mouse moved to (43, 374)
Screenshot: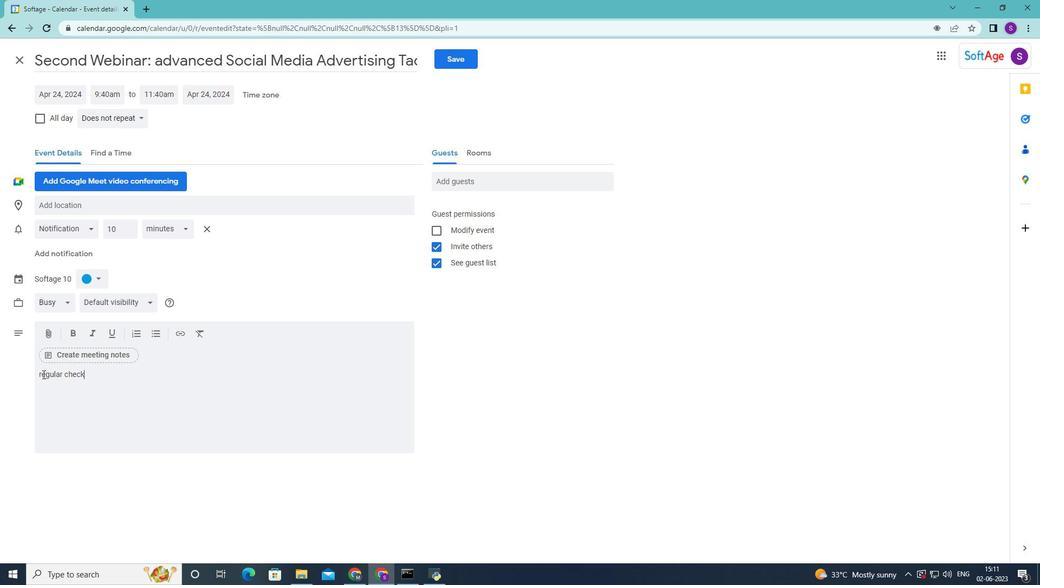
Action: Mouse pressed left at (43, 374)
Screenshot: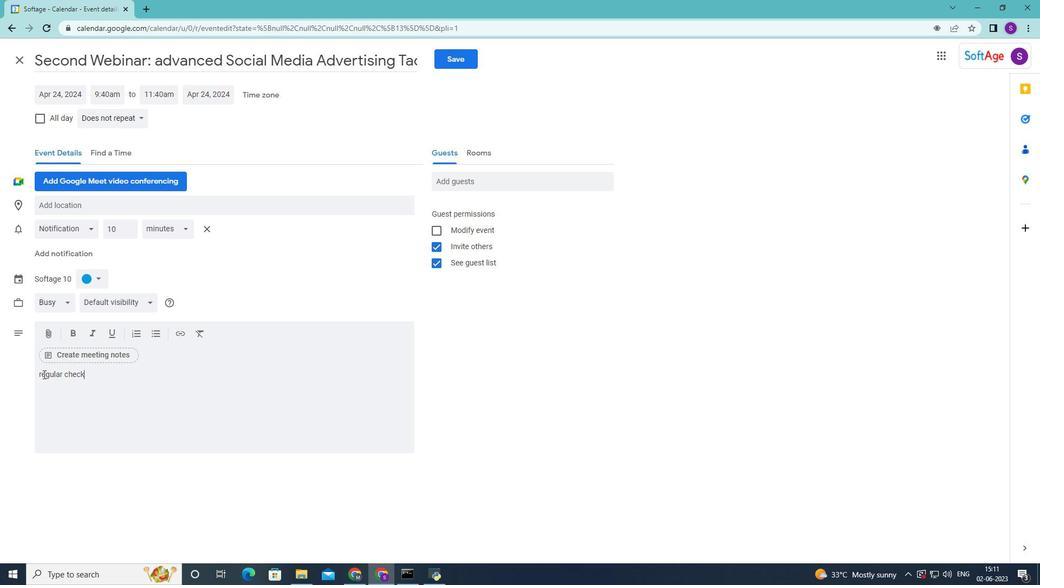 
Action: Mouse moved to (49, 372)
Screenshot: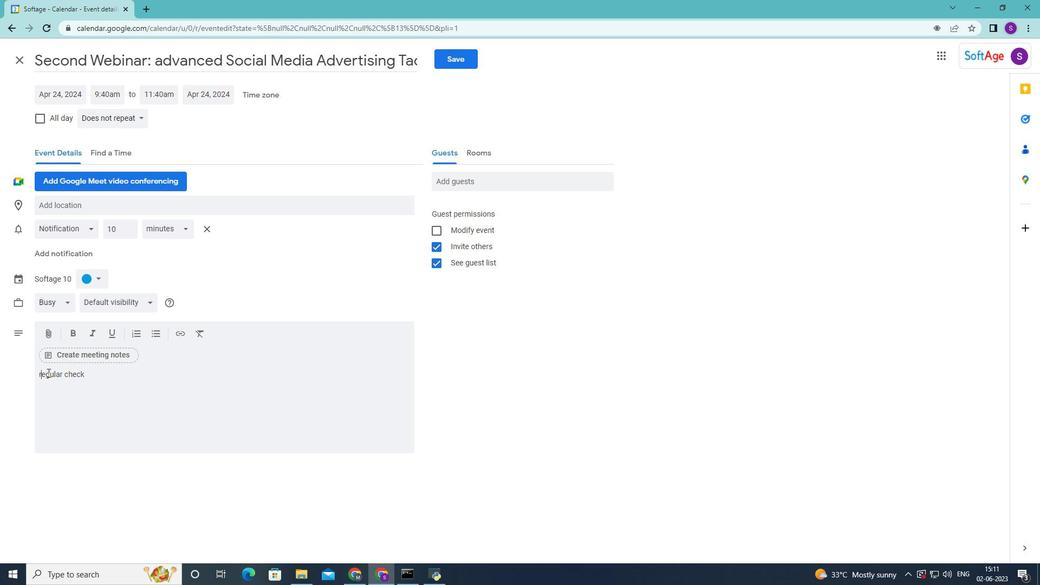 
Action: Key pressed <Key.backspace><Key.shift>R
Screenshot: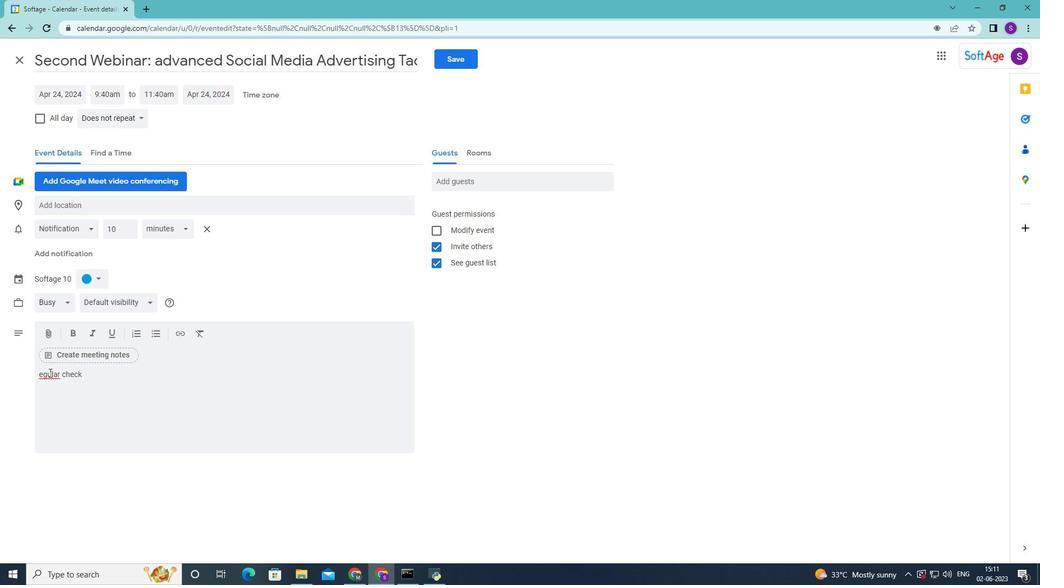 
Action: Mouse moved to (115, 372)
Screenshot: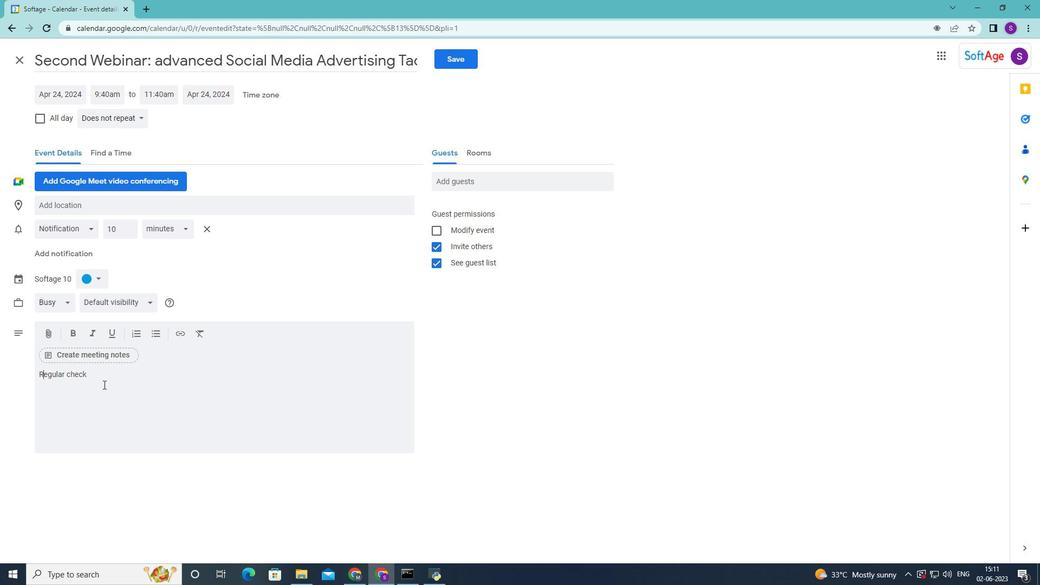 
Action: Mouse pressed left at (115, 372)
Screenshot: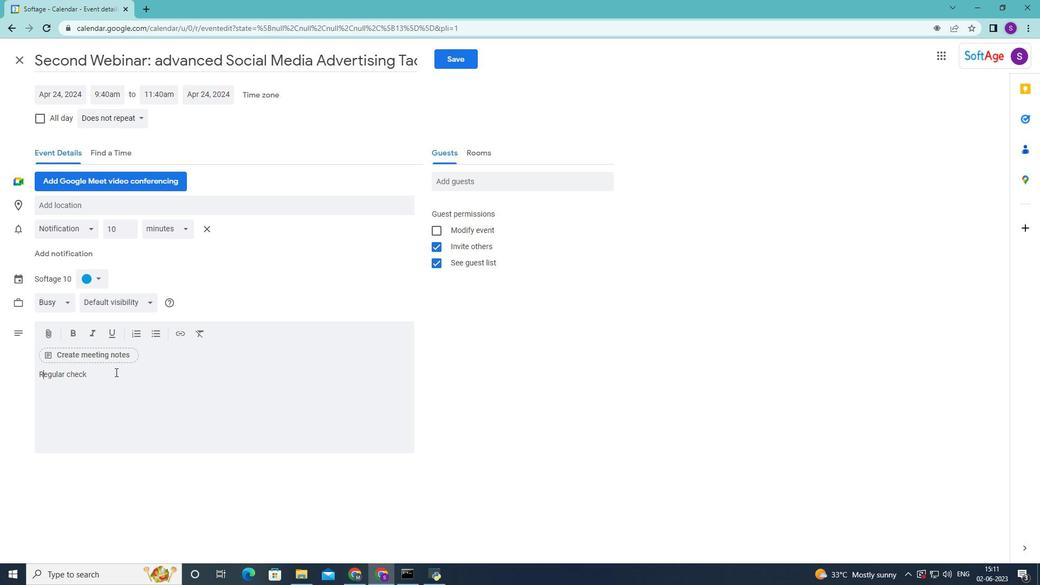 
Action: Key pressed <Key.space><Key.backspace>-ins<Key.space>and<Key.space>progress<Key.space>reviews<Key.space>will<Key.space>be<Key.space>scheduled<Key.space>to<Key.space>evaluate<Key.space>the<Key.space>employee's<Key.space>progress<Key.space>and<Key.space>provide<Key.space>ongoib<Key.backspace>ng<Key.space>feedback.<Key.space><Key.shift>These<Key.space>discussions<Key.space>will<Key.space>allow<Key.space>for<Key.space>adjusments<Key.space>to<Key.space>the<Key.space>action<Key.space>plan<Key.space>if<Key.space>needed<Key.space>
Screenshot: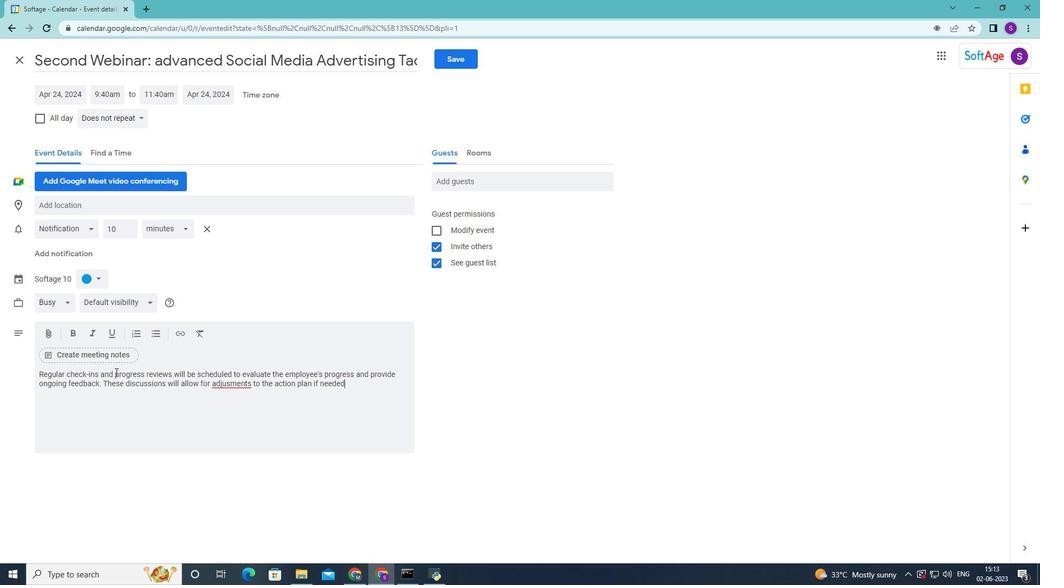 
Action: Mouse moved to (232, 388)
Screenshot: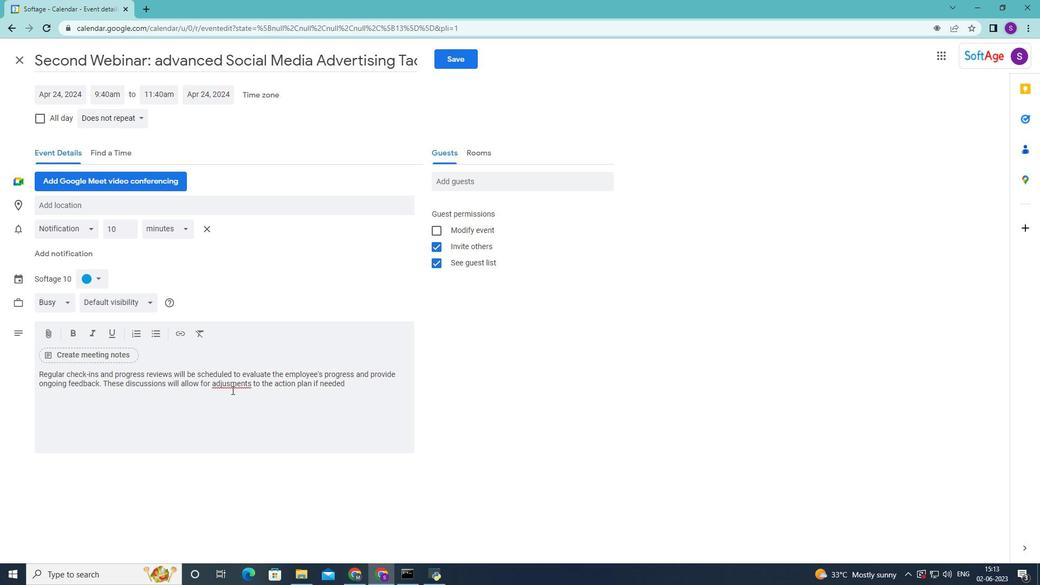 
Action: Mouse pressed left at (232, 388)
Screenshot: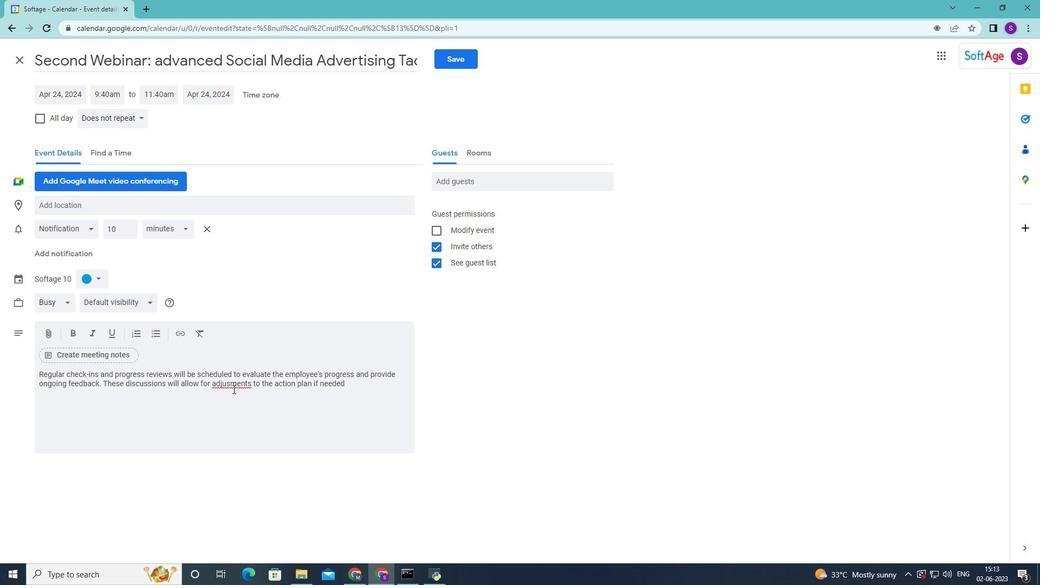 
Action: Mouse moved to (229, 391)
Screenshot: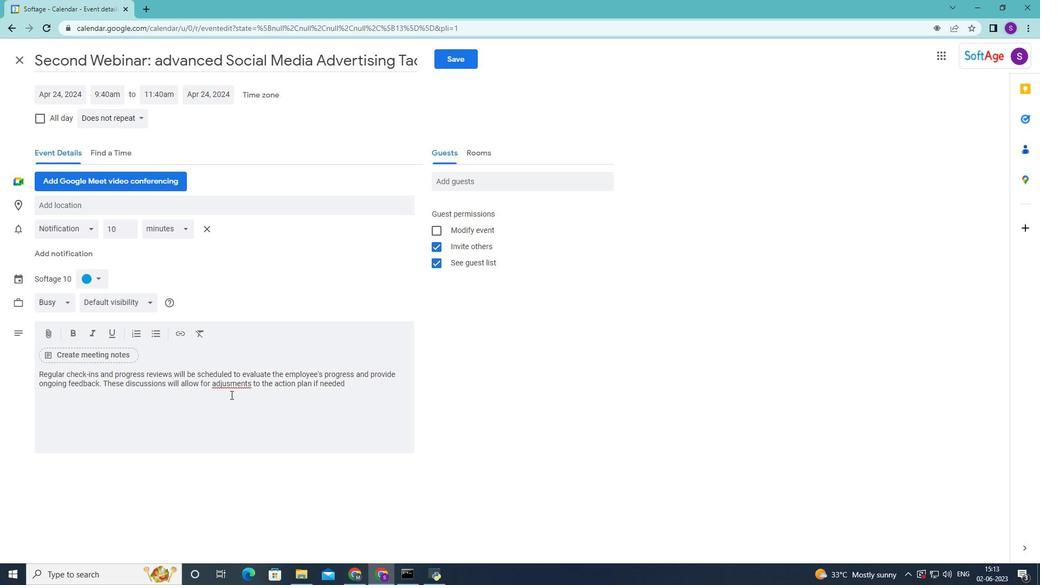 
Action: Key pressed t
Screenshot: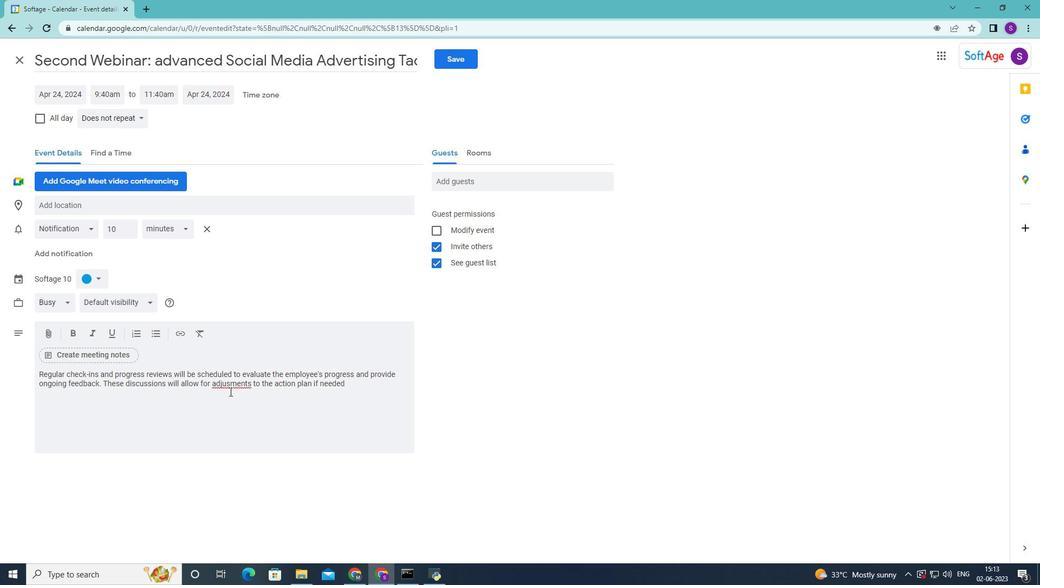 
Action: Mouse moved to (349, 383)
Screenshot: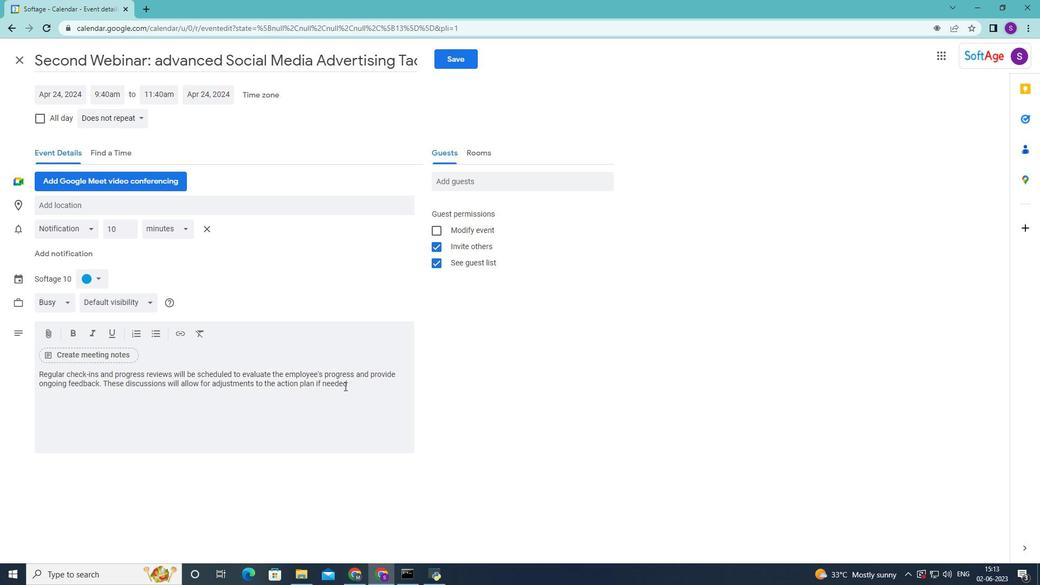 
Action: Mouse pressed left at (349, 383)
Screenshot: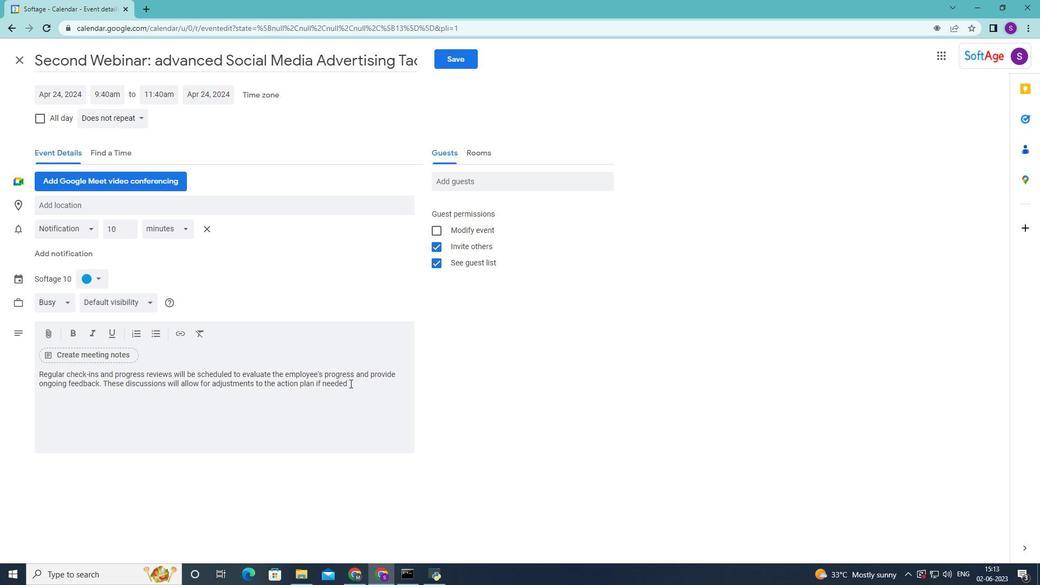 
Action: Mouse moved to (360, 391)
Screenshot: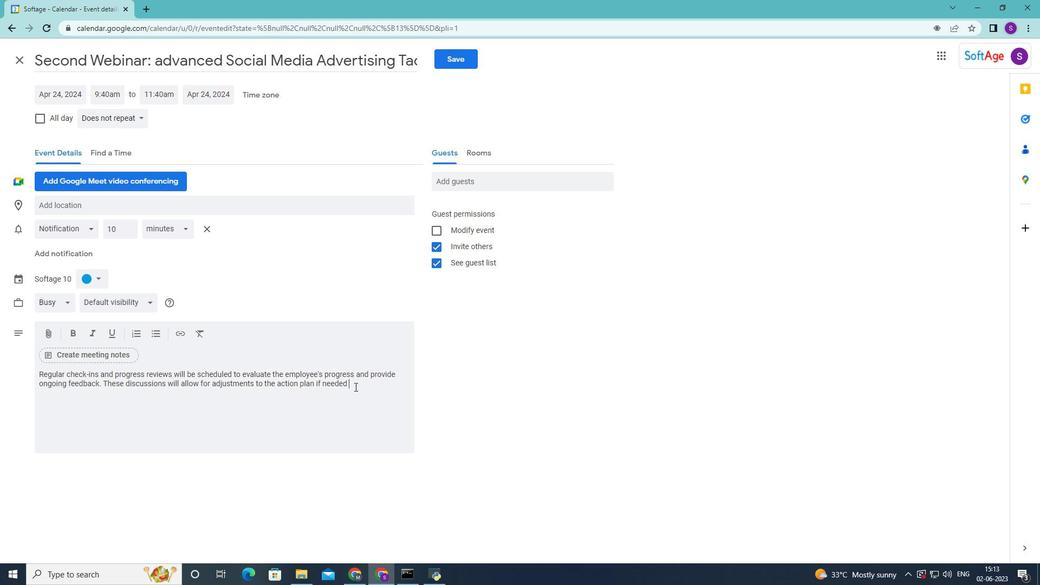 
Action: Key pressed <Key.space><Key.backspace>and<Key.space>provide<Key.space>encouragement<Key.space>and<Key.space>support<Key.space>to<Key.space>the<Key.space>employee<Key.space><Key.backspace>.
Screenshot: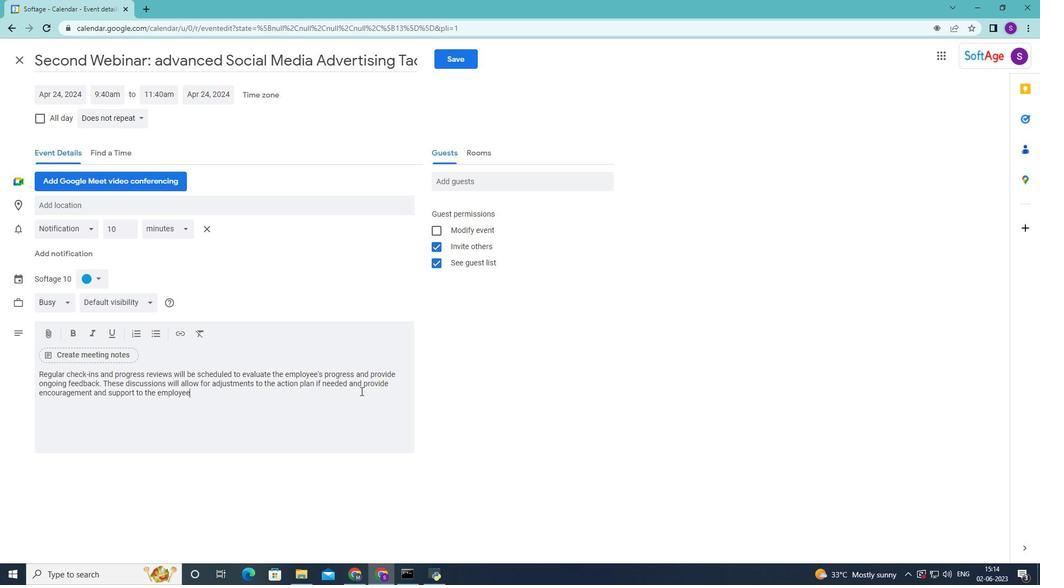 
Action: Mouse moved to (105, 203)
Screenshot: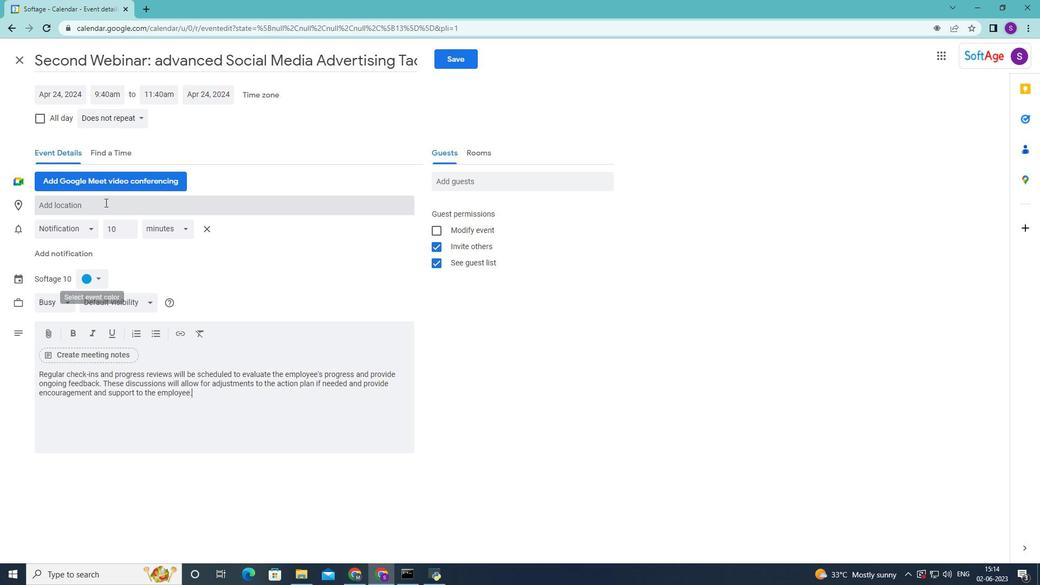 
Action: Mouse pressed left at (105, 203)
Screenshot: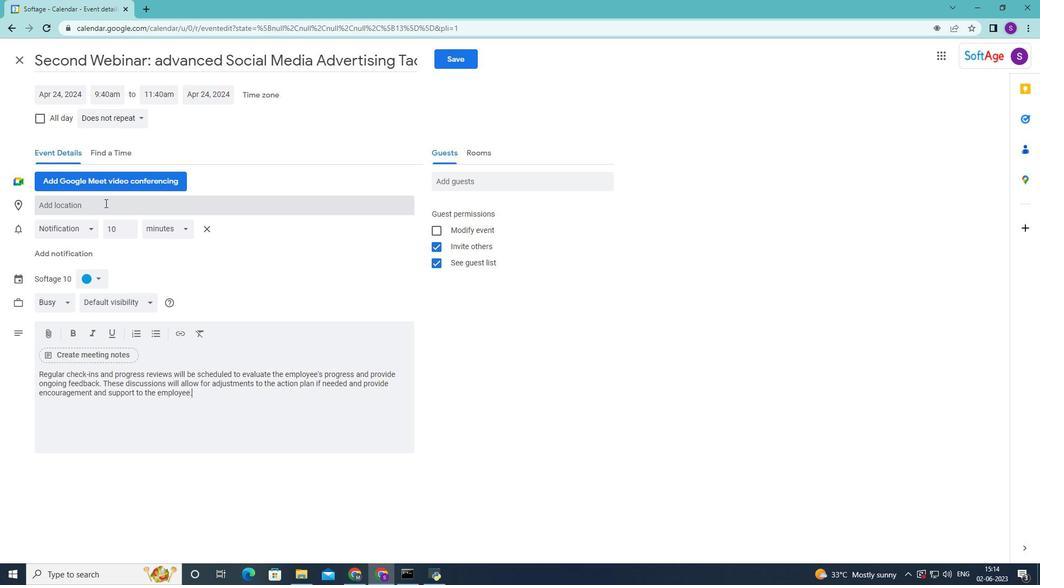 
Action: Mouse moved to (99, 280)
Screenshot: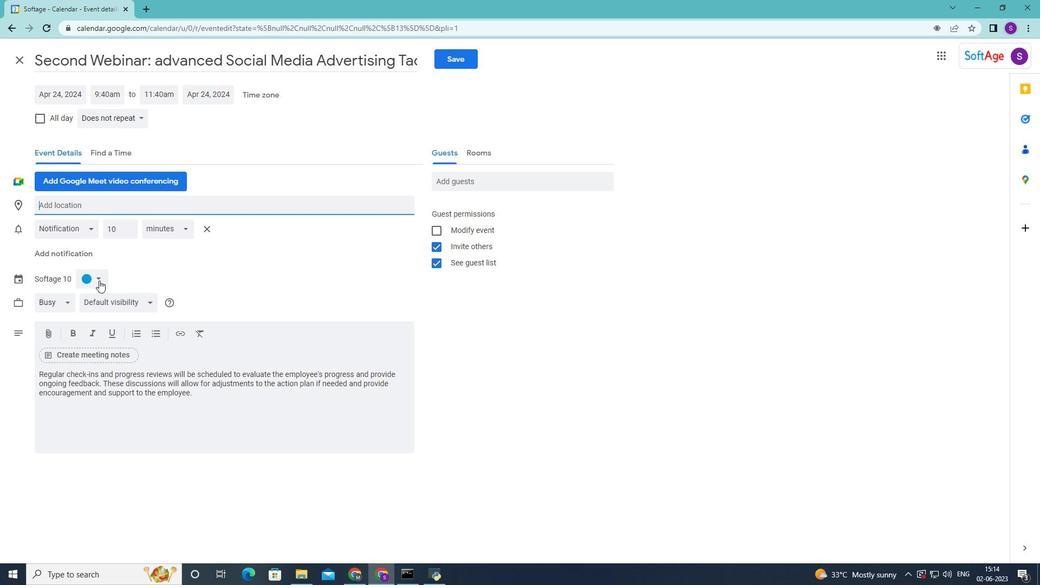 
Action: Mouse pressed left at (99, 280)
Screenshot: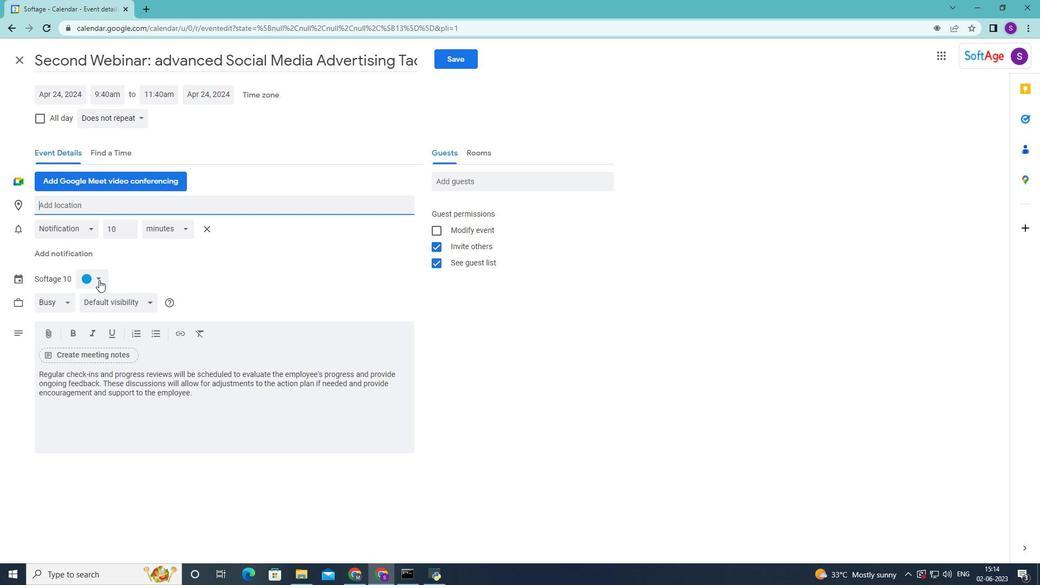 
Action: Mouse moved to (85, 277)
Screenshot: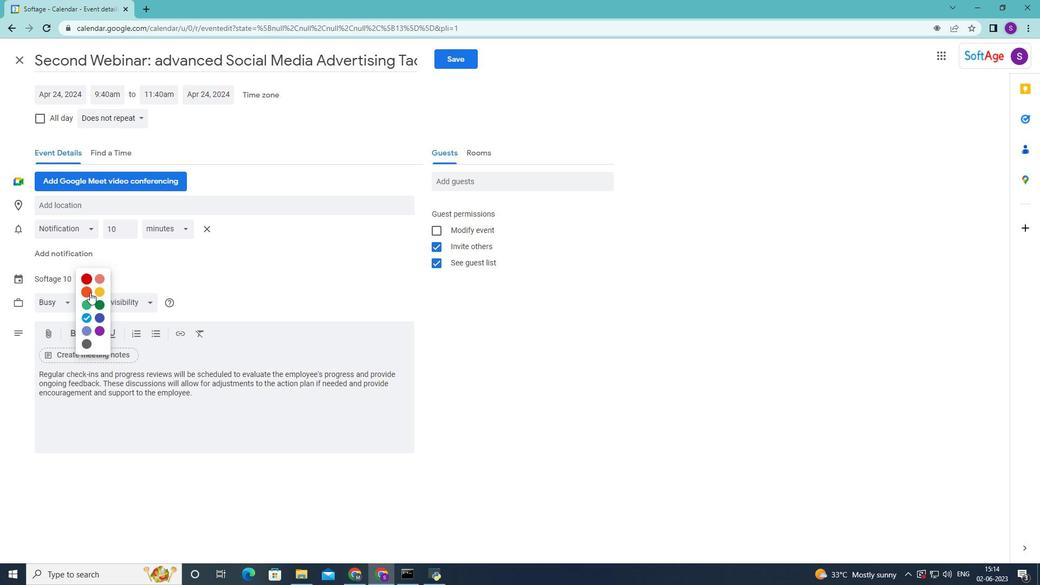 
Action: Mouse pressed left at (85, 277)
Screenshot: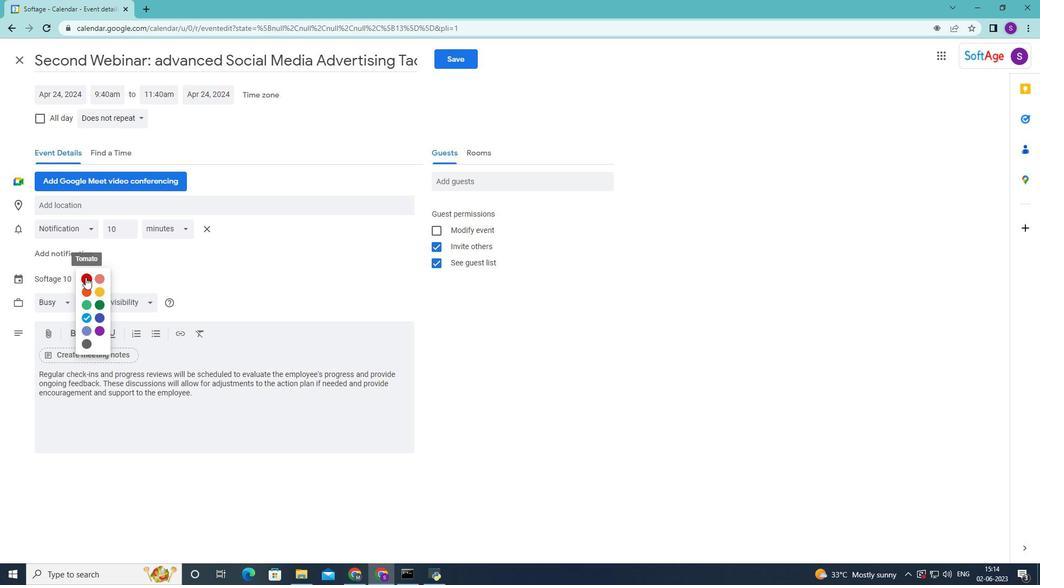
Action: Mouse moved to (106, 206)
Screenshot: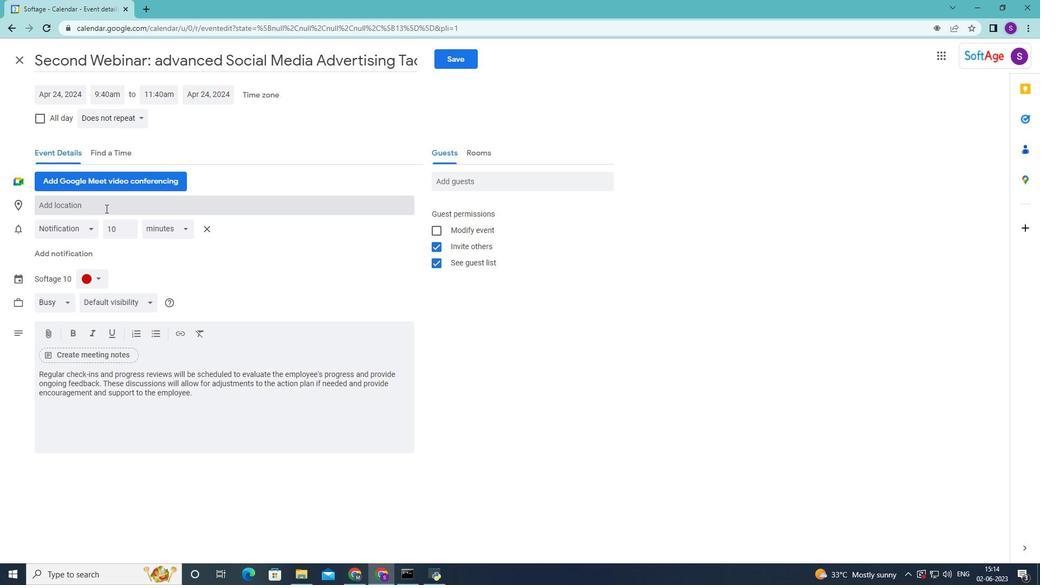 
Action: Mouse pressed left at (106, 206)
Screenshot: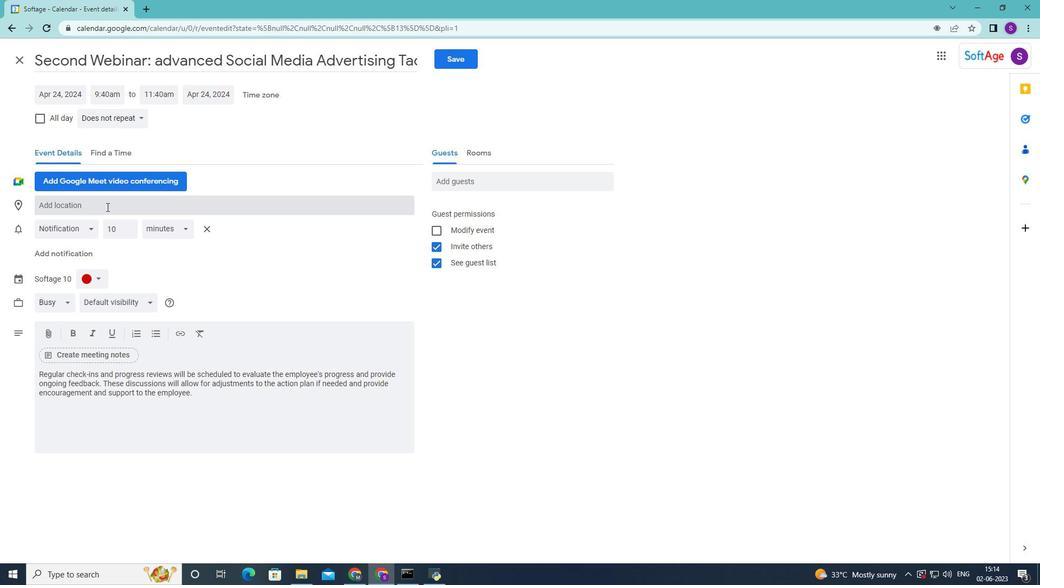 
Action: Key pressed 654<Key.space><Key.shift><Key.shift><Key.shift><Key.shift><Key.shift><Key.shift><Key.shift><Key.shift><Key.shift><Key.shift><Key.shift><Key.shift><Key.shift><Key.shift><Key.shift><Key.shift><Key.shift><Key.shift><Key.shift><Key.shift><Key.shift><Key.shift><Key.shift><Key.shift><Key.shift><Key.shift><Key.shift><Key.shift><Key.shift><Key.shift><Key.shift><Key.shift><Key.shift><Key.shift><Key.shift>Dubai<Key.space><Key.shift>Creek,<Key.space><Key.shift>Dubai,<Key.space><Key.shift>UAE,
Screenshot: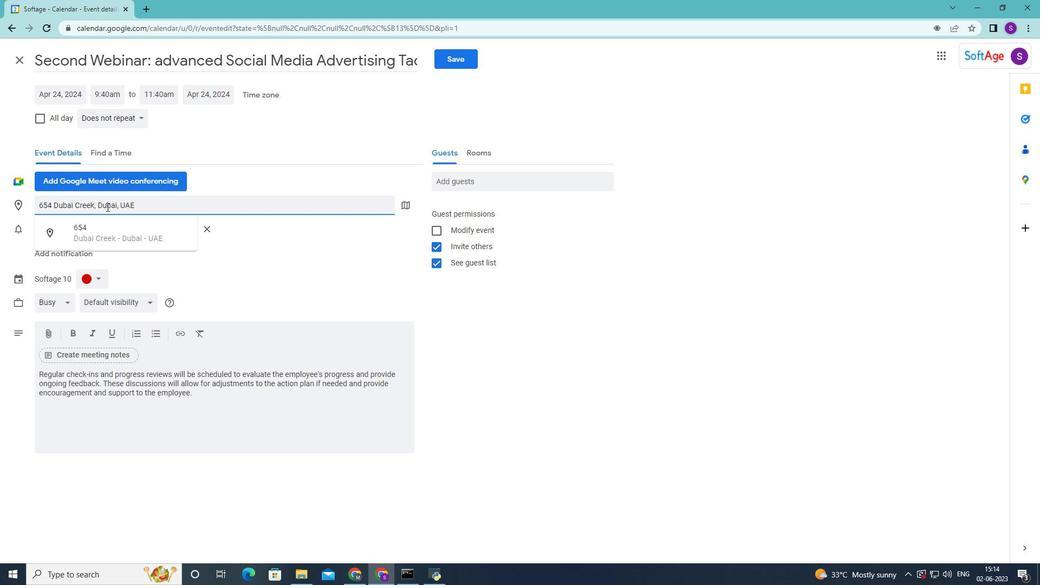 
Action: Mouse moved to (111, 228)
Screenshot: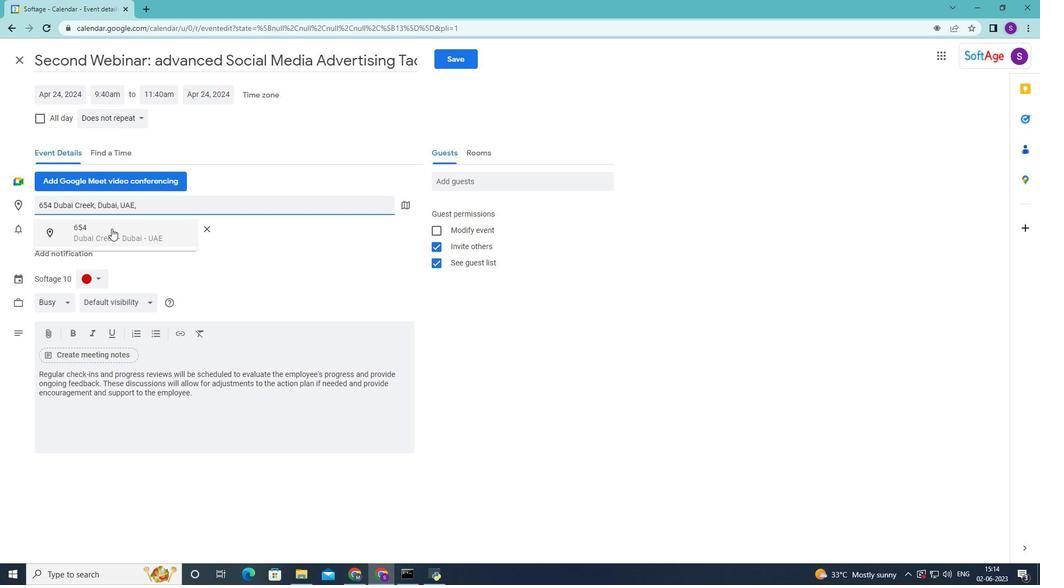 
Action: Mouse pressed left at (111, 228)
Screenshot: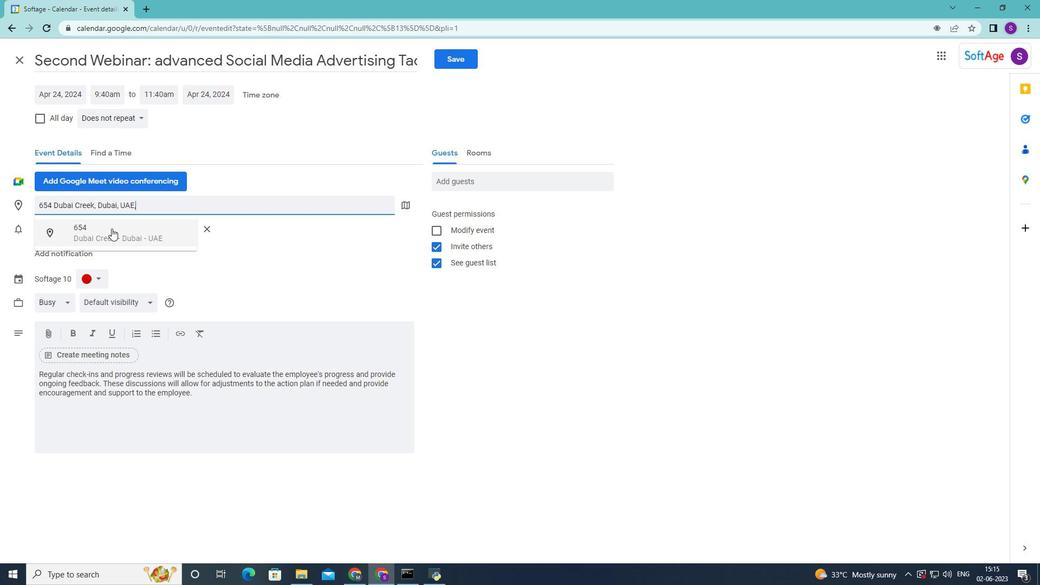 
Action: Mouse moved to (434, 262)
Screenshot: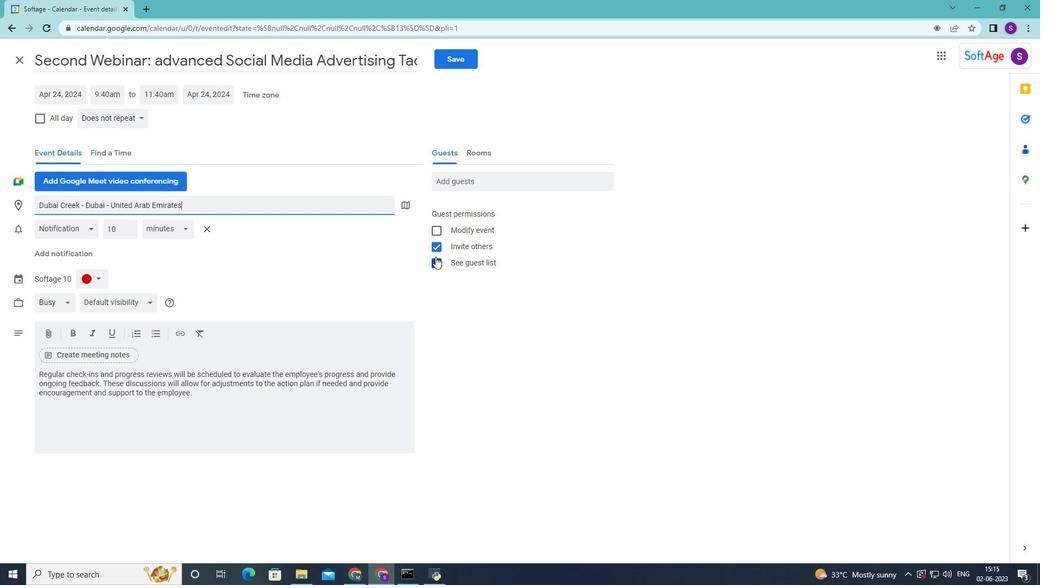
Action: Mouse pressed left at (434, 262)
Screenshot: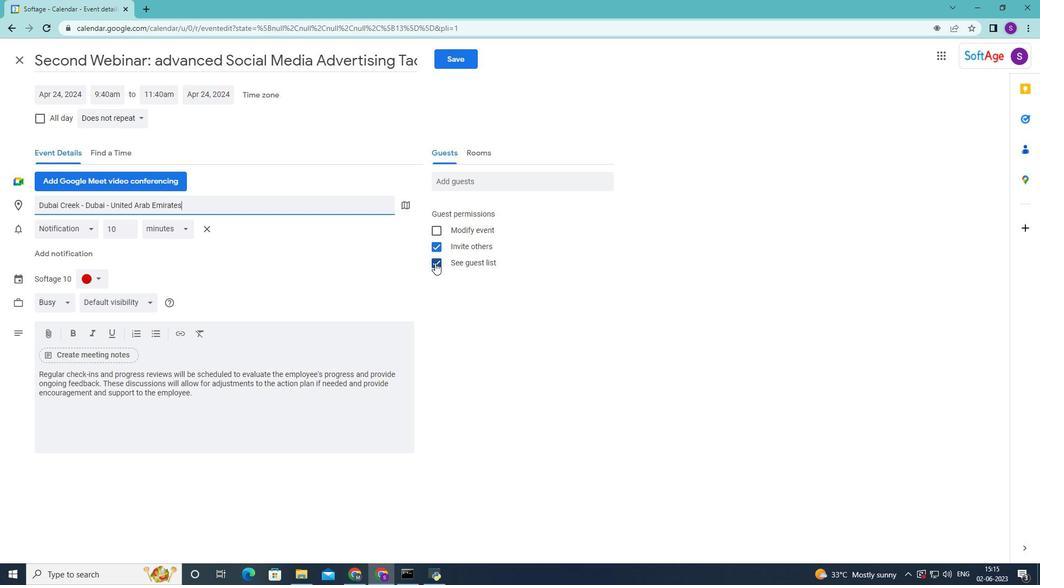
Action: Mouse moved to (501, 178)
Screenshot: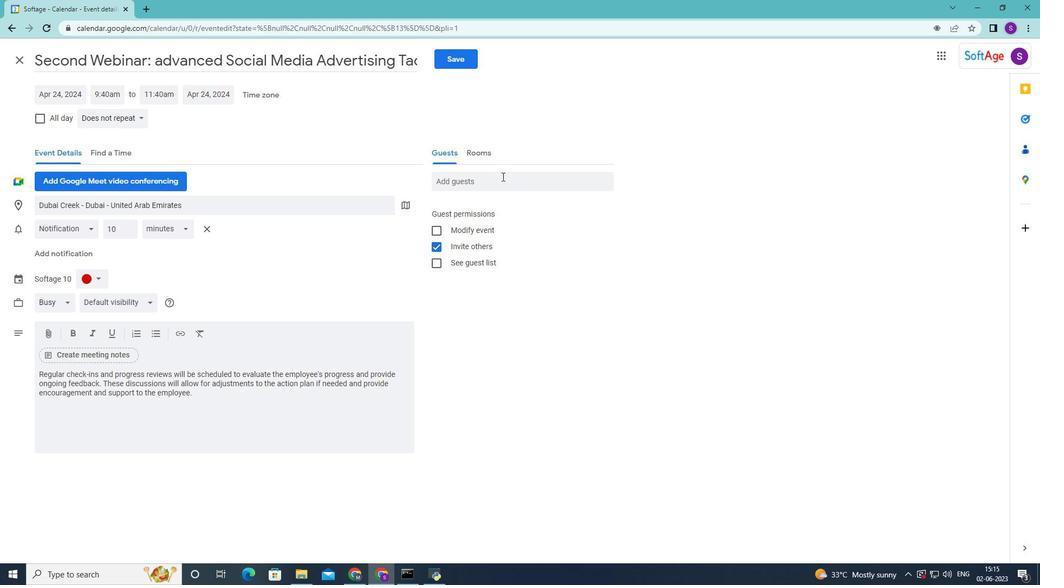 
Action: Mouse pressed left at (501, 178)
Screenshot: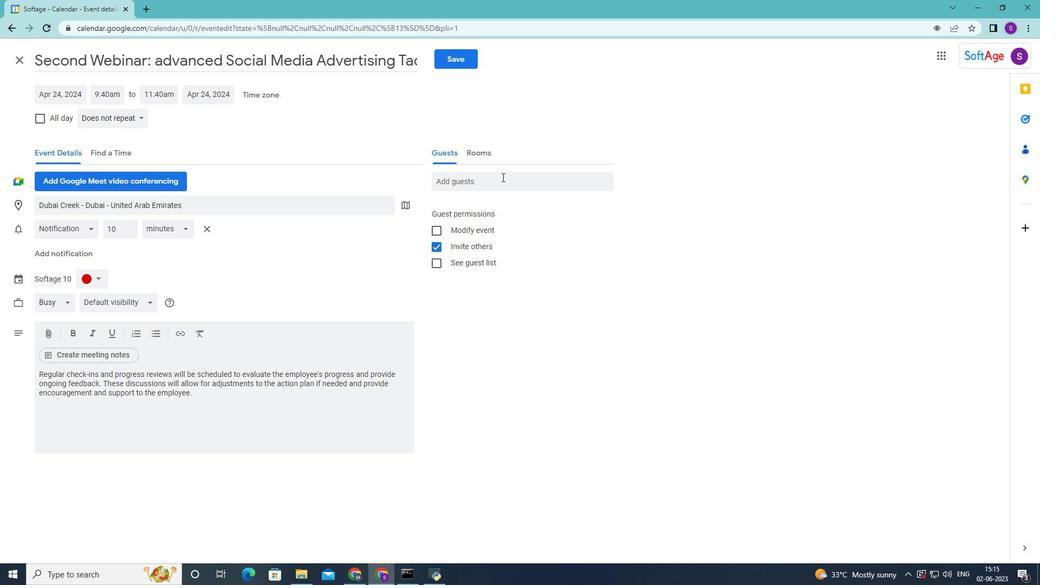 
Action: Key pressed <Key.shift>Softage.2<Key.shift><Key.shift><Key.shift><Key.shift><Key.shift><Key.shift><Key.shift>@softage.net<Key.enter><Key.shift>Softage.3<Key.shift>@softage,<Key.backspace>.net
Screenshot: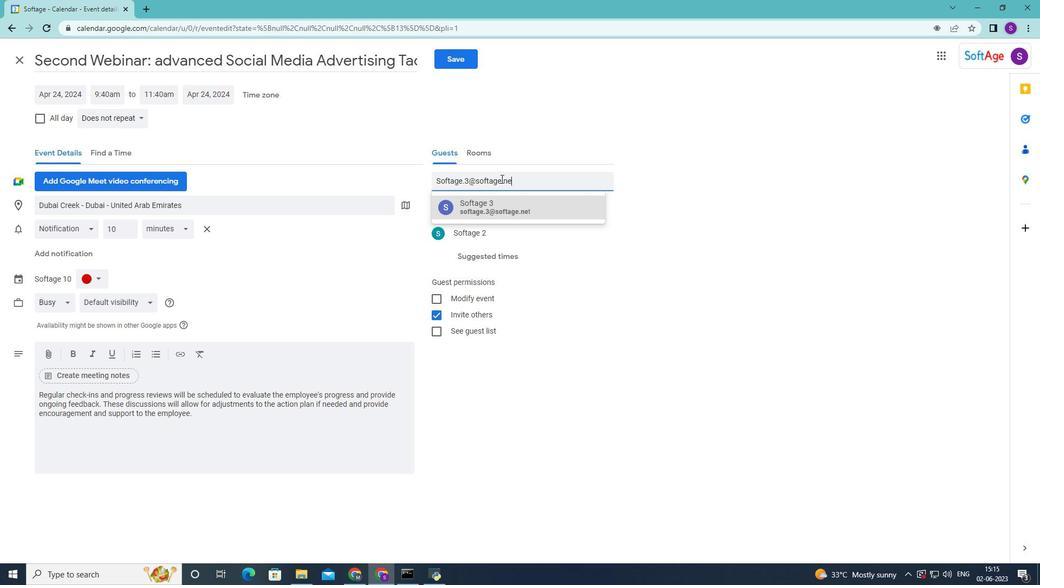 
Action: Mouse moved to (527, 202)
Screenshot: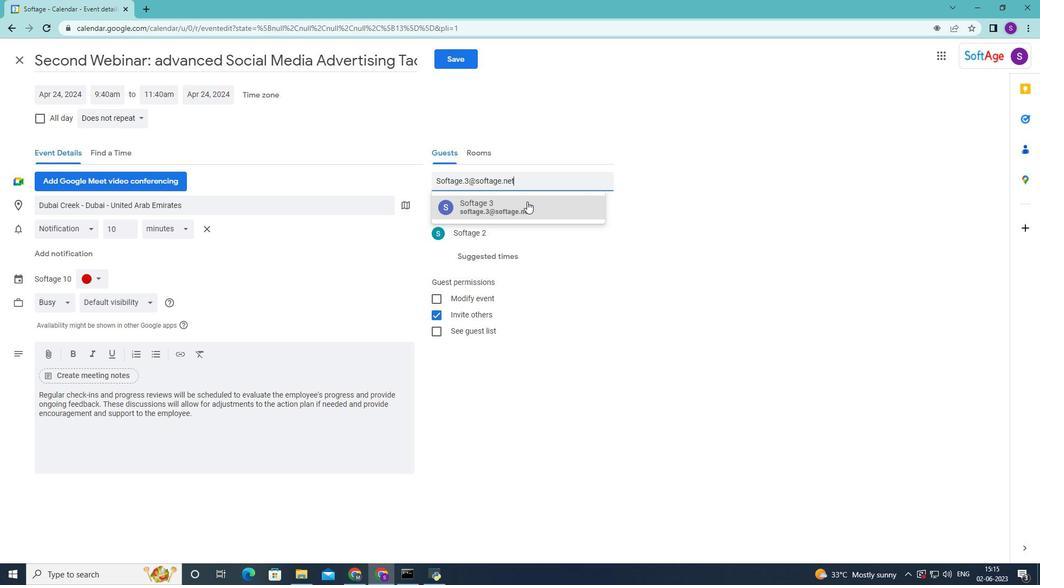 
Action: Mouse pressed left at (527, 202)
Screenshot: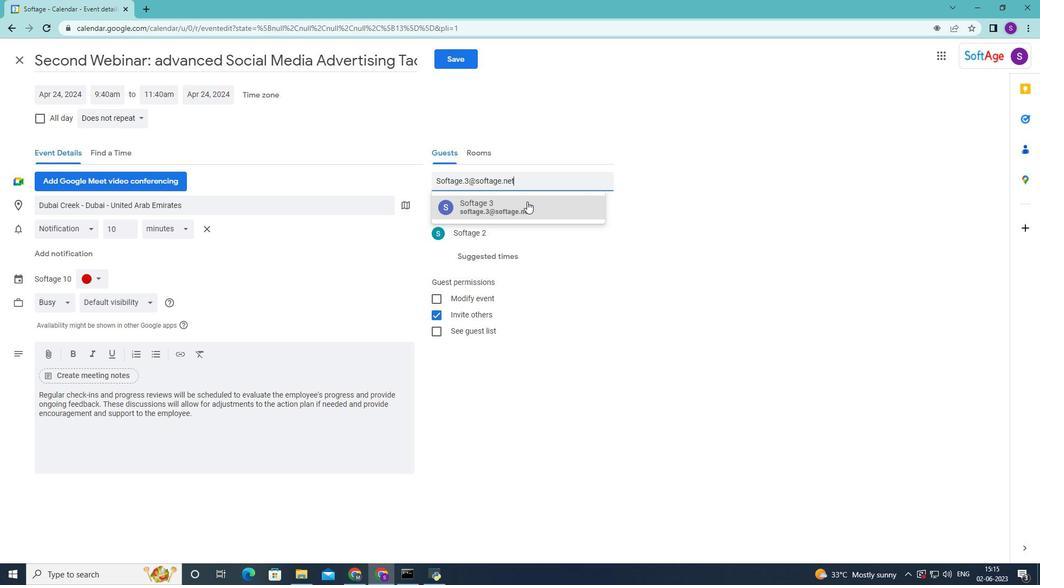 
Action: Mouse moved to (135, 120)
Screenshot: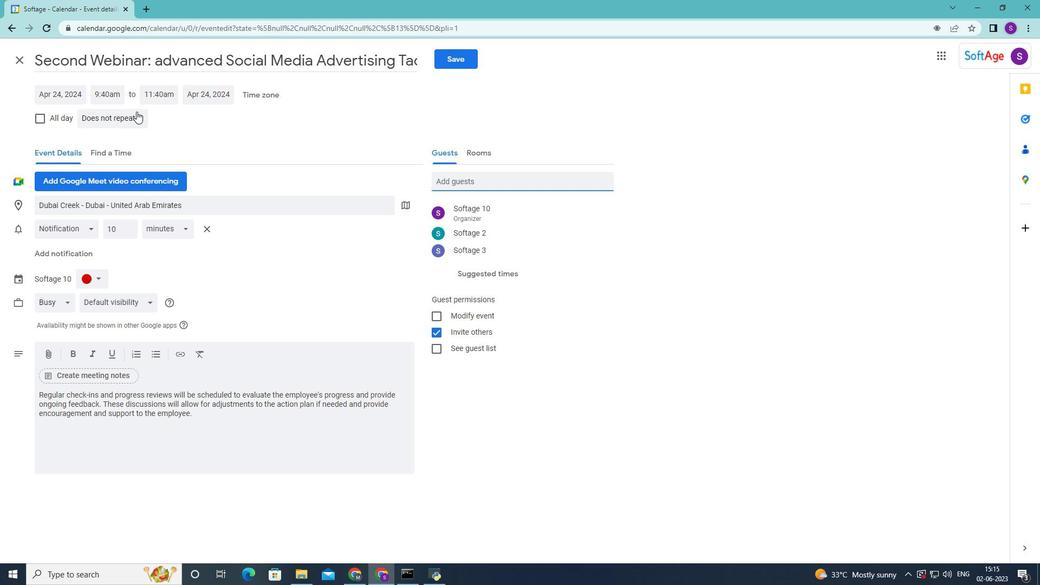 
Action: Mouse pressed left at (135, 120)
Screenshot: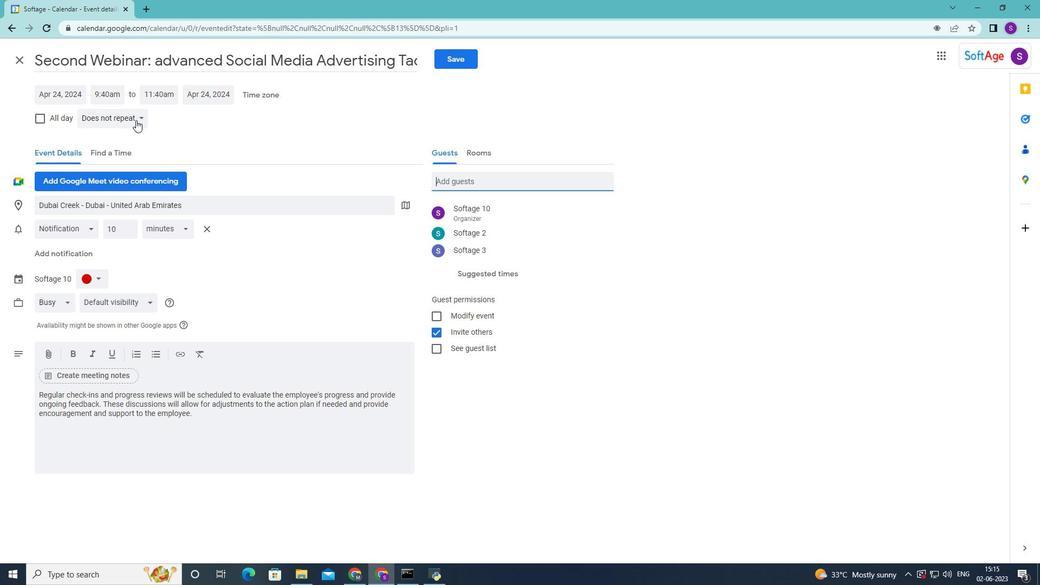 
Action: Mouse moved to (144, 235)
Screenshot: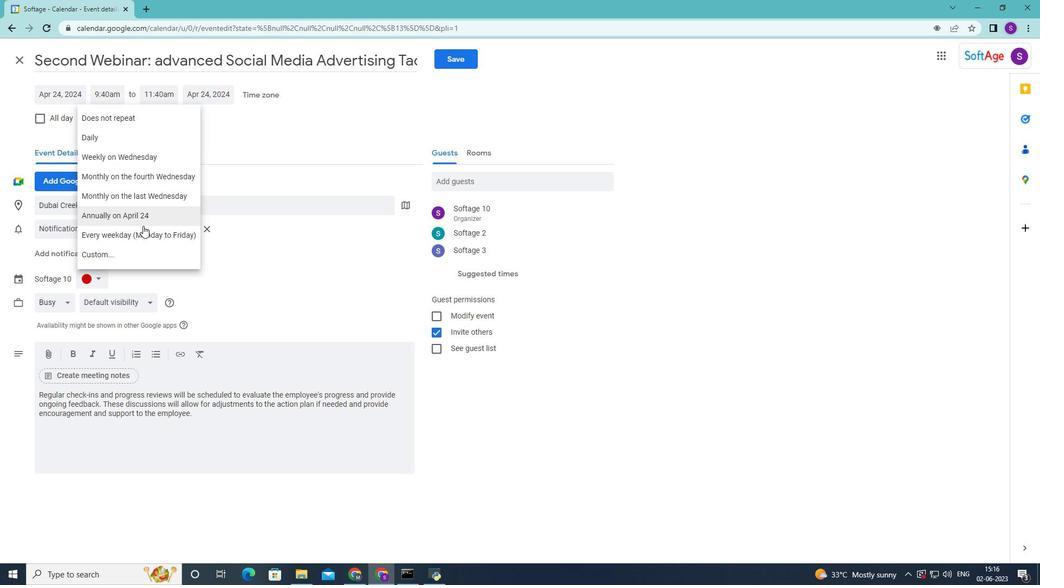 
Action: Mouse pressed left at (144, 235)
Screenshot: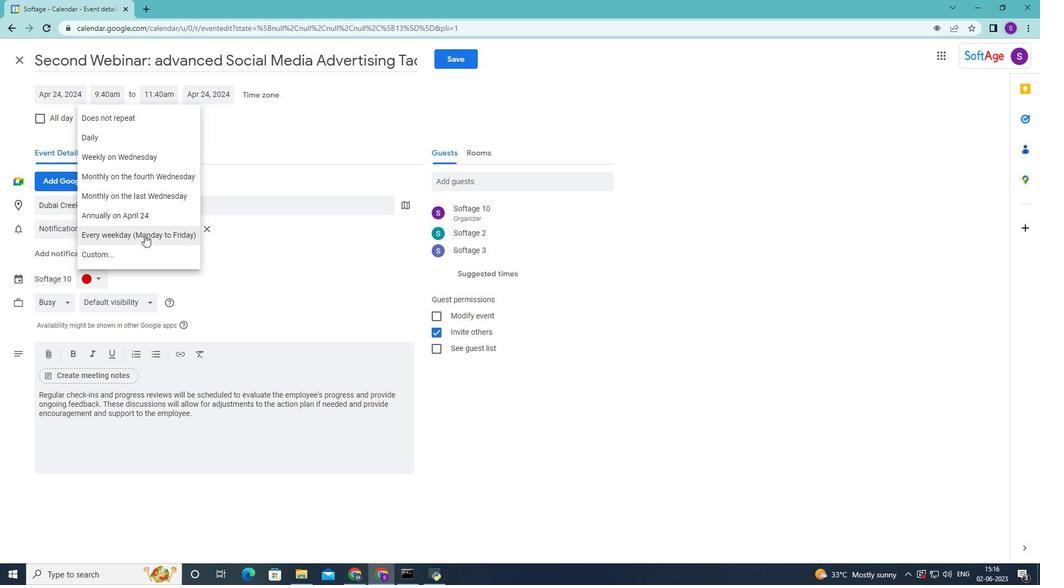 
Action: Mouse moved to (456, 58)
Screenshot: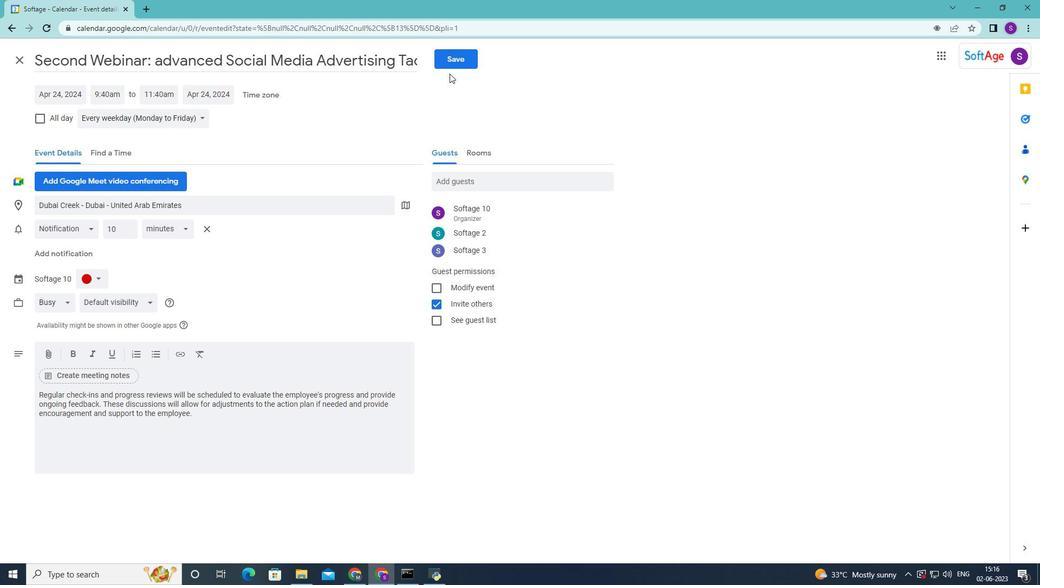 
Action: Mouse pressed left at (456, 58)
Screenshot: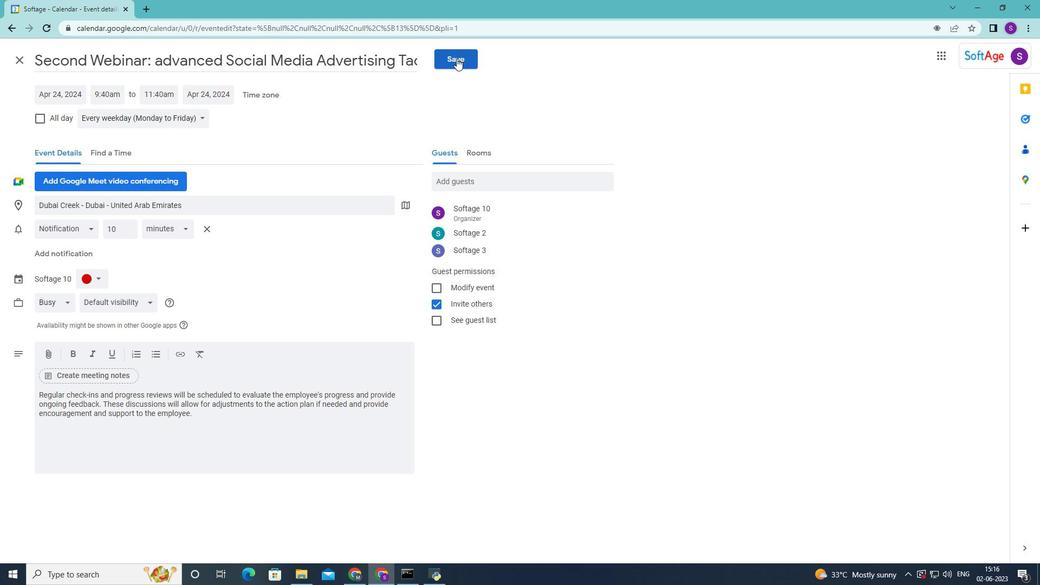 
Action: Mouse moved to (624, 329)
Screenshot: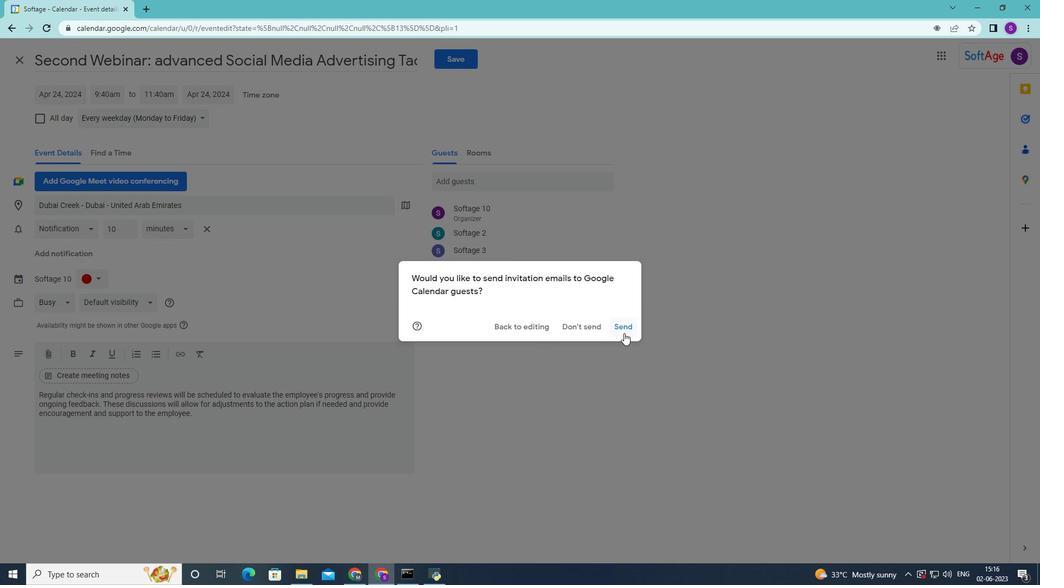 
Action: Mouse pressed left at (624, 329)
Screenshot: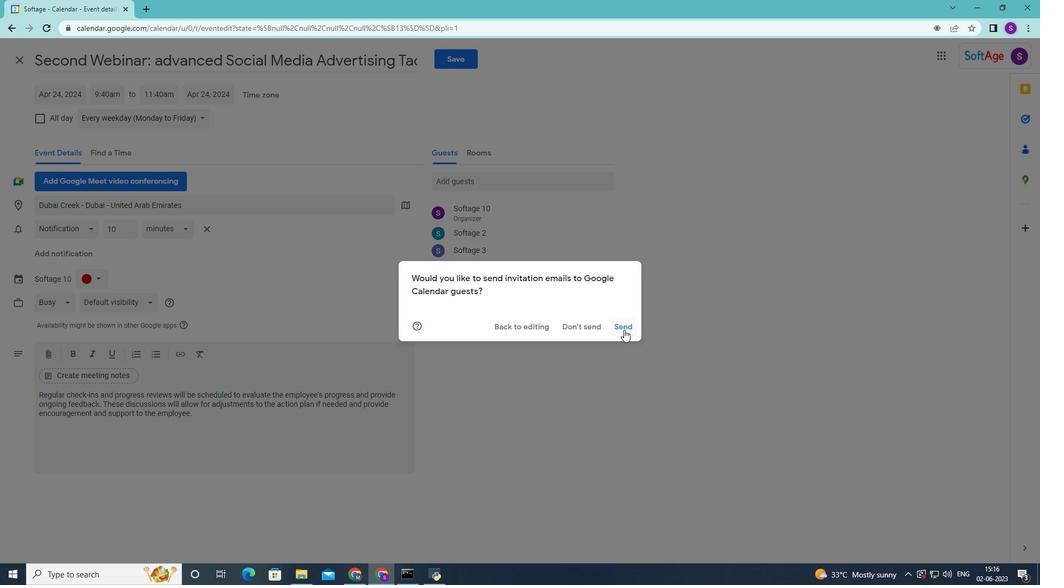 
Action: Mouse moved to (401, 412)
Screenshot: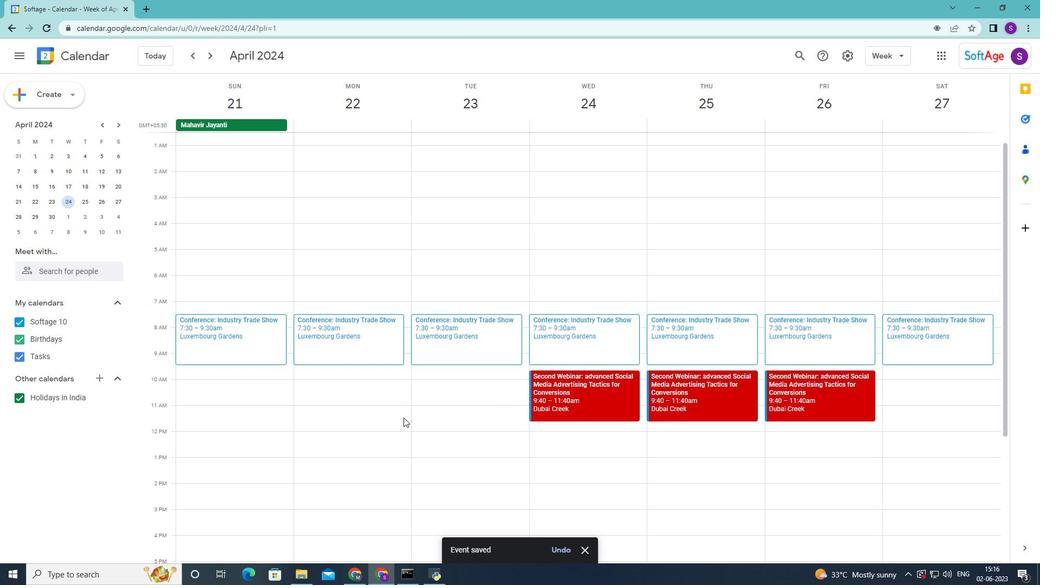 
